 Task: Find connections with filter location Vénissieux with filter topic #Investingwith filter profile language French with filter current company CPP Investments | Investissements RPC with filter school Telangana Jobs with filter industry Glass Product Manufacturing with filter service category Consulting with filter keywords title Editor/Proofreader
Action: Mouse moved to (421, 275)
Screenshot: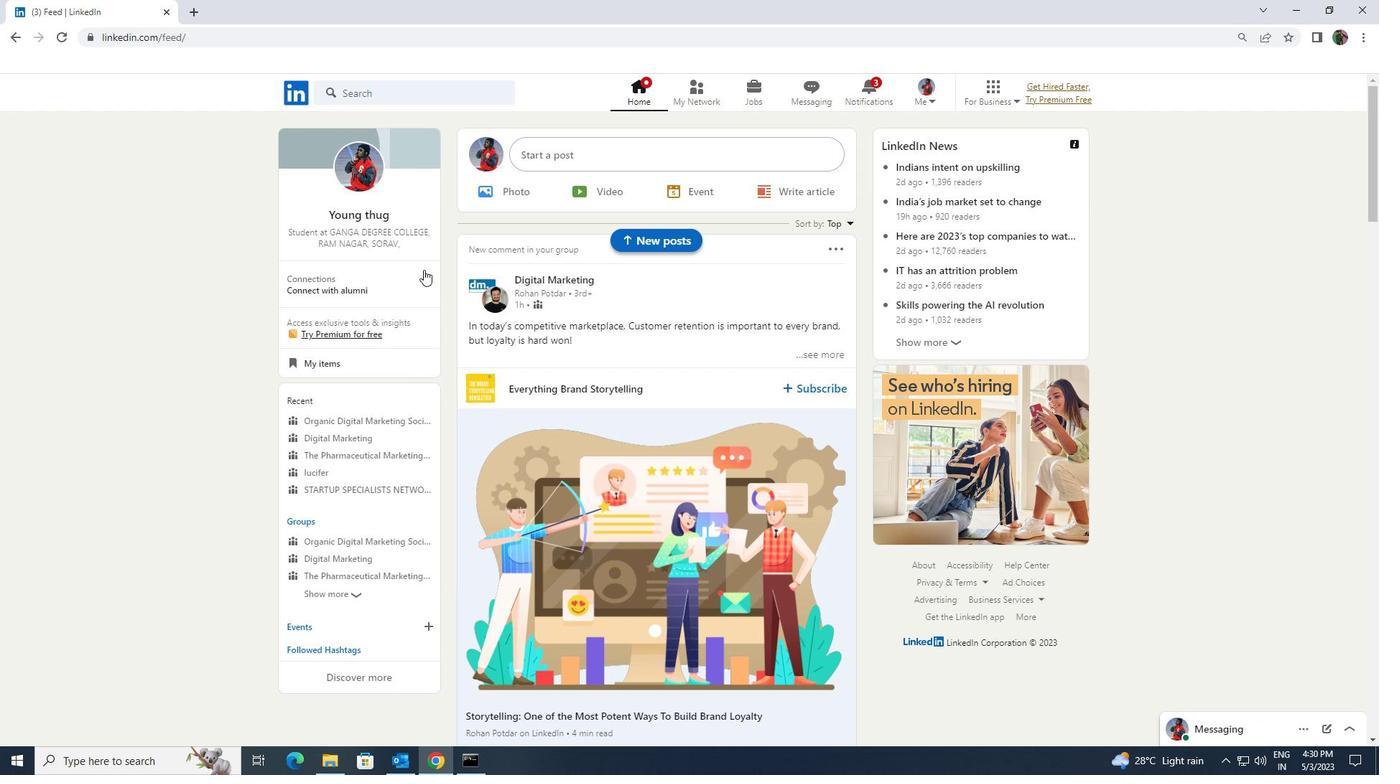 
Action: Mouse pressed left at (421, 275)
Screenshot: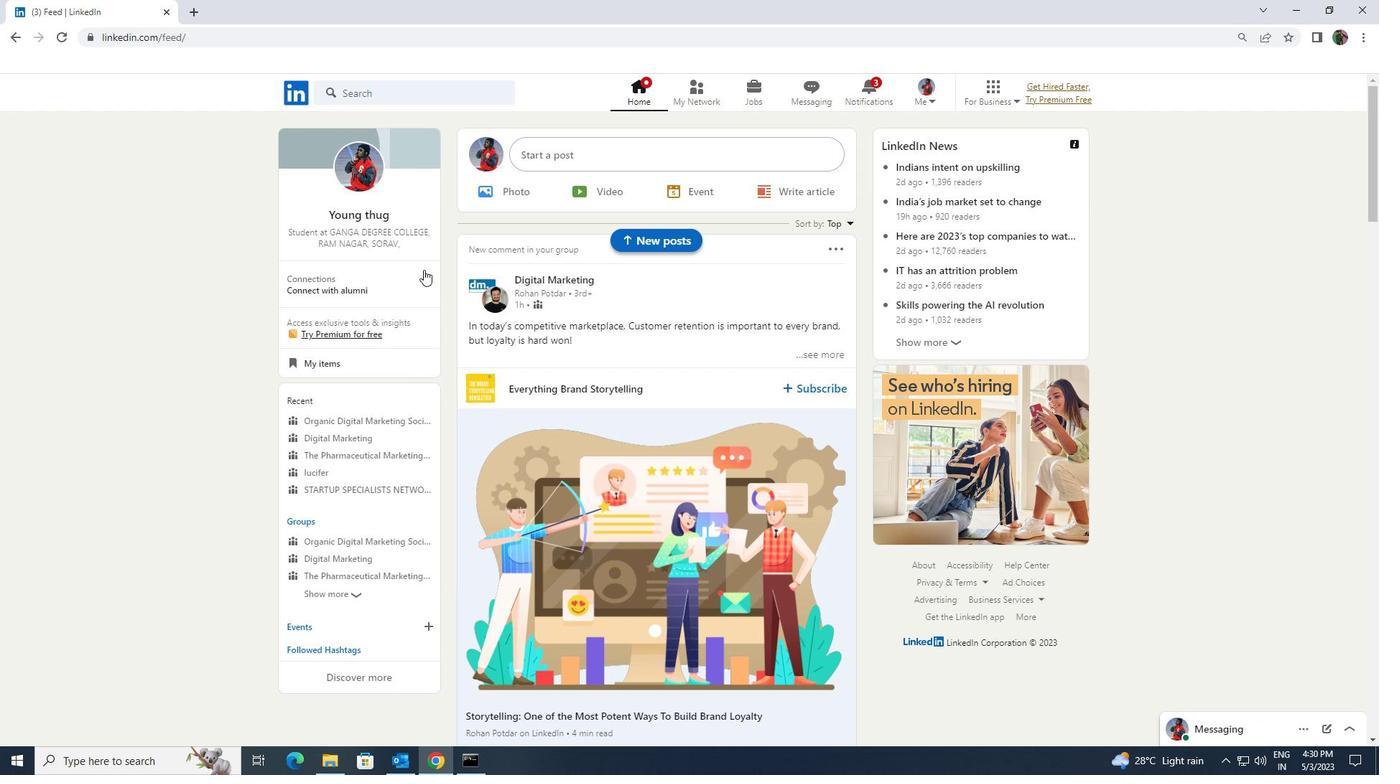 
Action: Mouse moved to (446, 168)
Screenshot: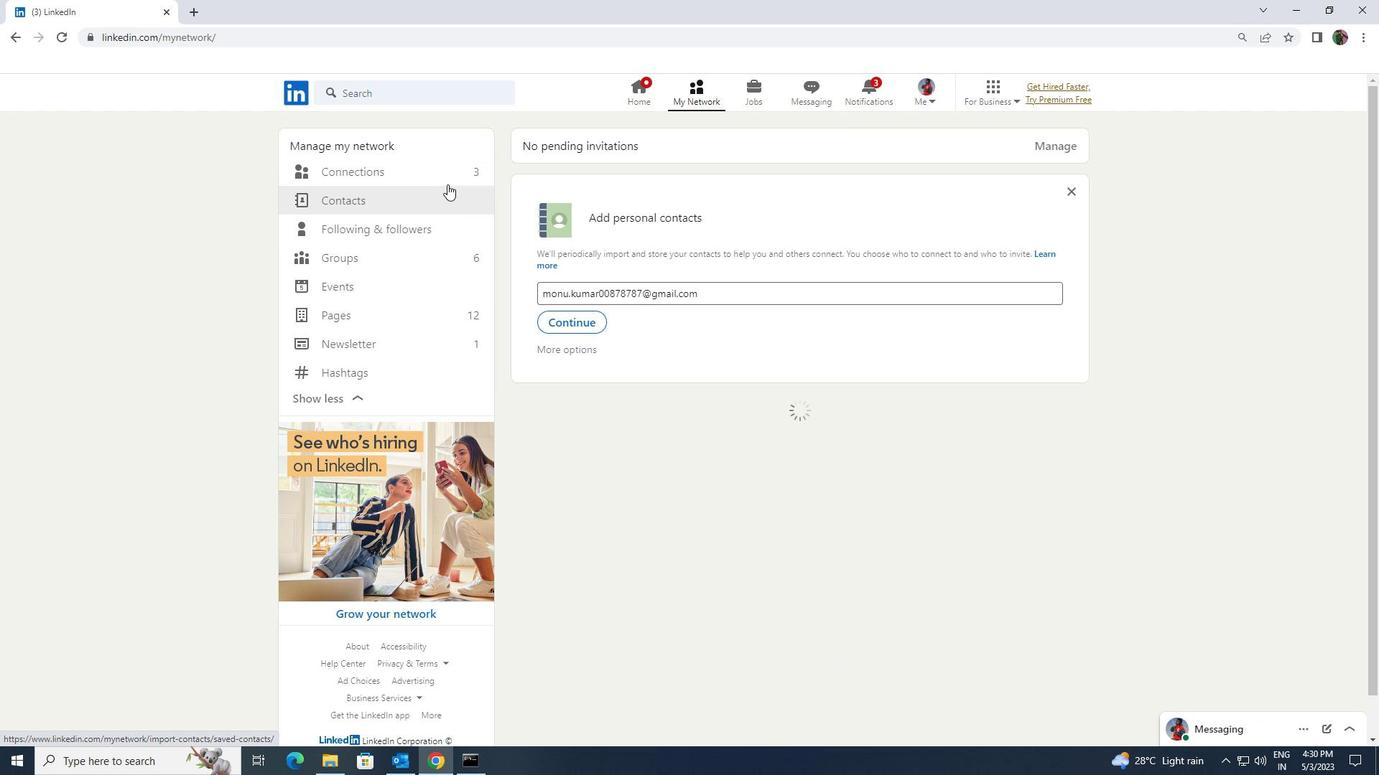 
Action: Mouse pressed left at (446, 168)
Screenshot: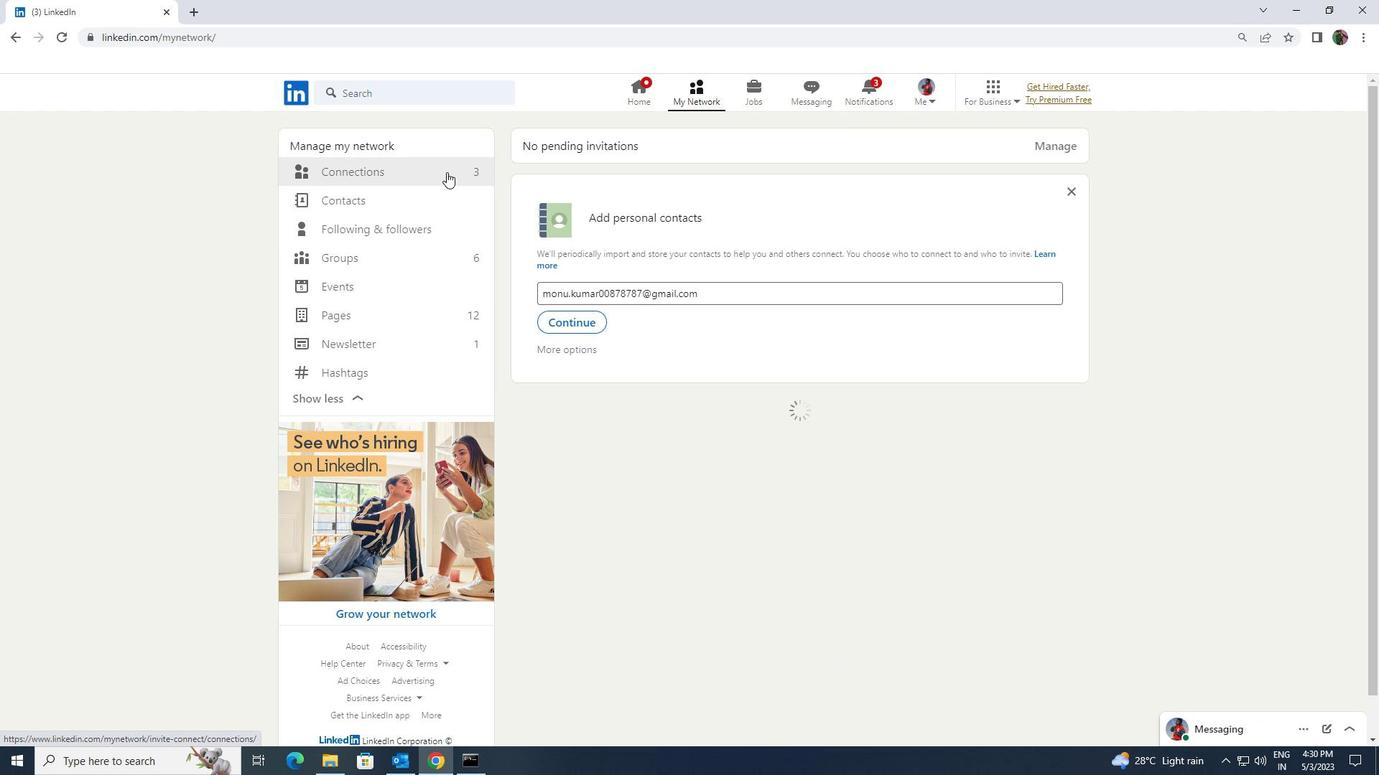 
Action: Mouse moved to (770, 177)
Screenshot: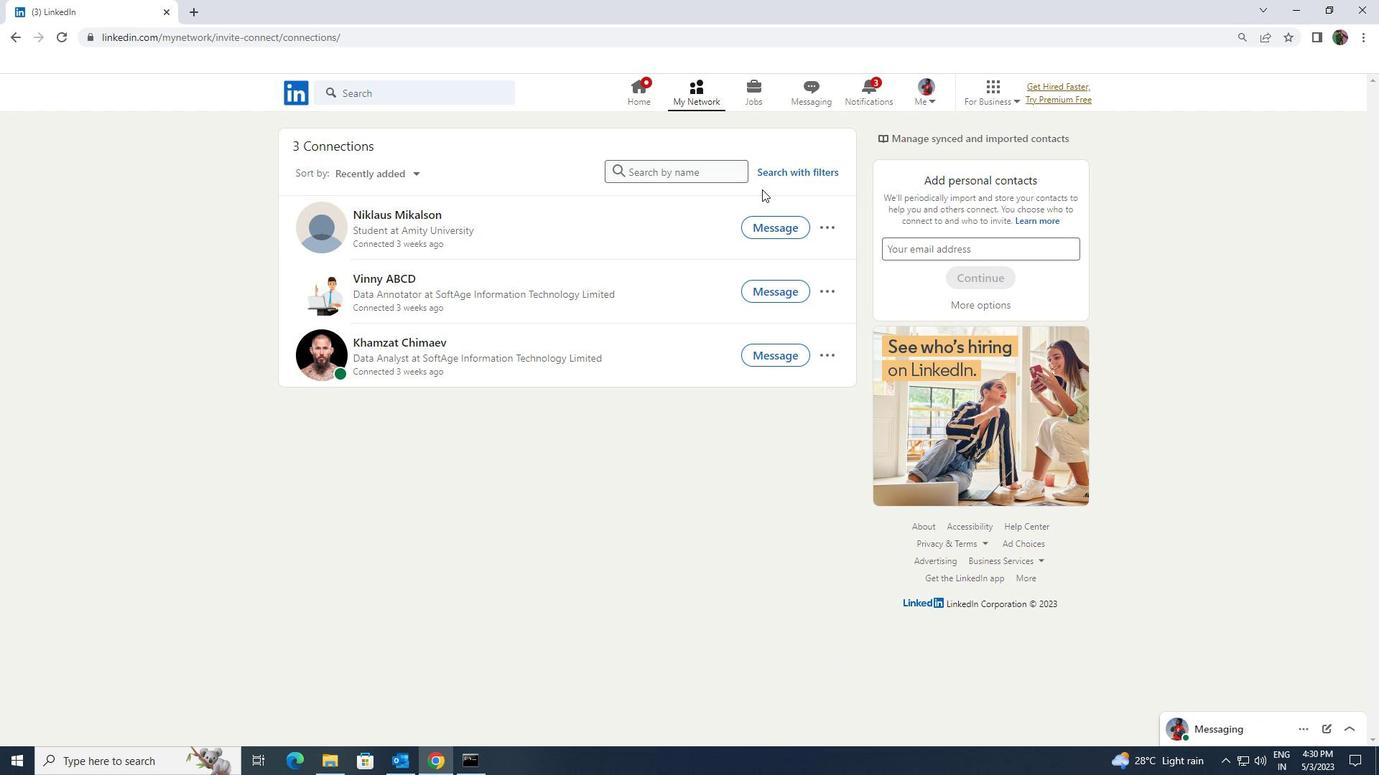 
Action: Mouse pressed left at (770, 177)
Screenshot: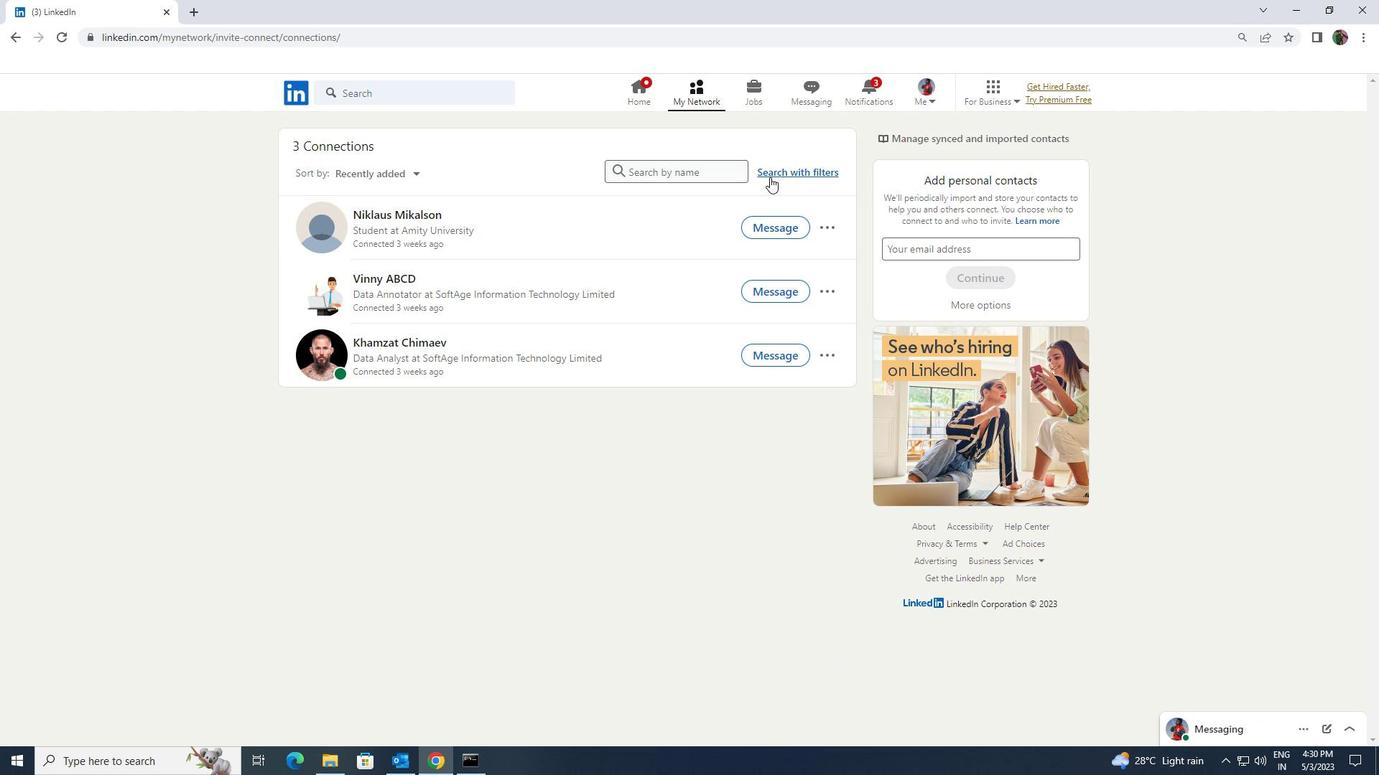 
Action: Mouse moved to (731, 134)
Screenshot: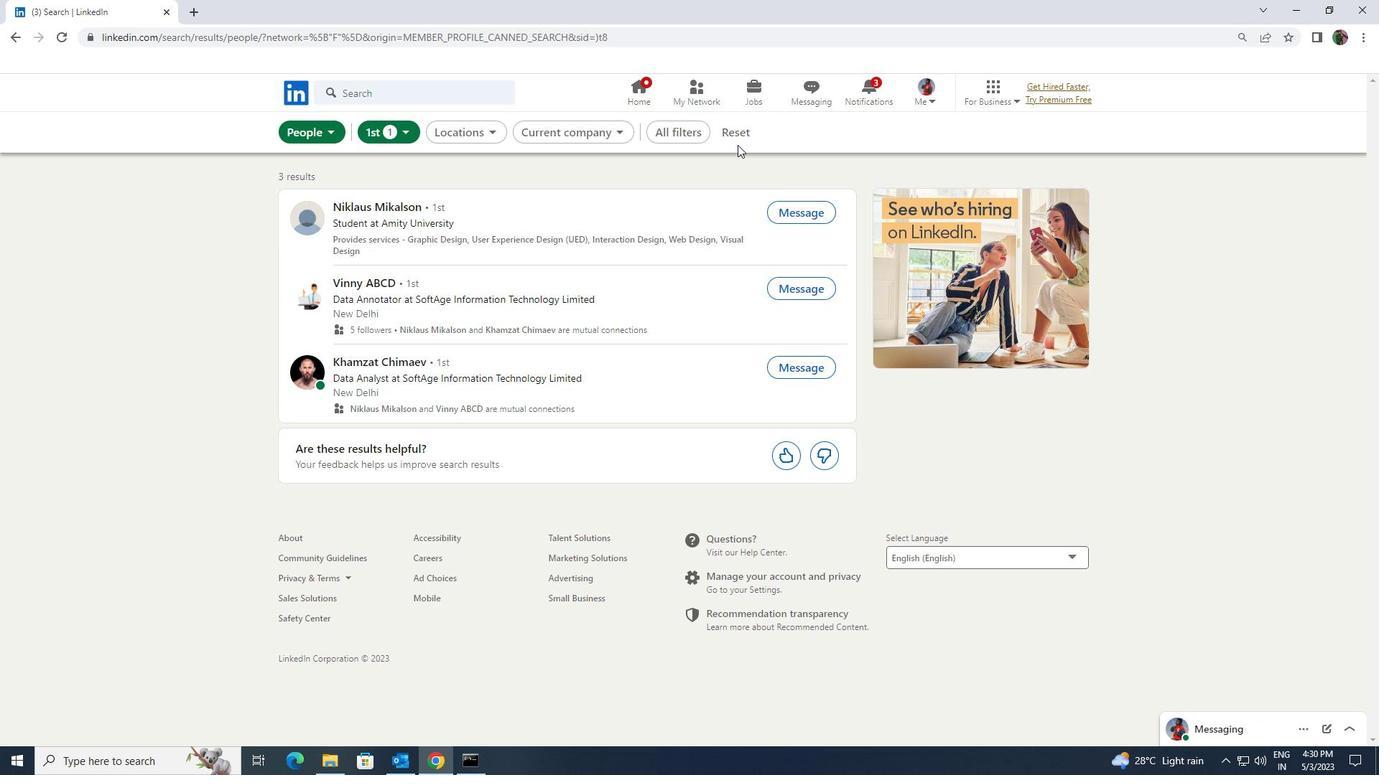 
Action: Mouse pressed left at (731, 134)
Screenshot: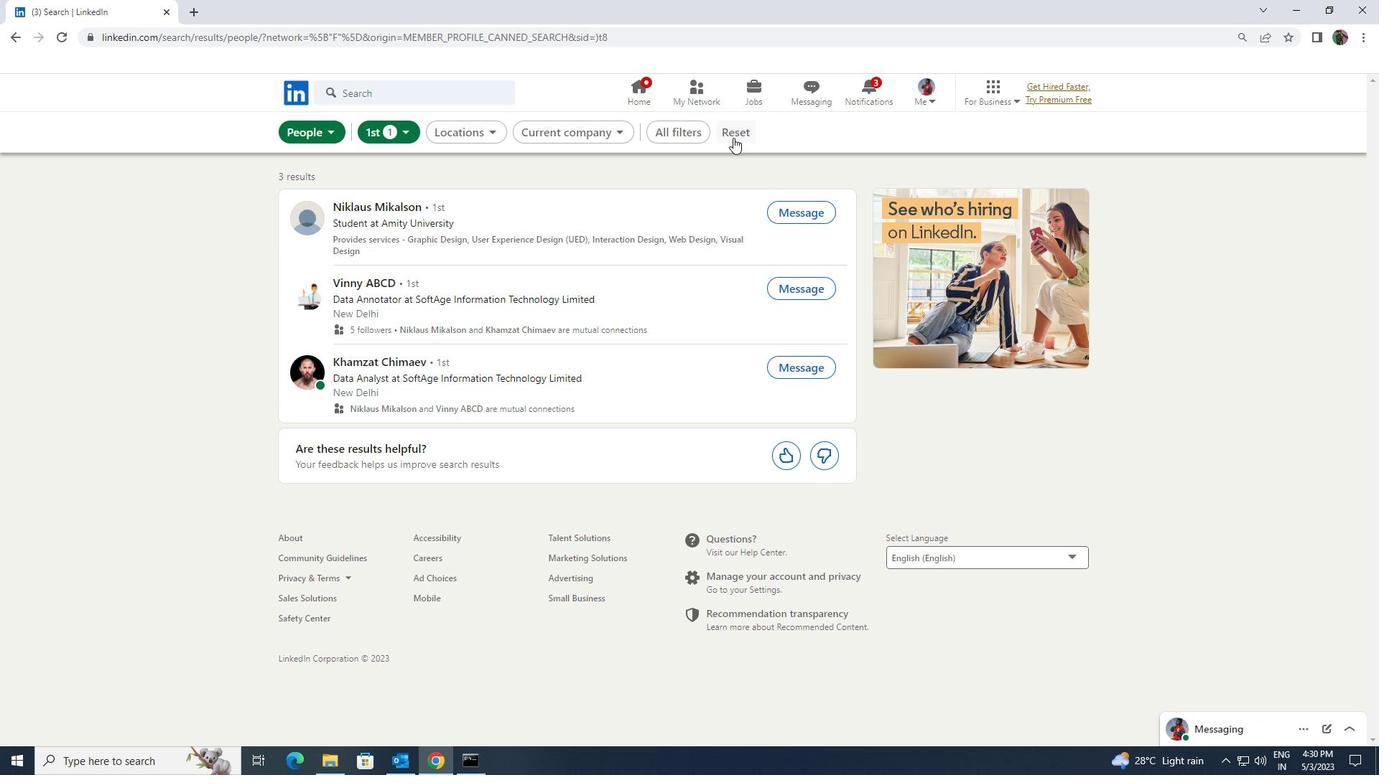 
Action: Mouse moved to (729, 134)
Screenshot: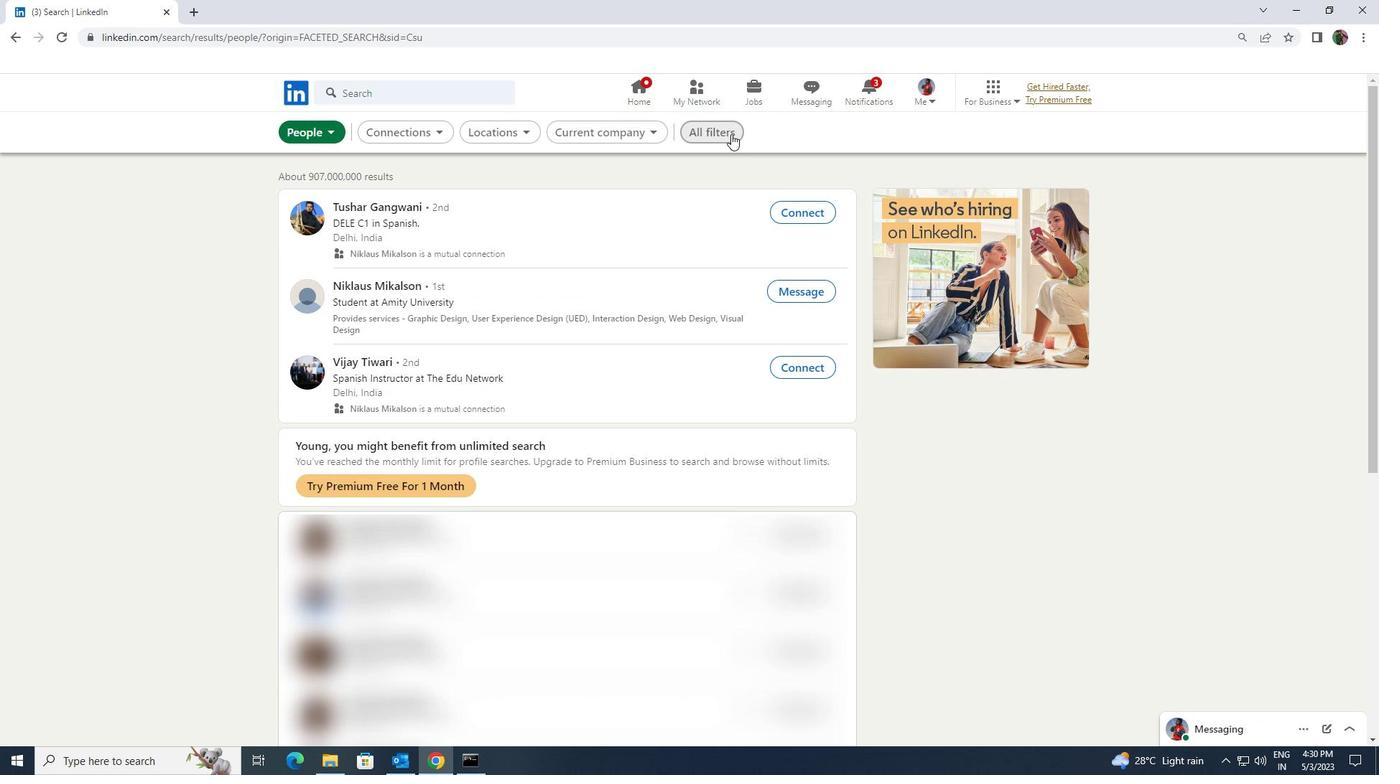 
Action: Mouse pressed left at (729, 134)
Screenshot: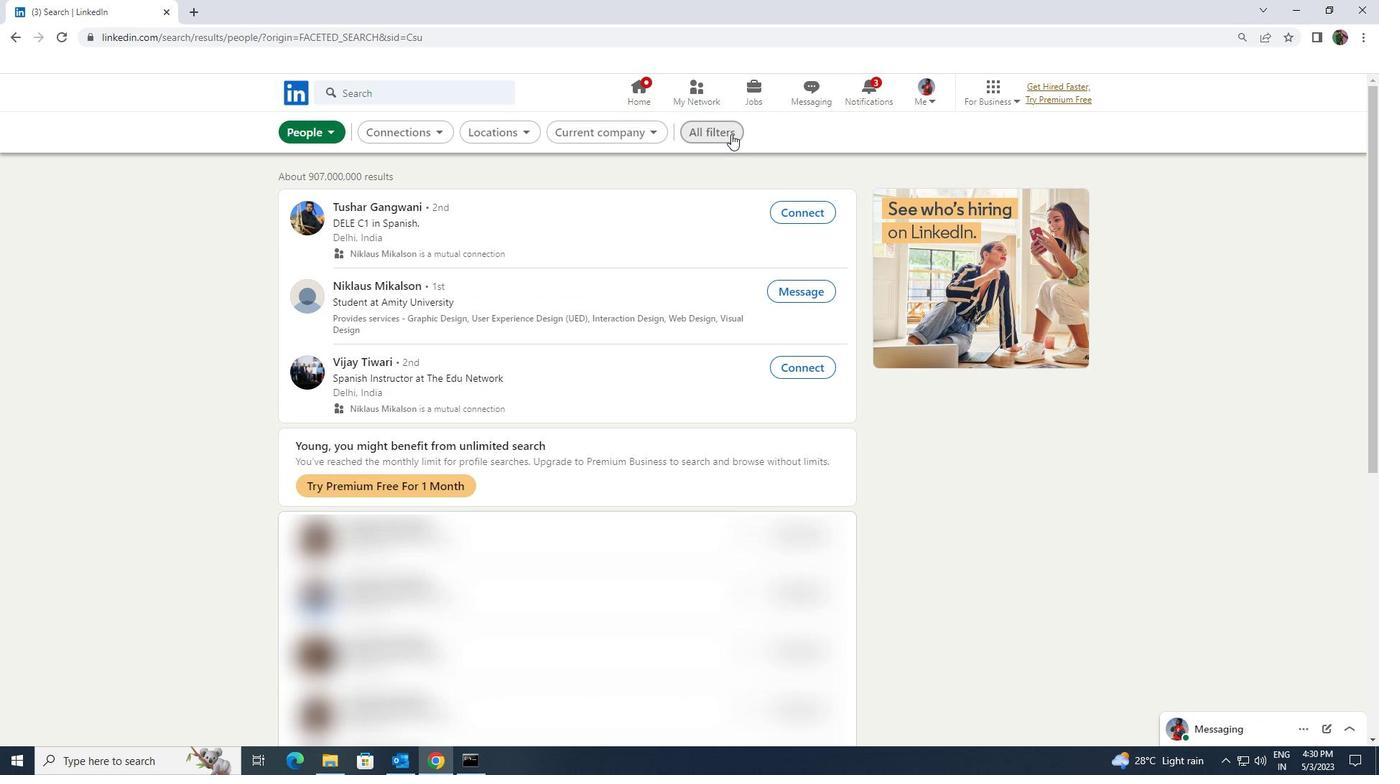 
Action: Mouse moved to (1183, 563)
Screenshot: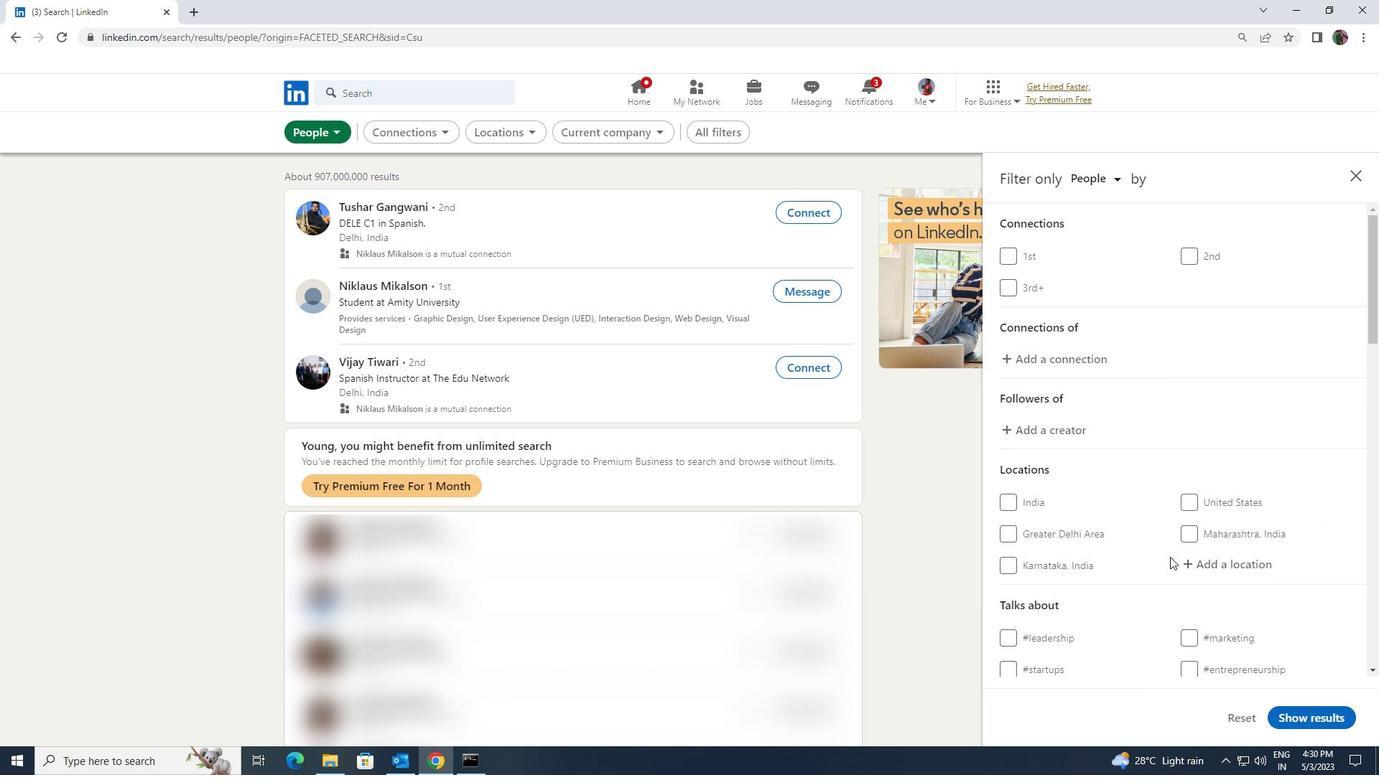 
Action: Mouse pressed left at (1183, 563)
Screenshot: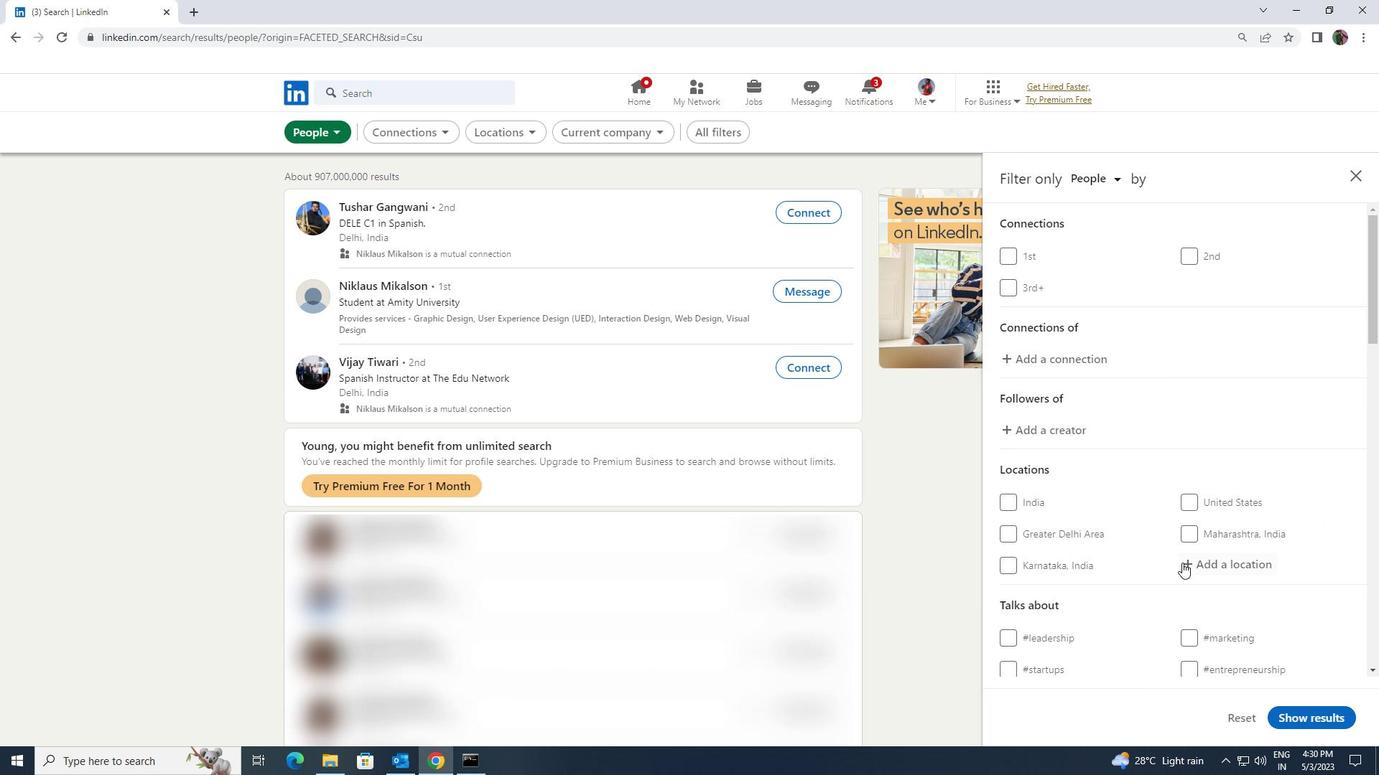 
Action: Mouse moved to (1176, 558)
Screenshot: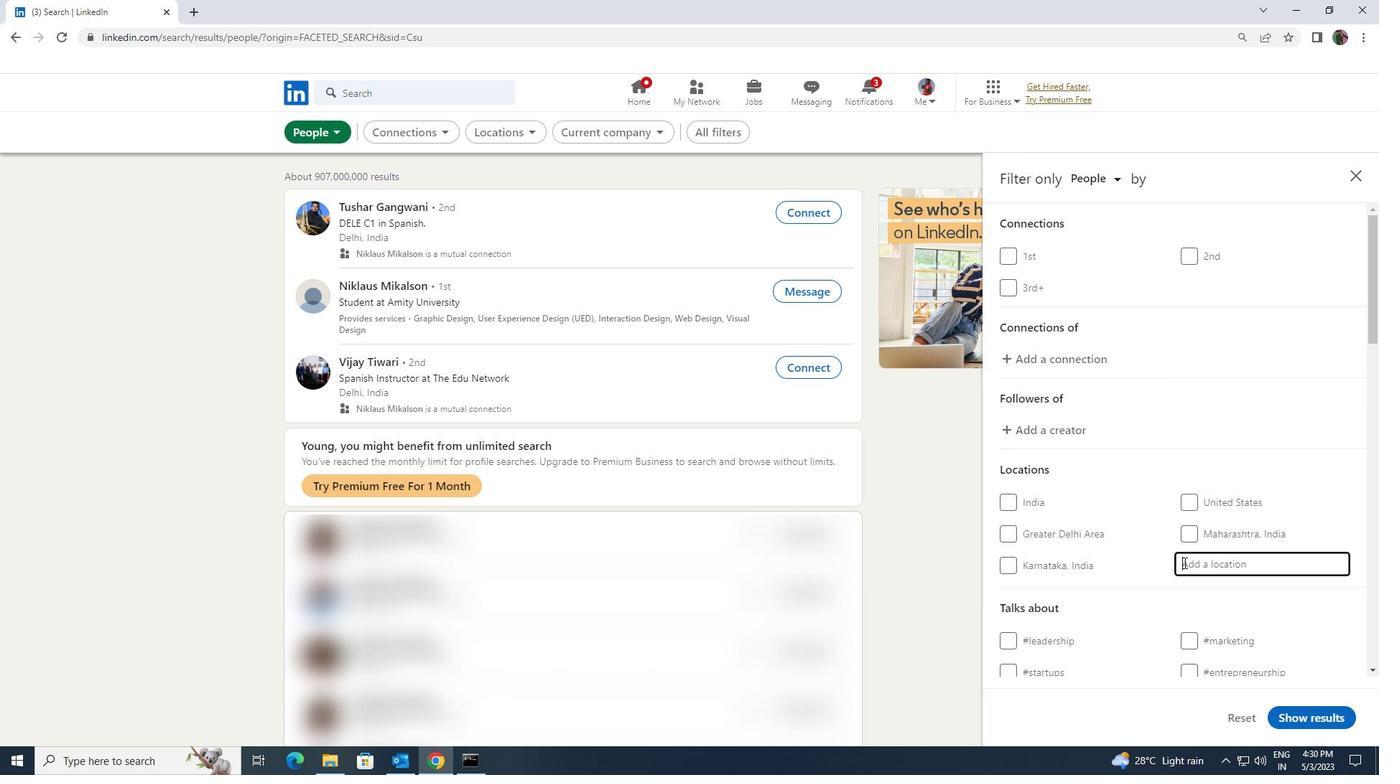 
Action: Key pressed <Key.shift><Key.shift><Key.shift><Key.shift><Key.shift><Key.shift><Key.shift><Key.shift><Key.shift><Key.shift><Key.shift><Key.shift><Key.shift><Key.shift><Key.shift><Key.shift>VENISSI
Screenshot: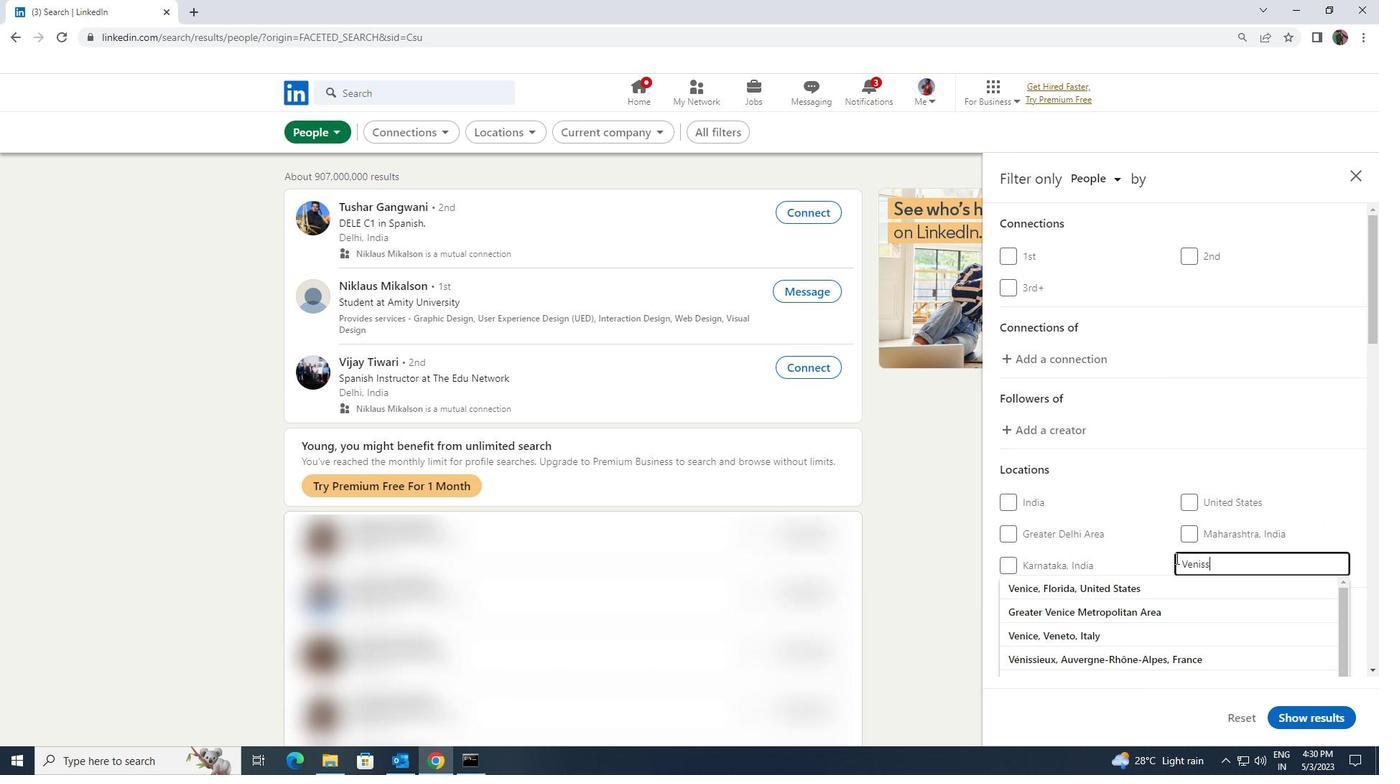 
Action: Mouse moved to (1178, 587)
Screenshot: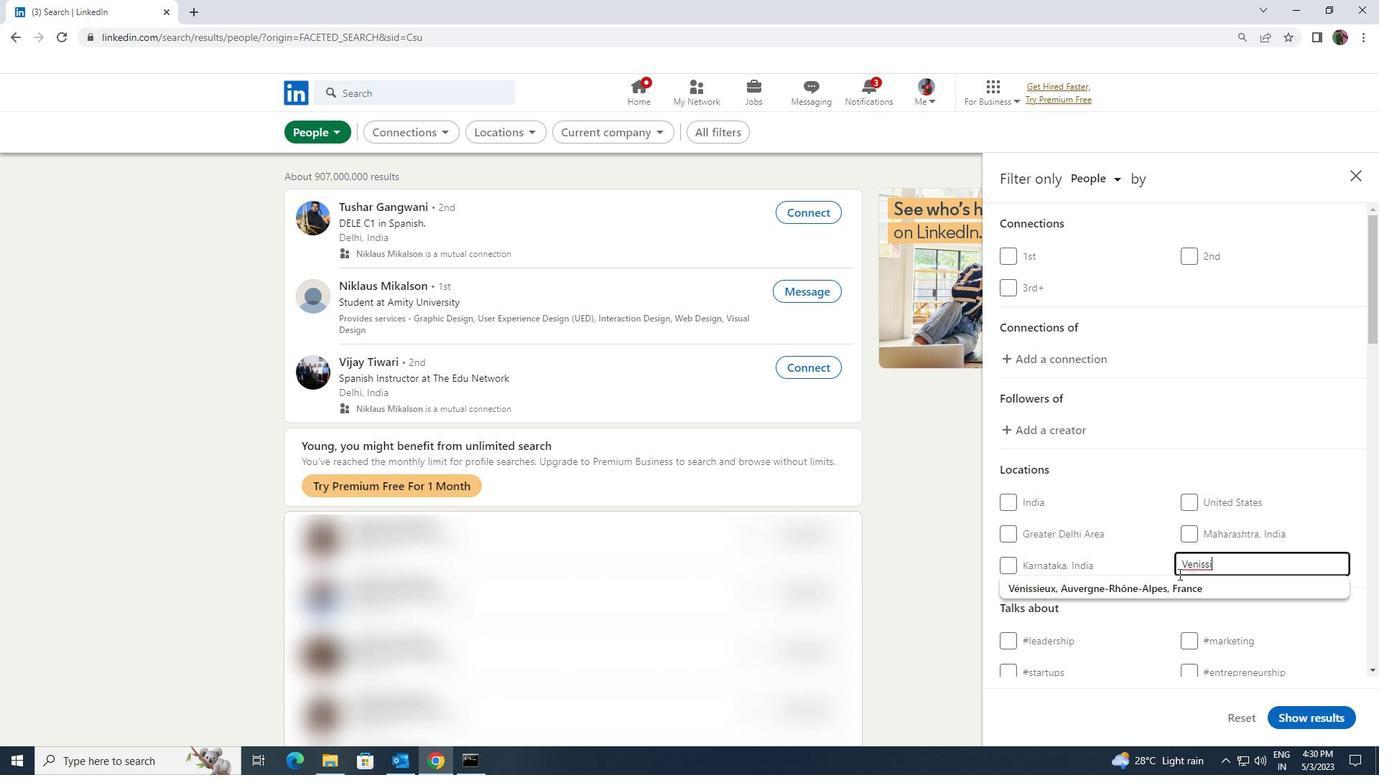 
Action: Mouse pressed left at (1178, 587)
Screenshot: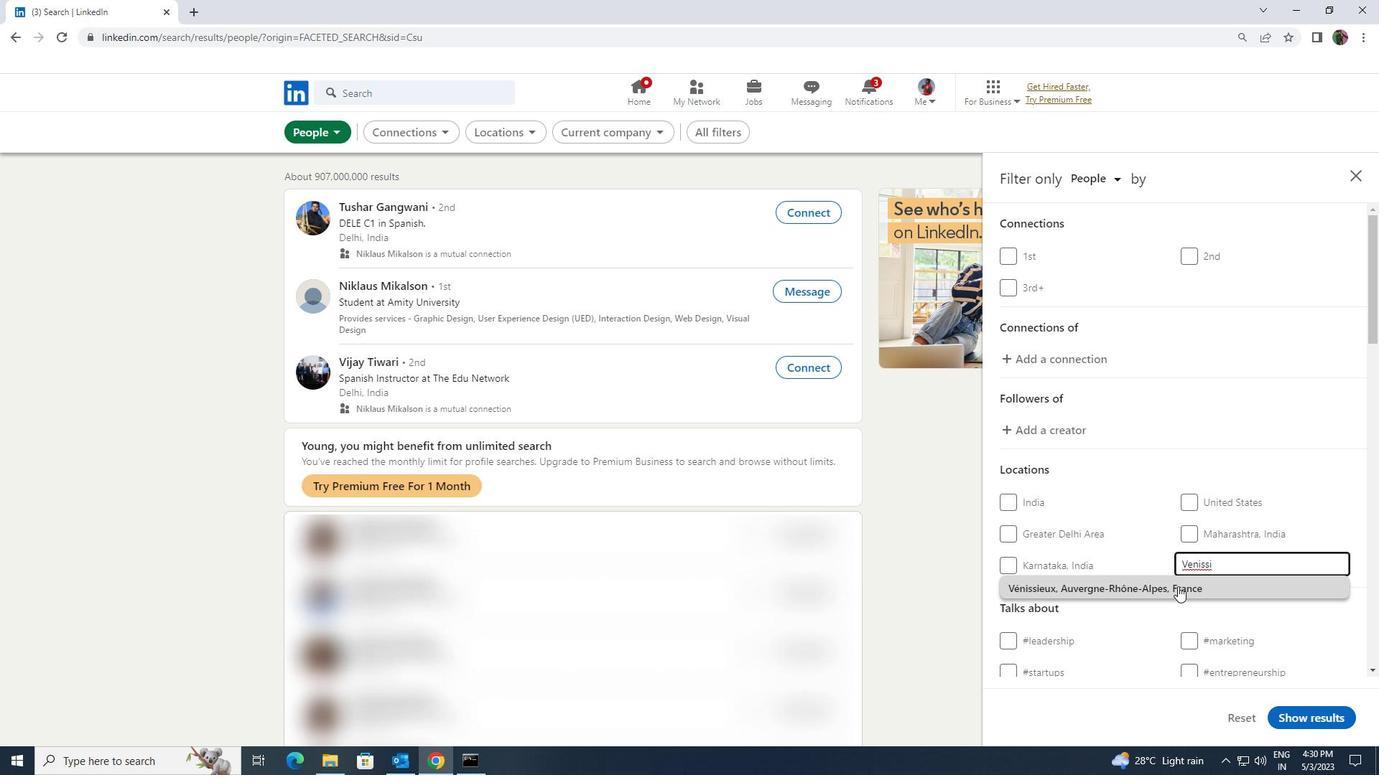 
Action: Mouse moved to (1176, 587)
Screenshot: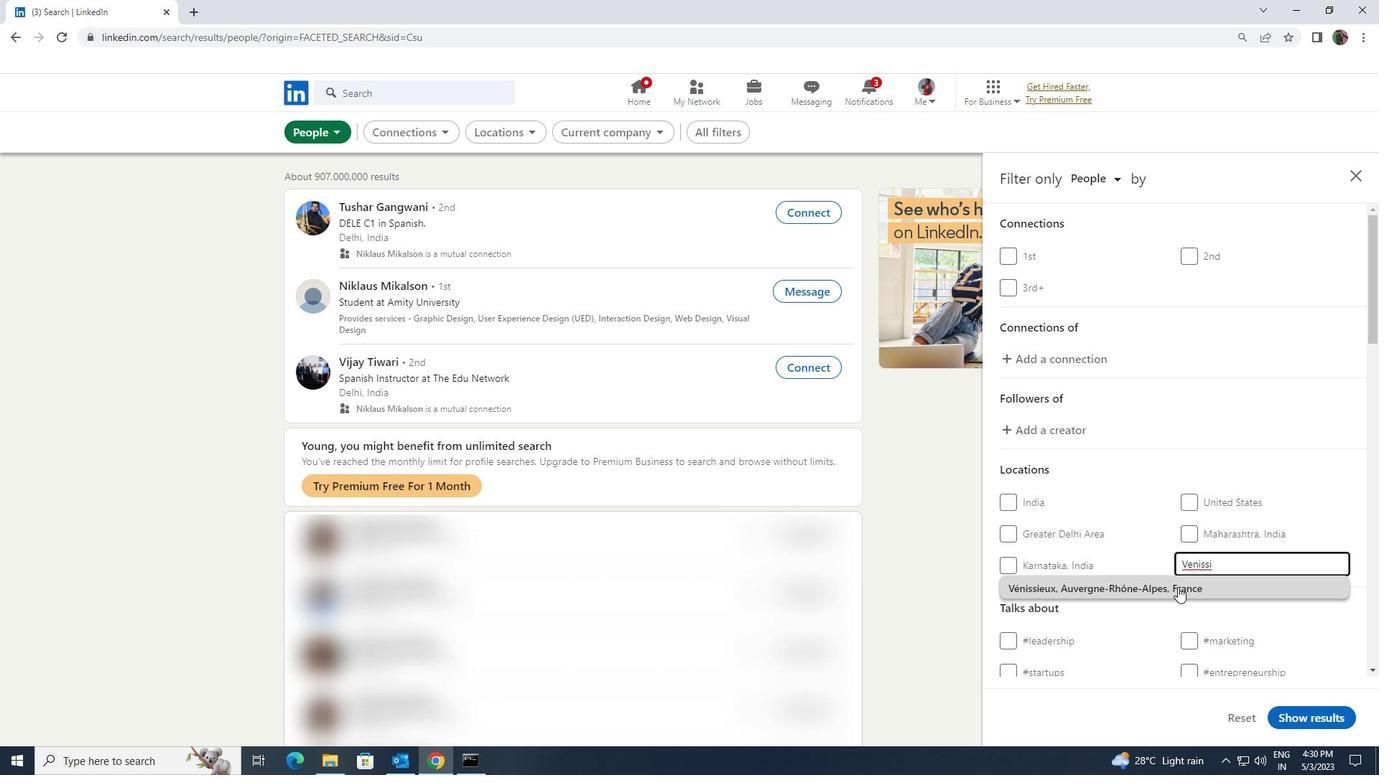 
Action: Mouse scrolled (1176, 586) with delta (0, 0)
Screenshot: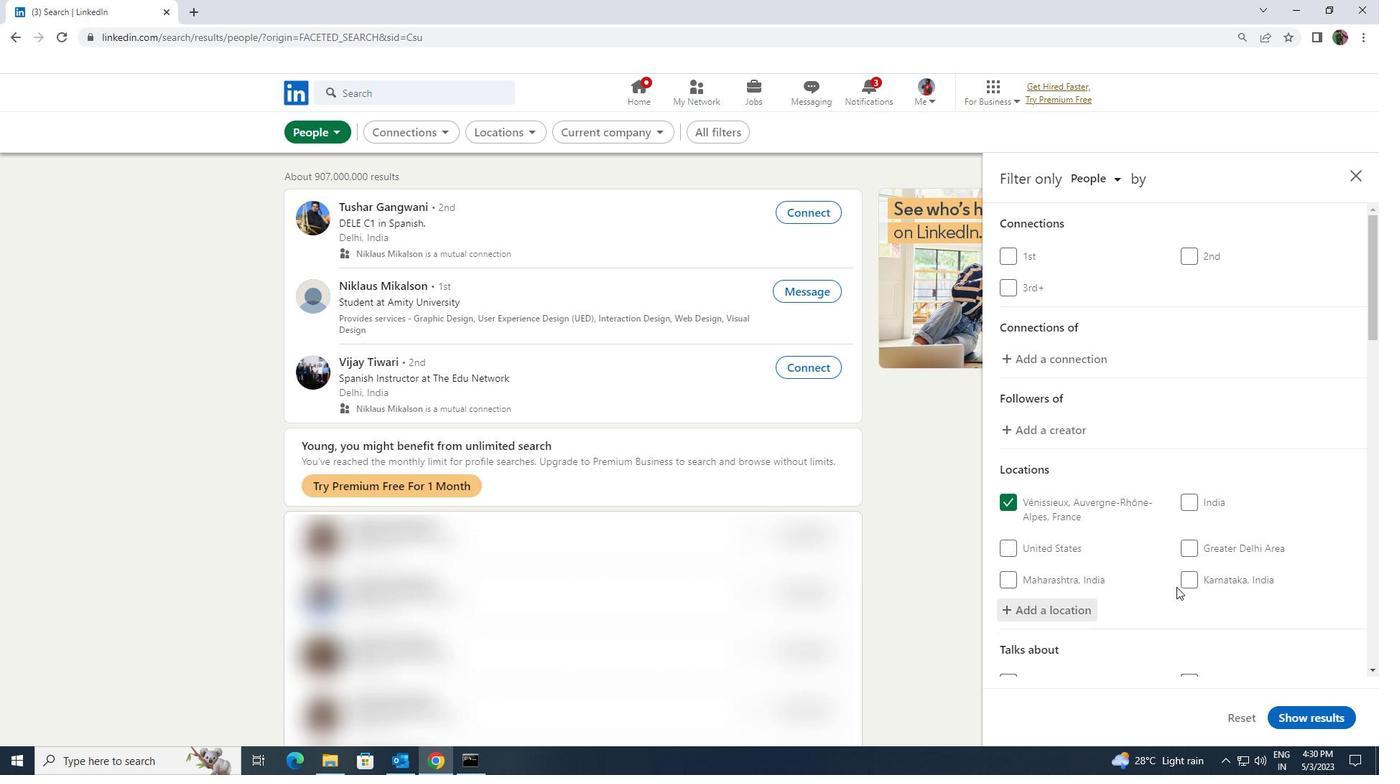 
Action: Mouse scrolled (1176, 586) with delta (0, 0)
Screenshot: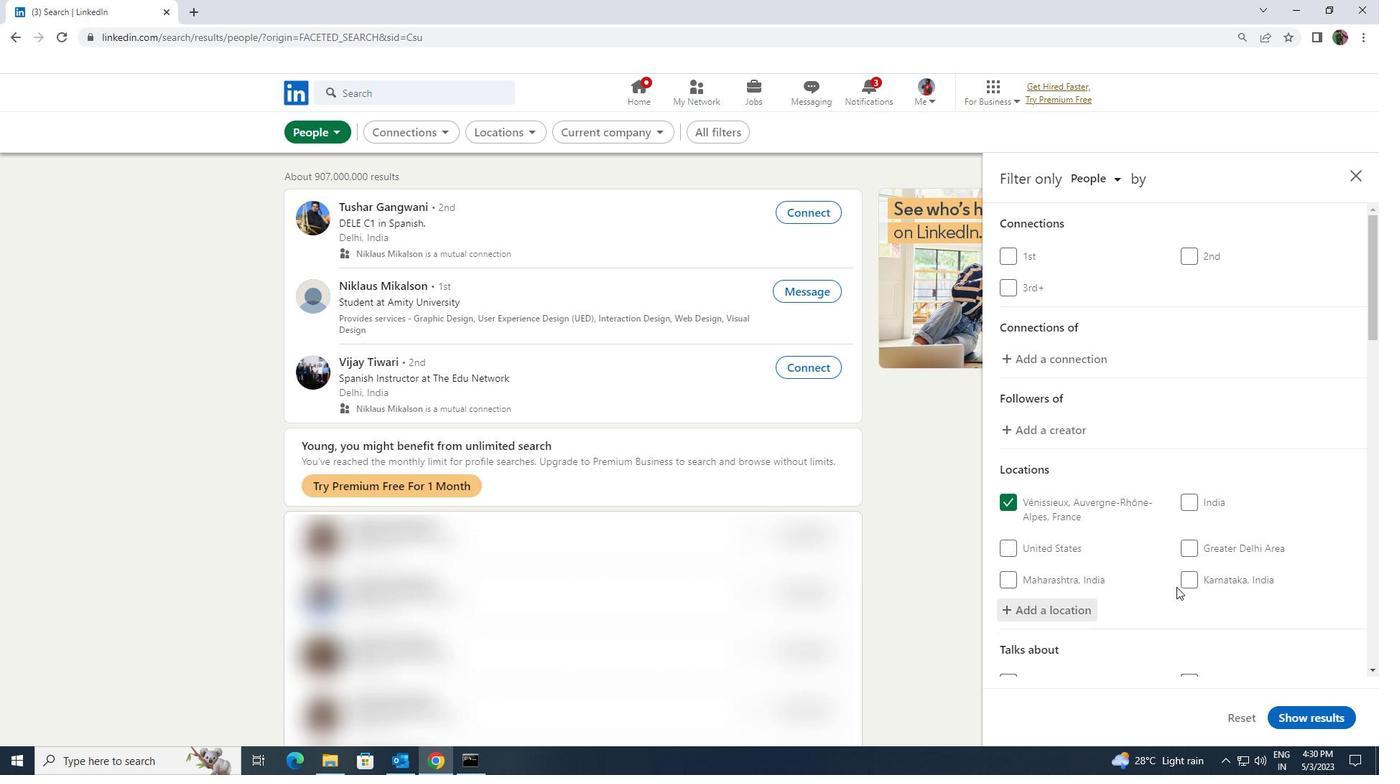 
Action: Mouse moved to (1188, 594)
Screenshot: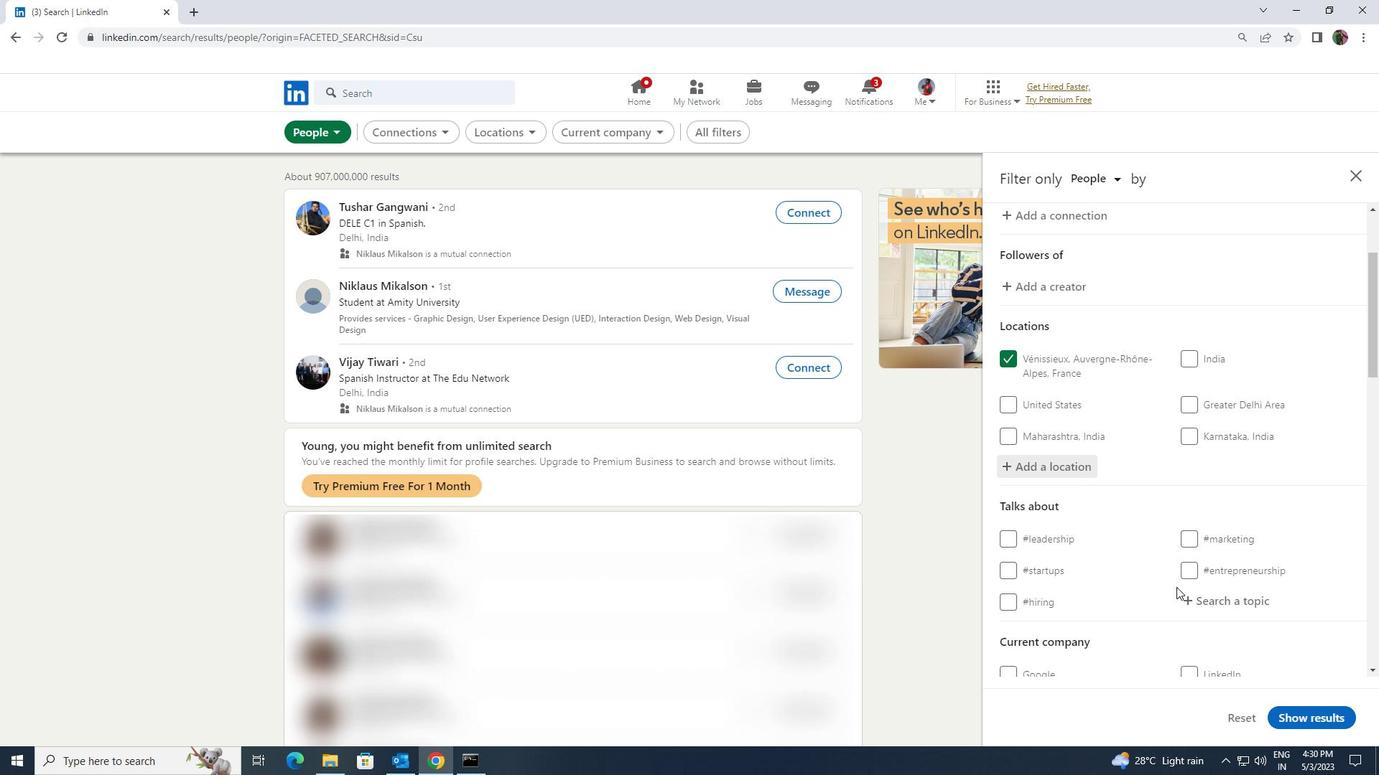 
Action: Mouse pressed left at (1188, 594)
Screenshot: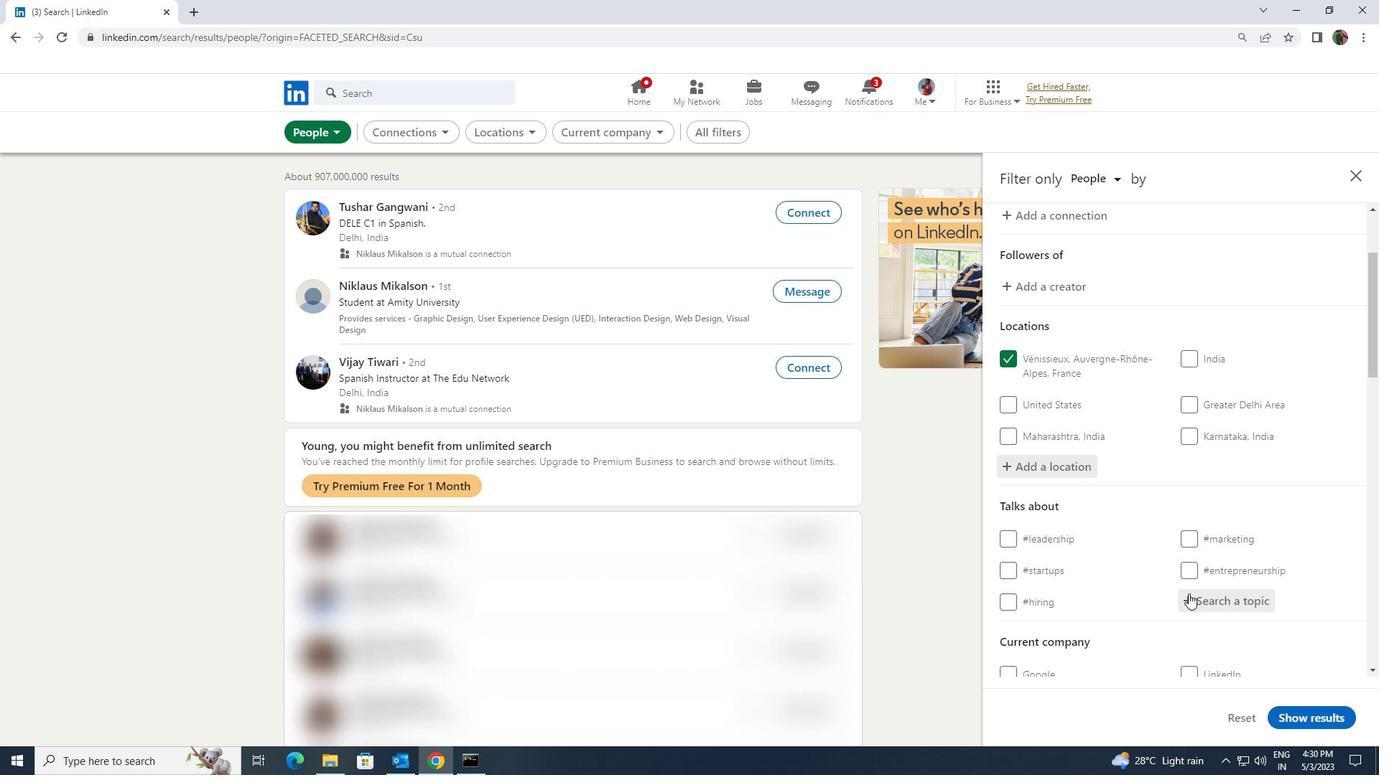 
Action: Key pressed <Key.shift>INVESTING
Screenshot: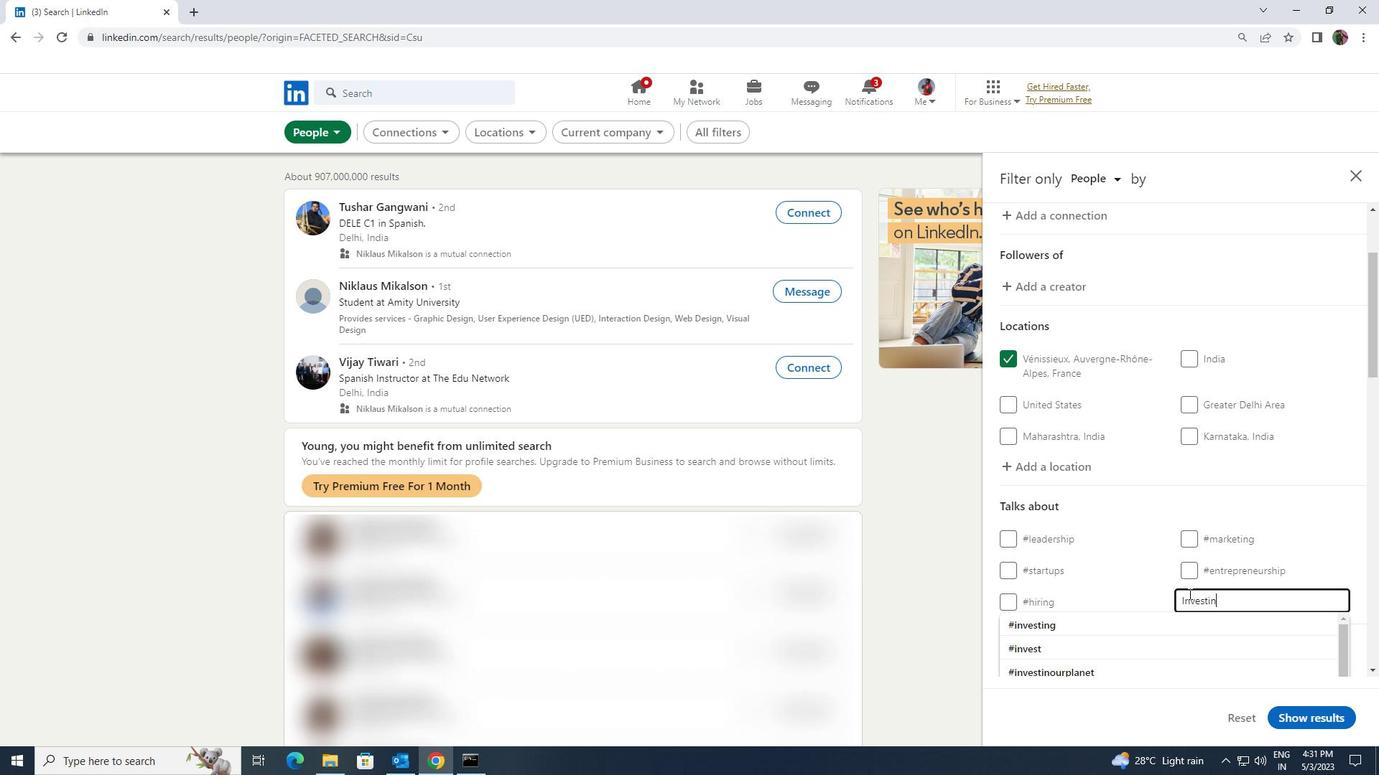 
Action: Mouse moved to (1178, 613)
Screenshot: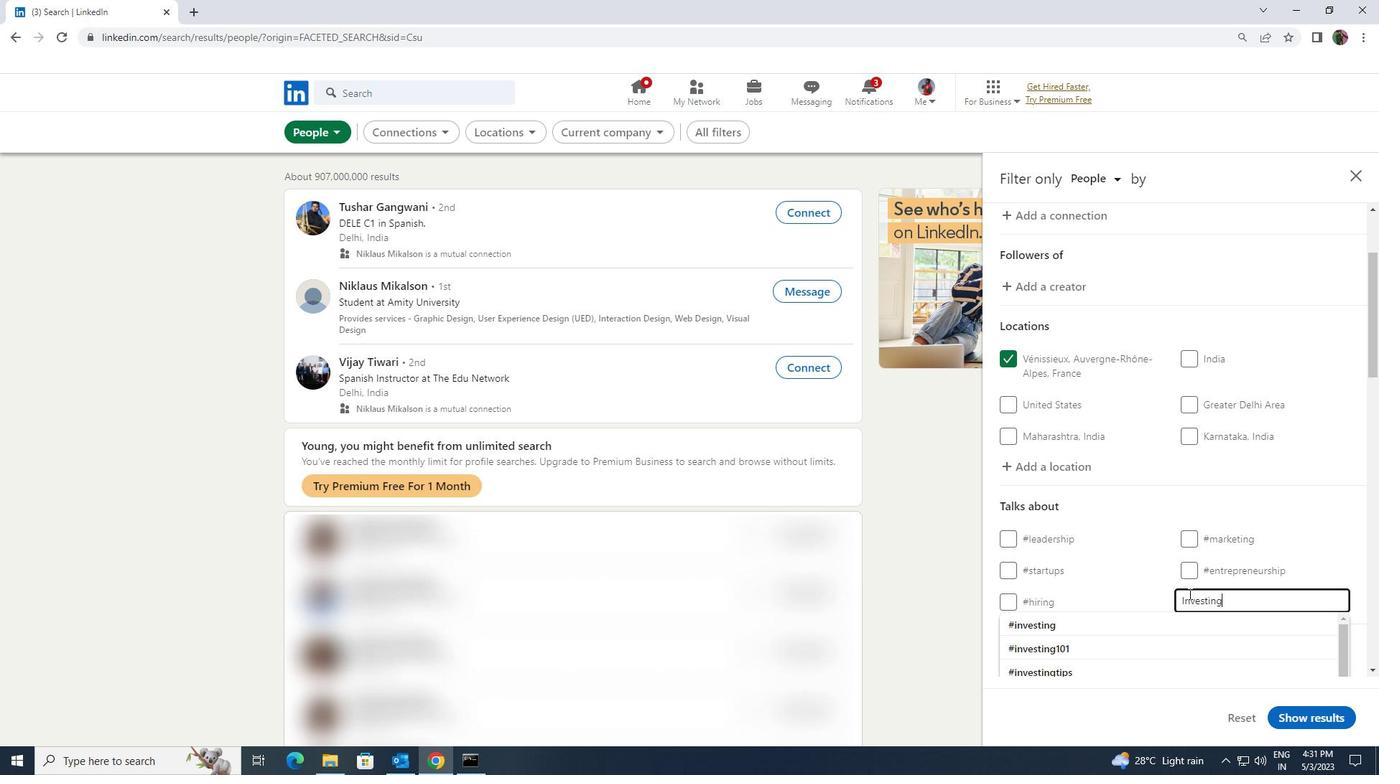 
Action: Mouse pressed left at (1178, 613)
Screenshot: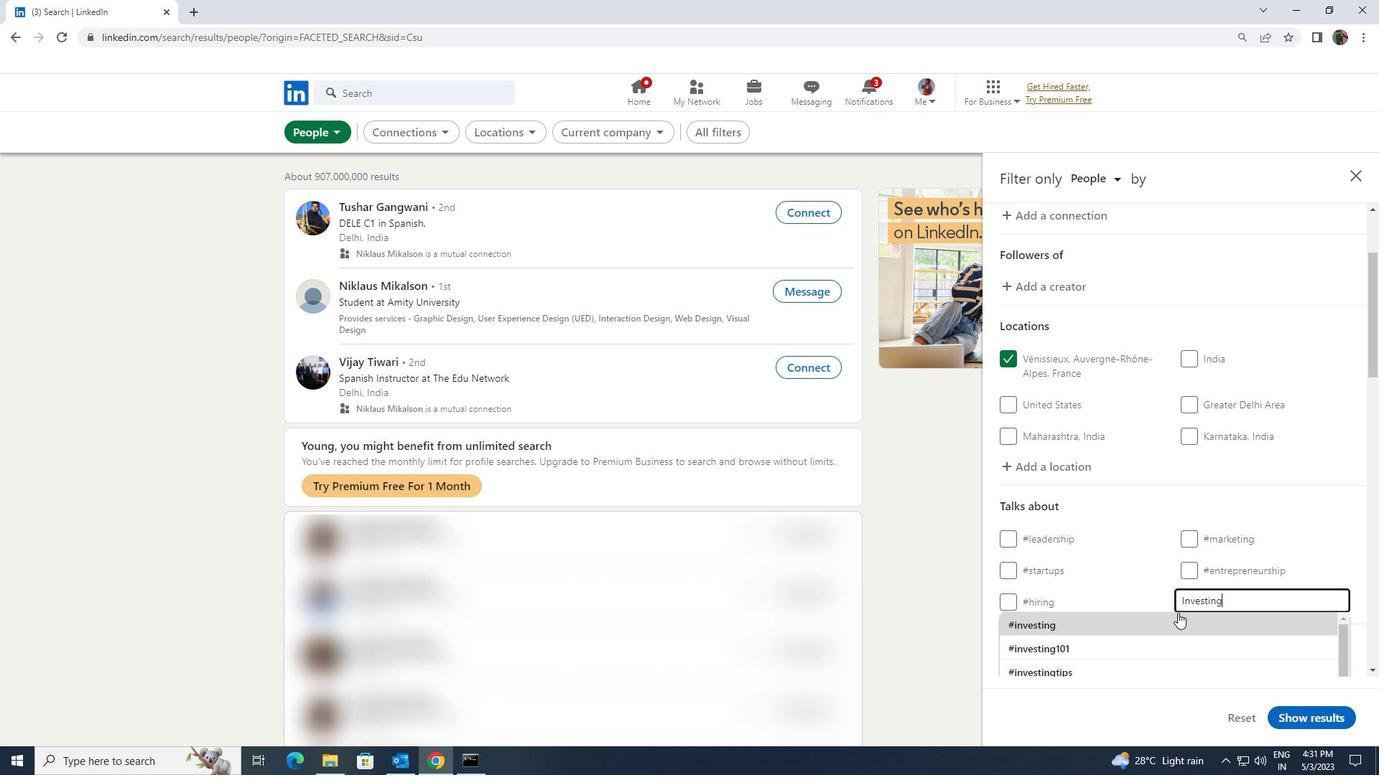 
Action: Mouse moved to (1176, 613)
Screenshot: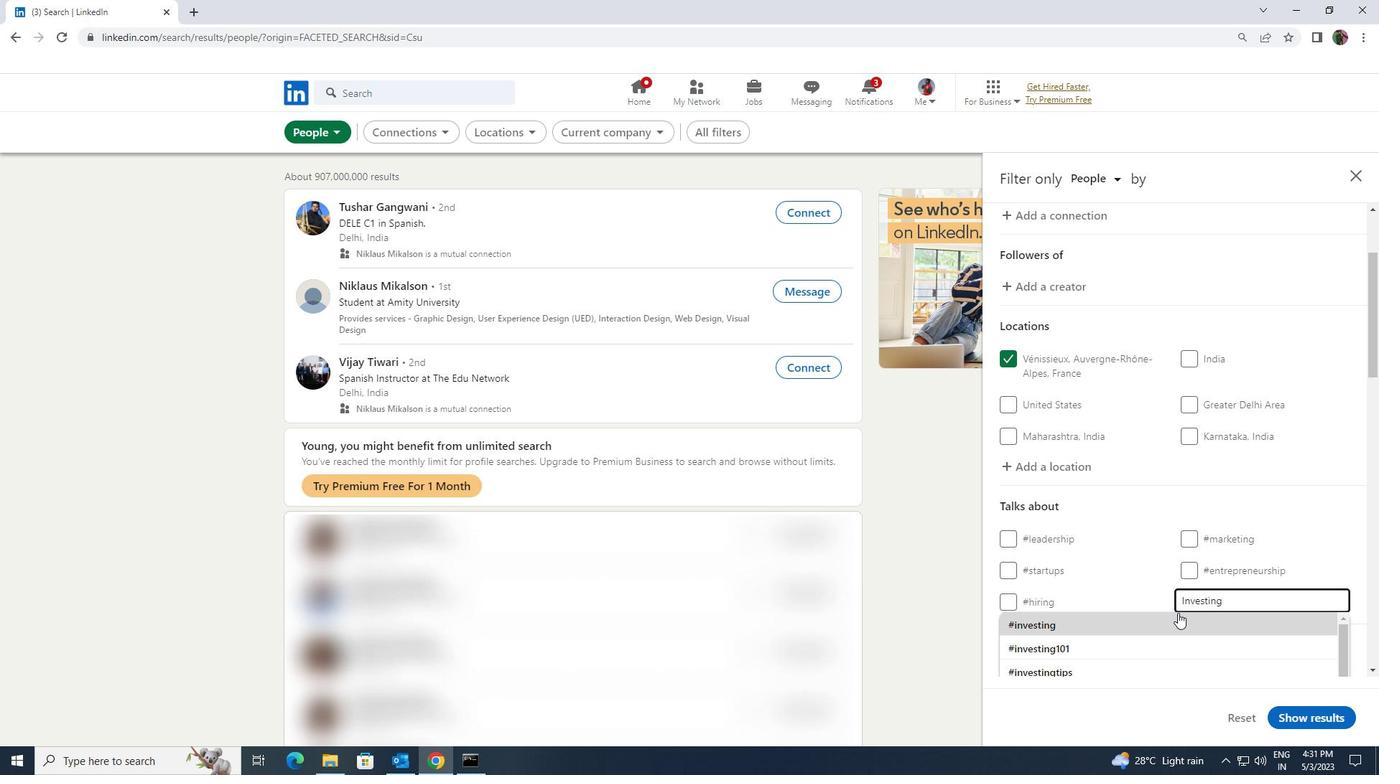 
Action: Mouse scrolled (1176, 612) with delta (0, 0)
Screenshot: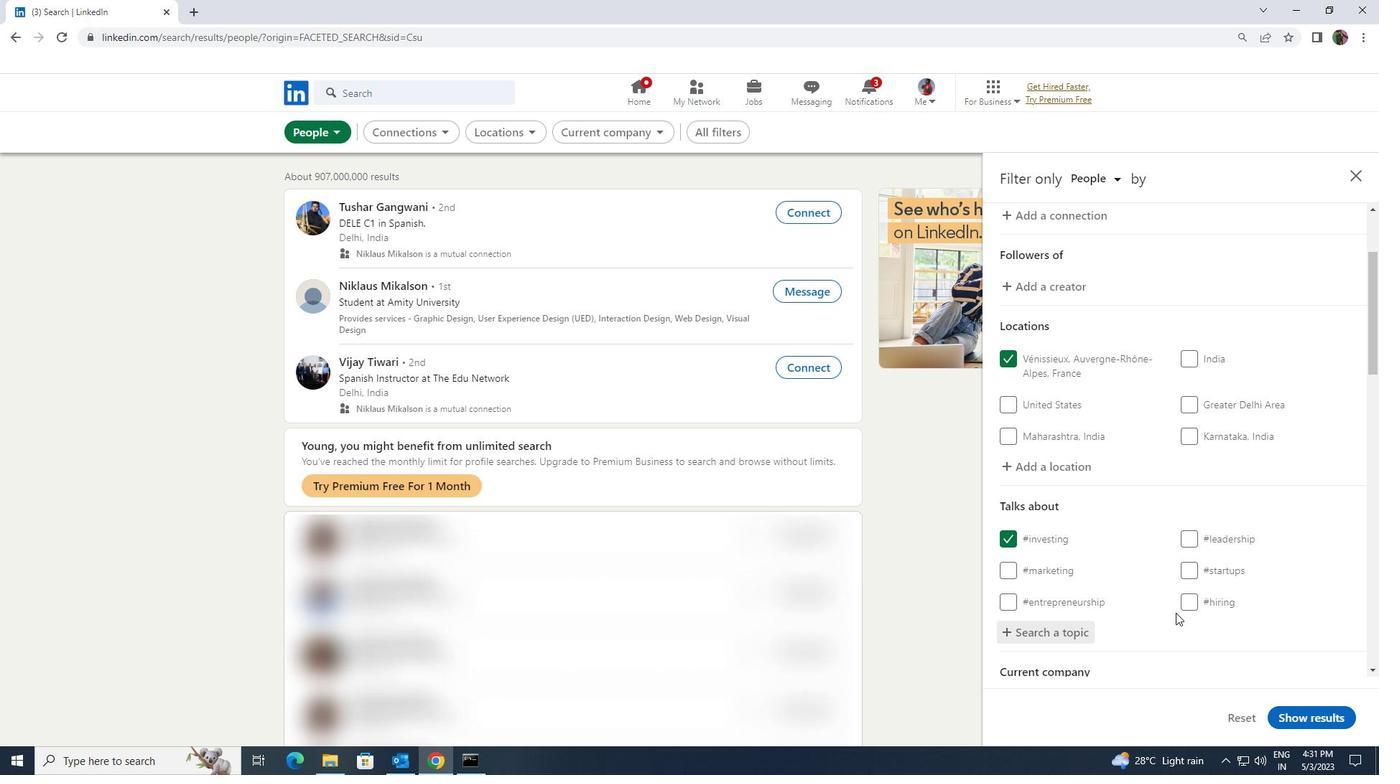 
Action: Mouse scrolled (1176, 612) with delta (0, 0)
Screenshot: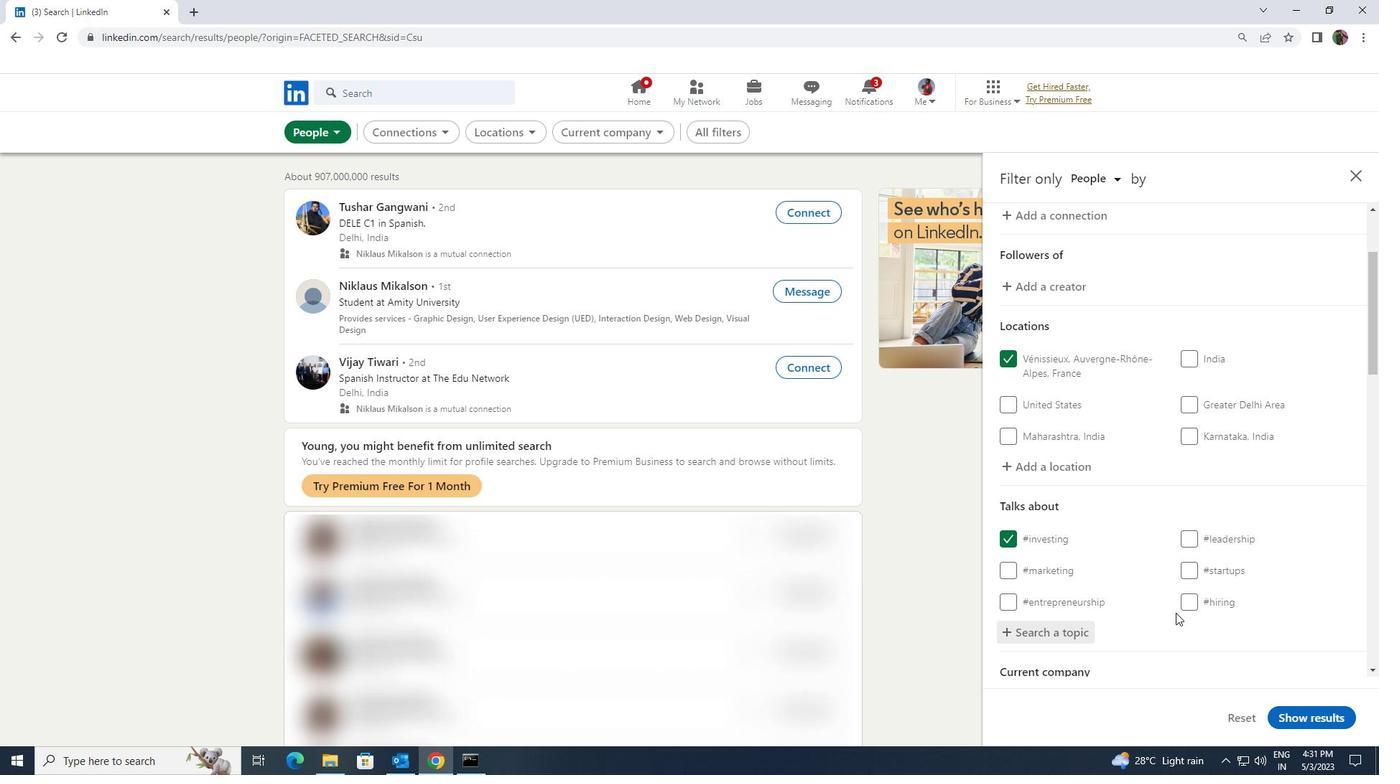 
Action: Mouse scrolled (1176, 612) with delta (0, 0)
Screenshot: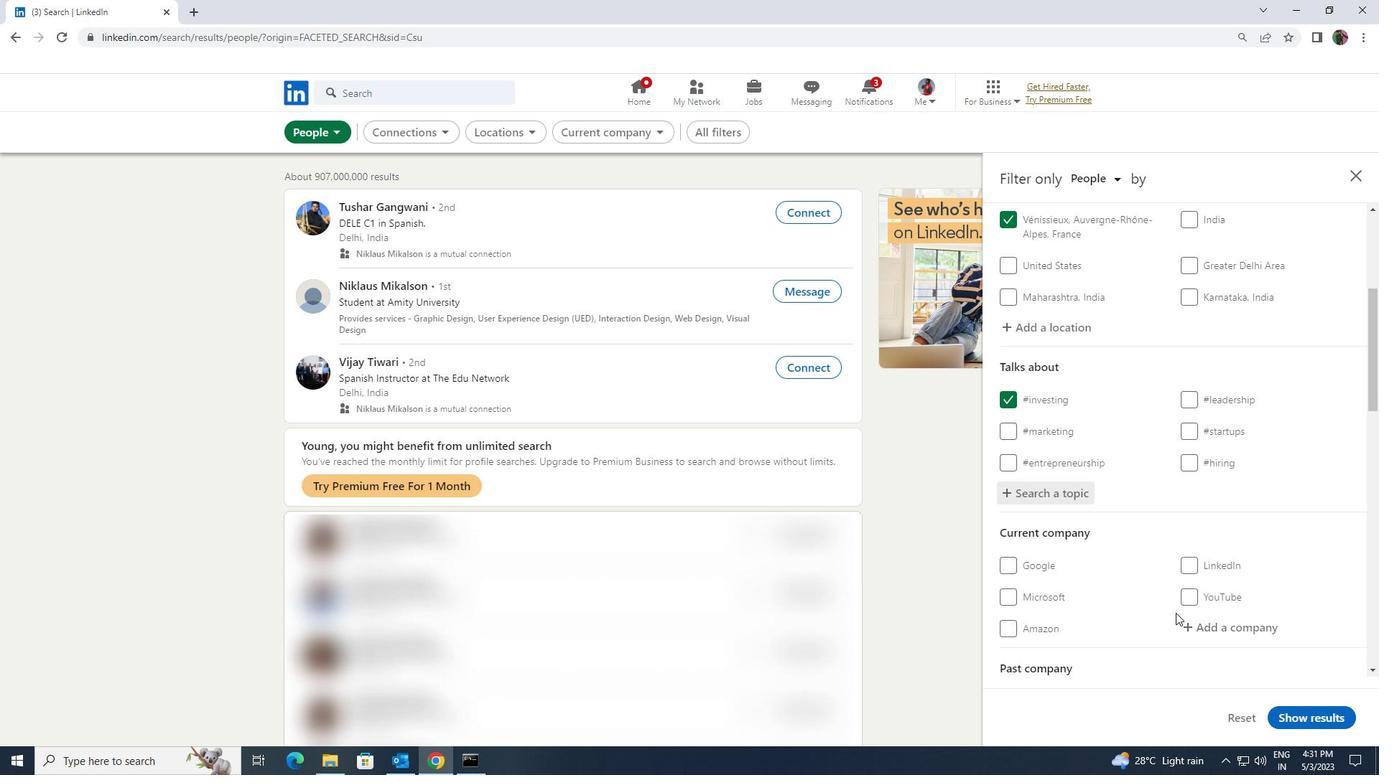 
Action: Mouse scrolled (1176, 612) with delta (0, 0)
Screenshot: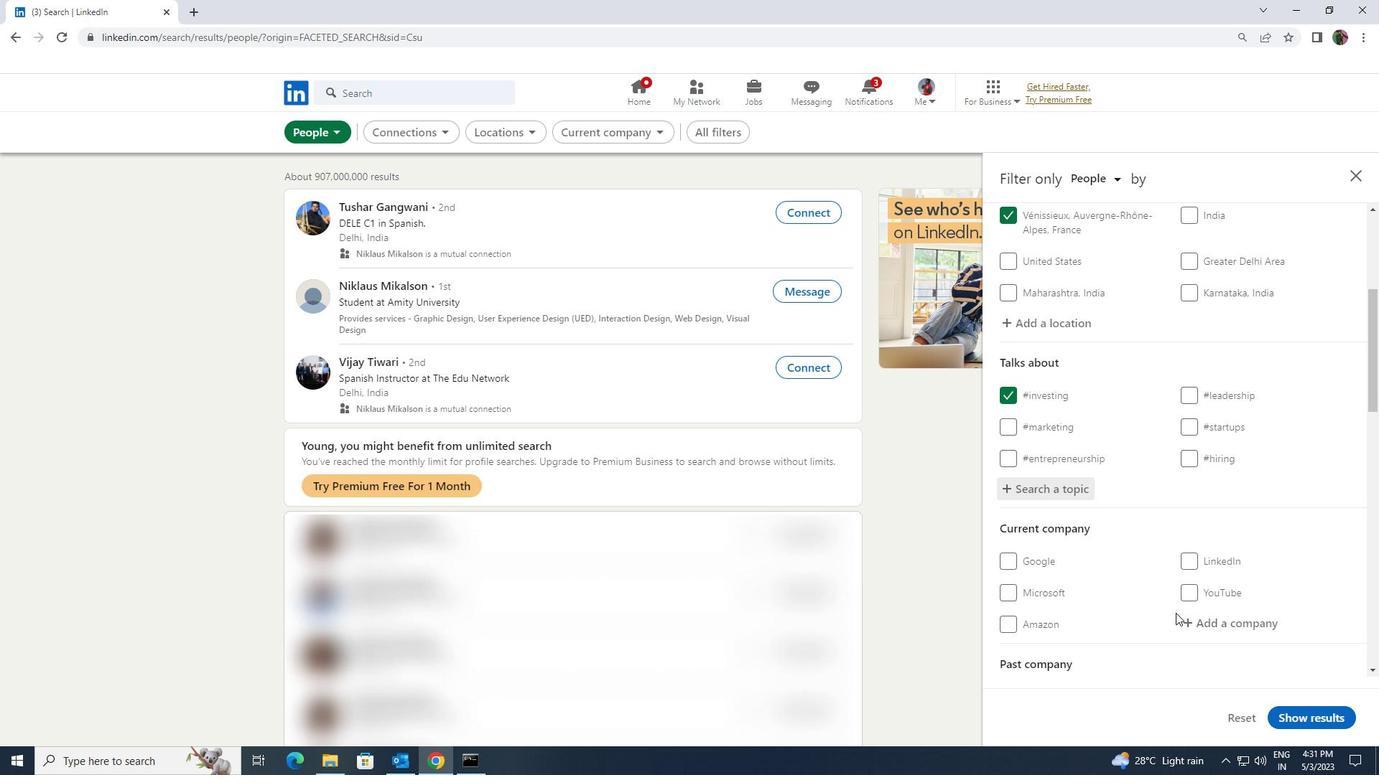 
Action: Mouse scrolled (1176, 612) with delta (0, 0)
Screenshot: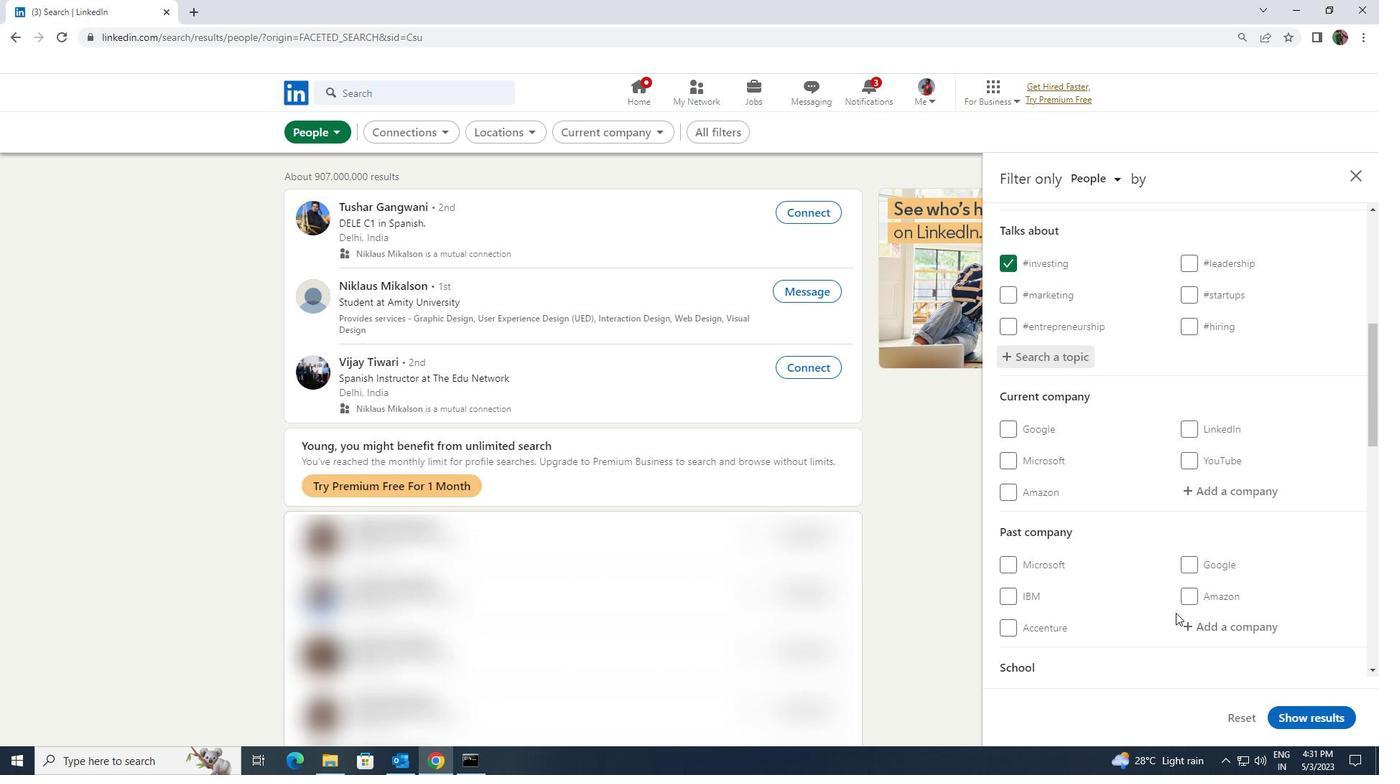 
Action: Mouse scrolled (1176, 612) with delta (0, 0)
Screenshot: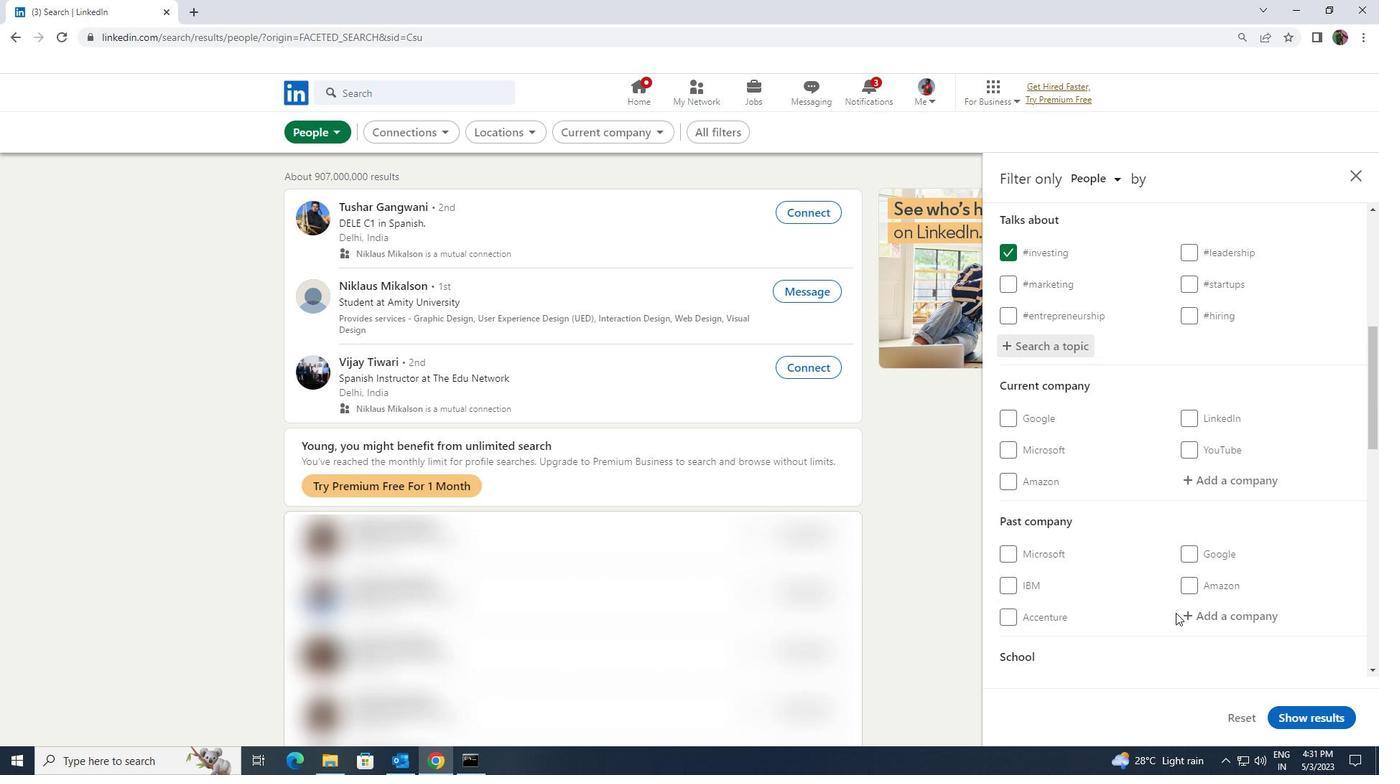 
Action: Mouse scrolled (1176, 612) with delta (0, 0)
Screenshot: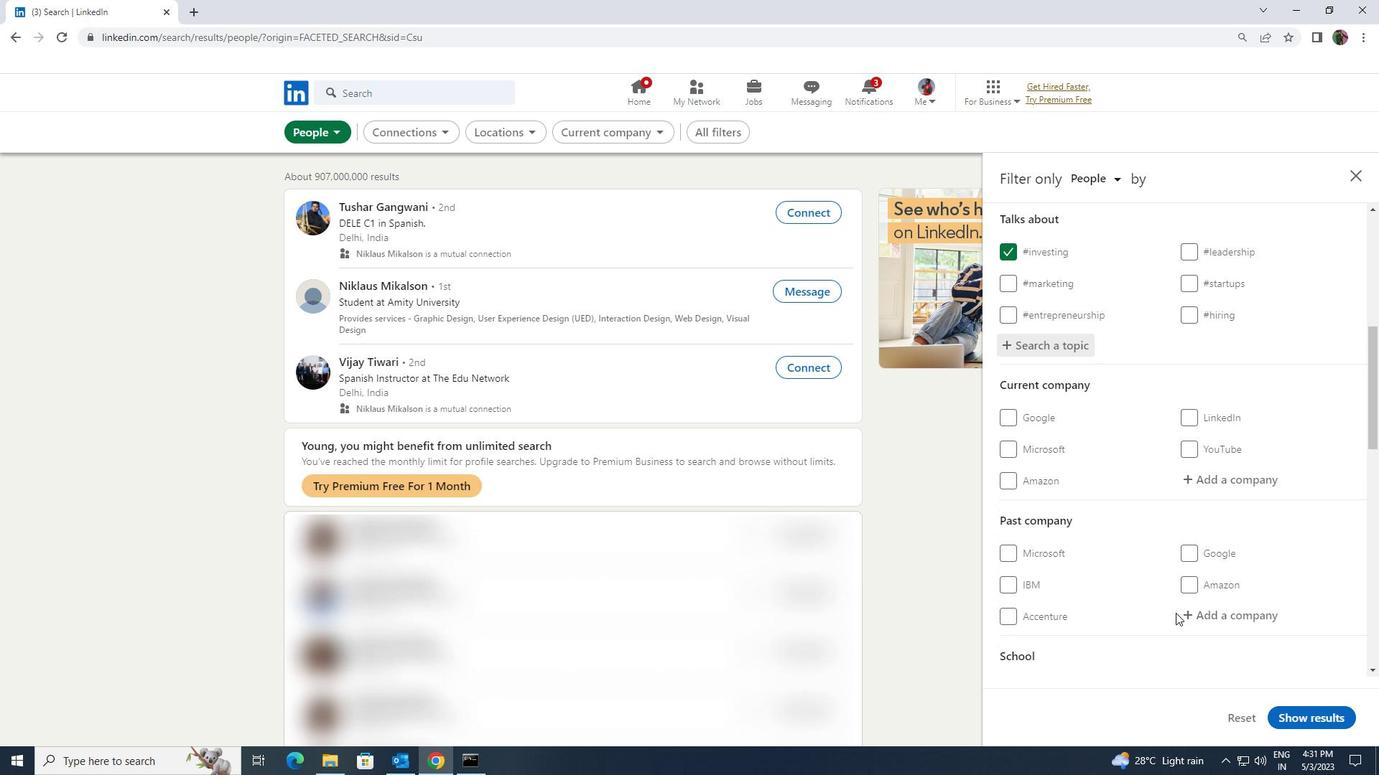 
Action: Mouse moved to (1172, 609)
Screenshot: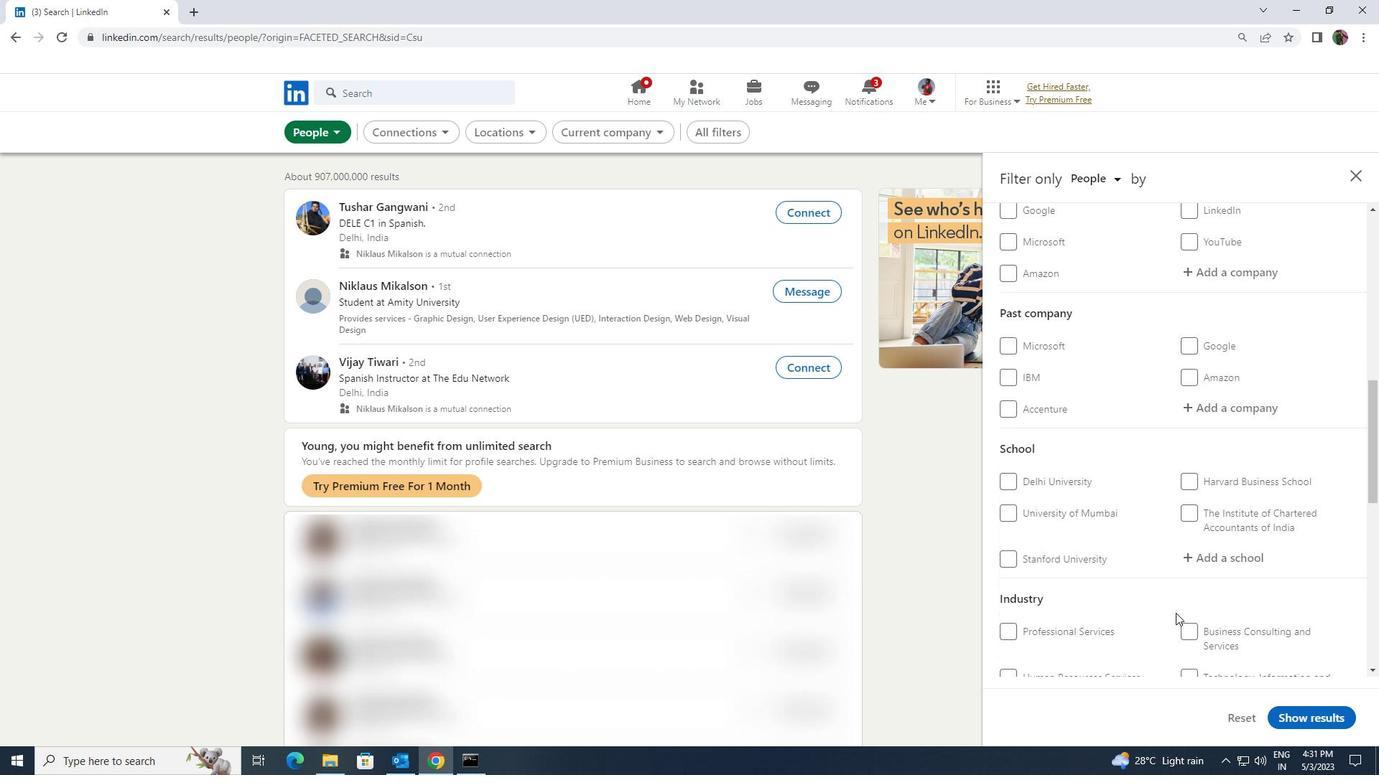 
Action: Mouse scrolled (1172, 609) with delta (0, 0)
Screenshot: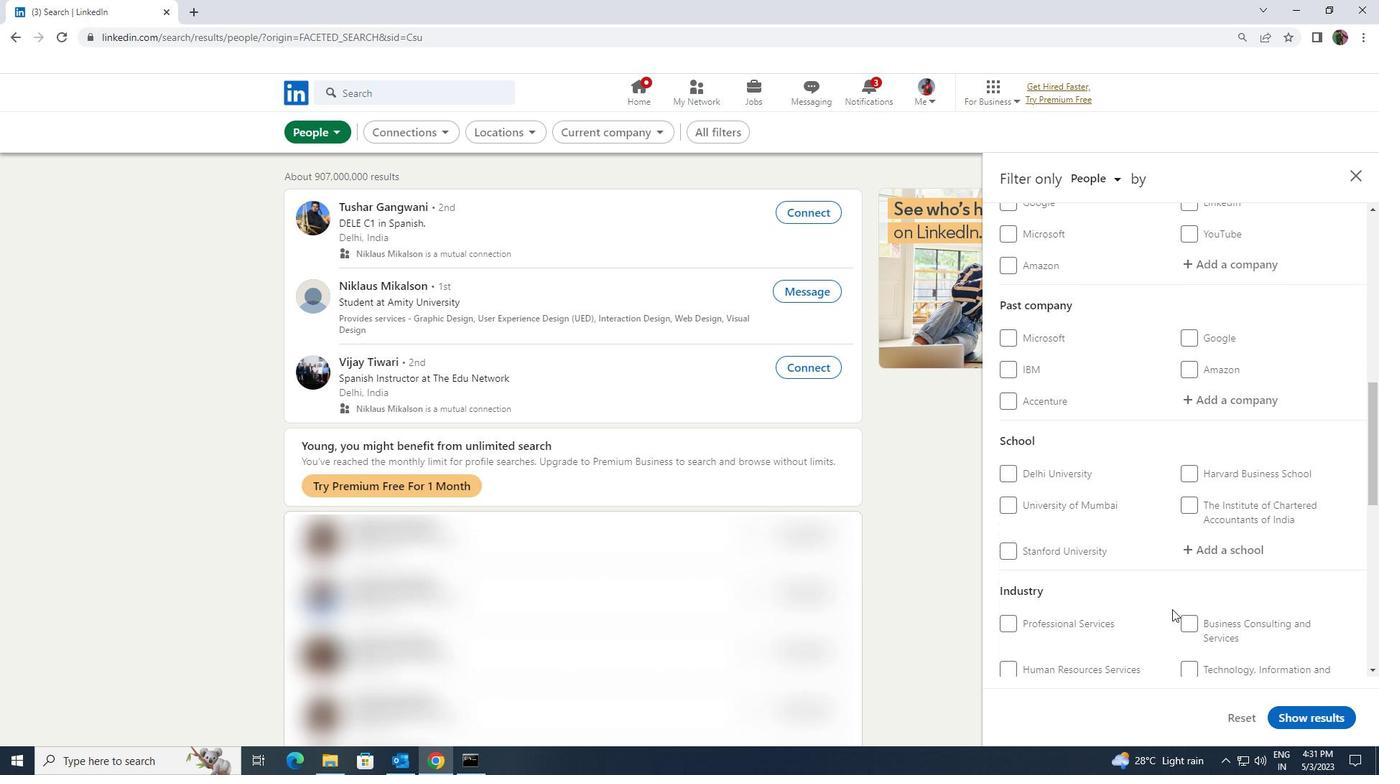 
Action: Mouse scrolled (1172, 609) with delta (0, 0)
Screenshot: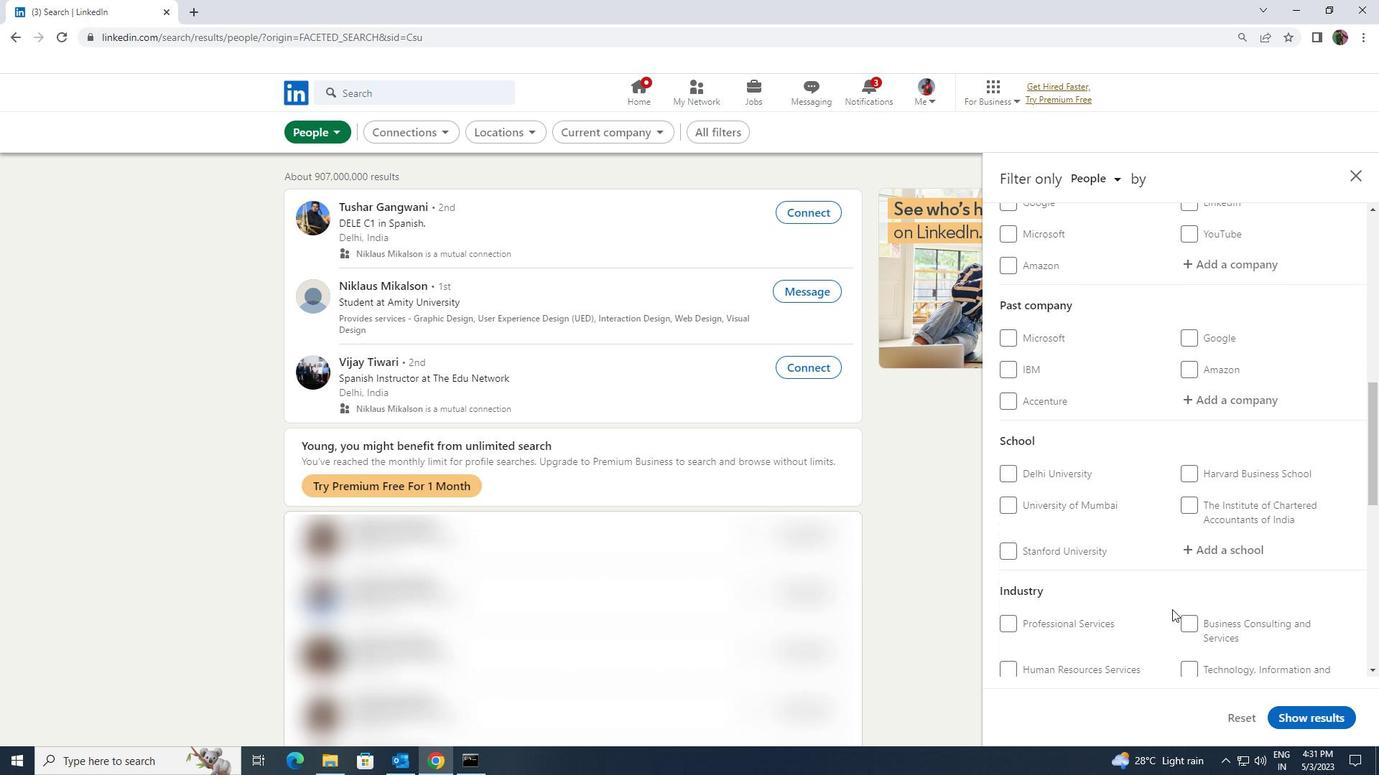 
Action: Mouse scrolled (1172, 609) with delta (0, 0)
Screenshot: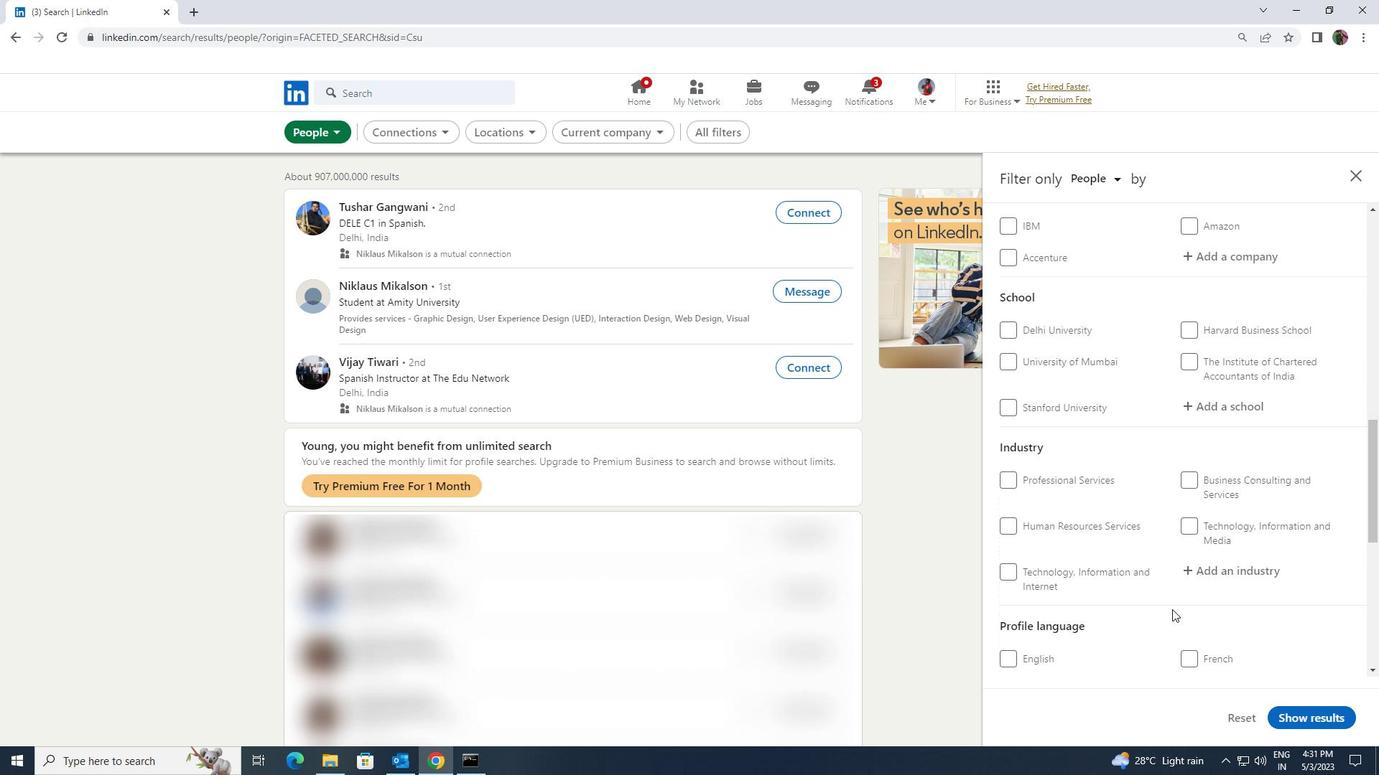 
Action: Mouse moved to (1184, 585)
Screenshot: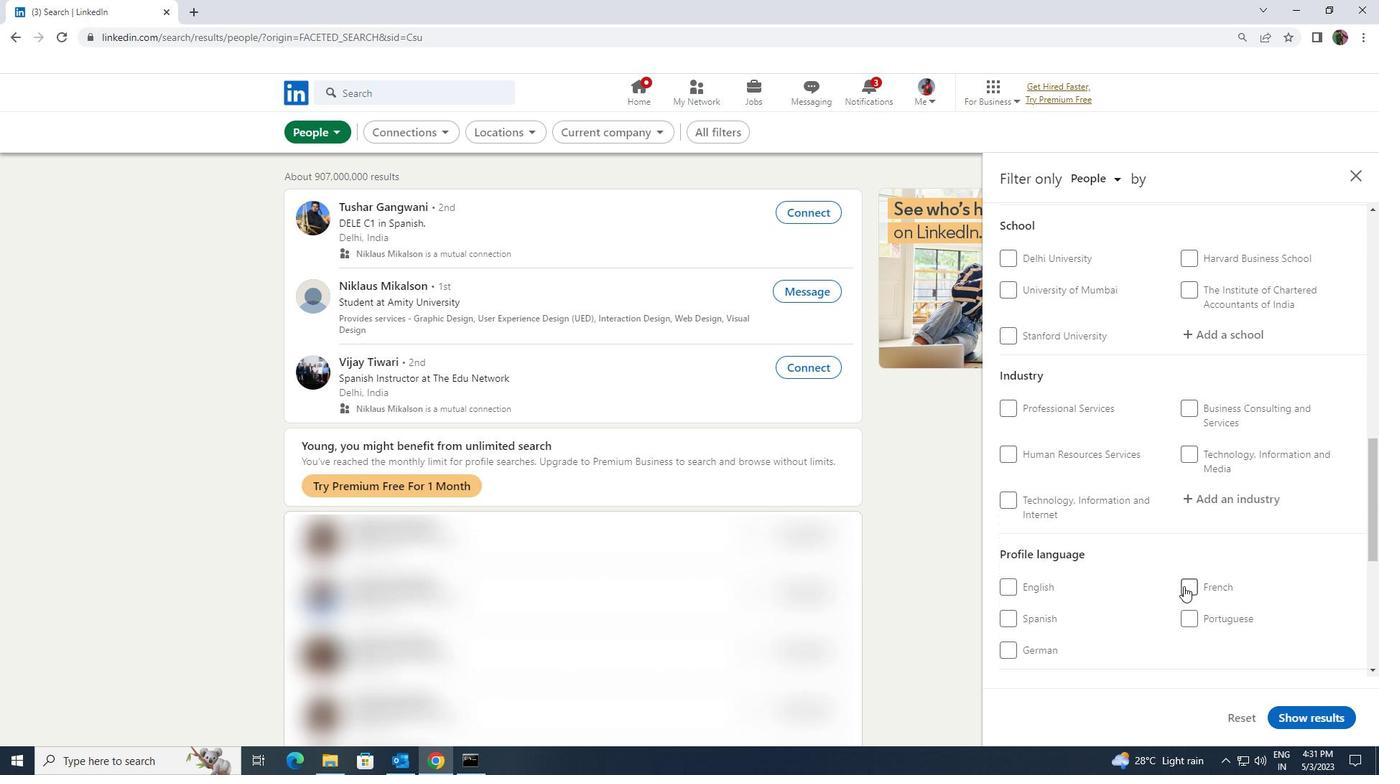 
Action: Mouse pressed left at (1184, 585)
Screenshot: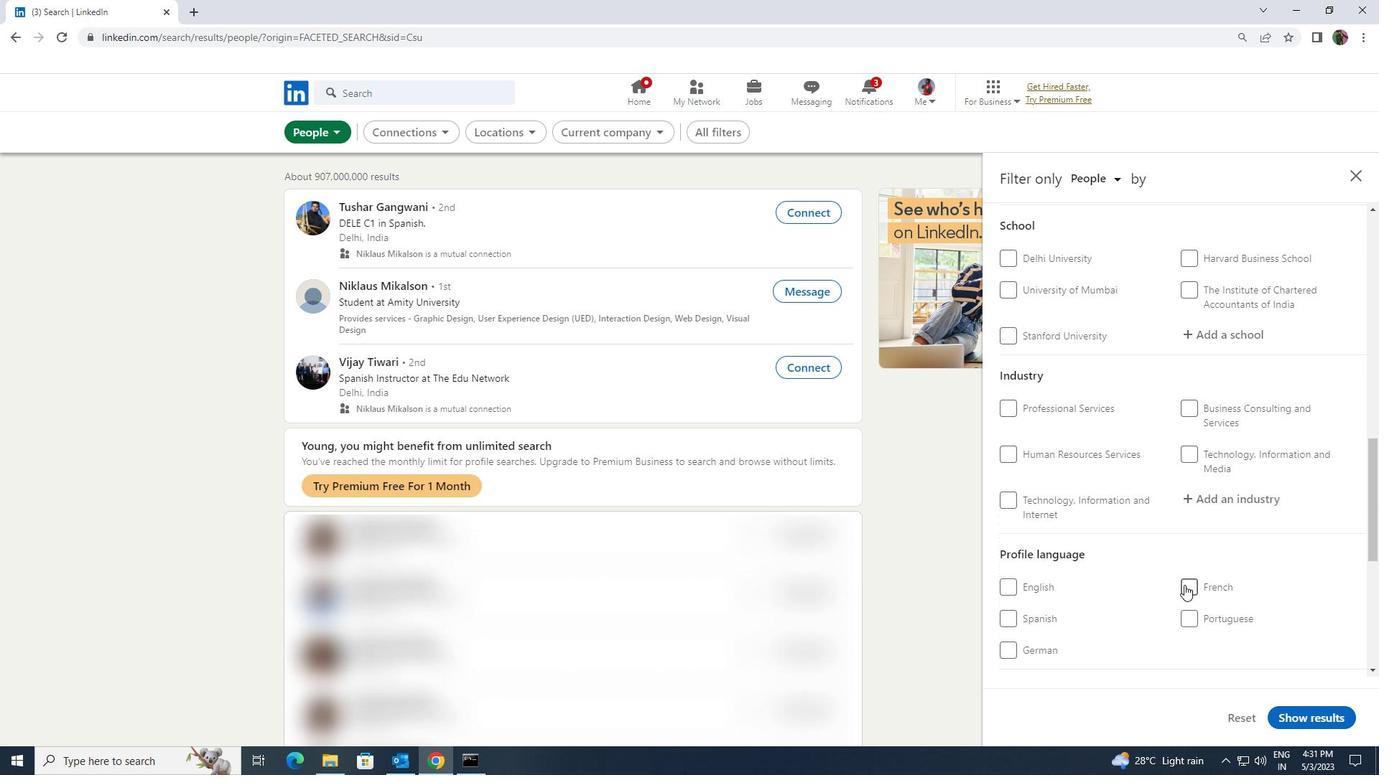 
Action: Mouse scrolled (1184, 586) with delta (0, 0)
Screenshot: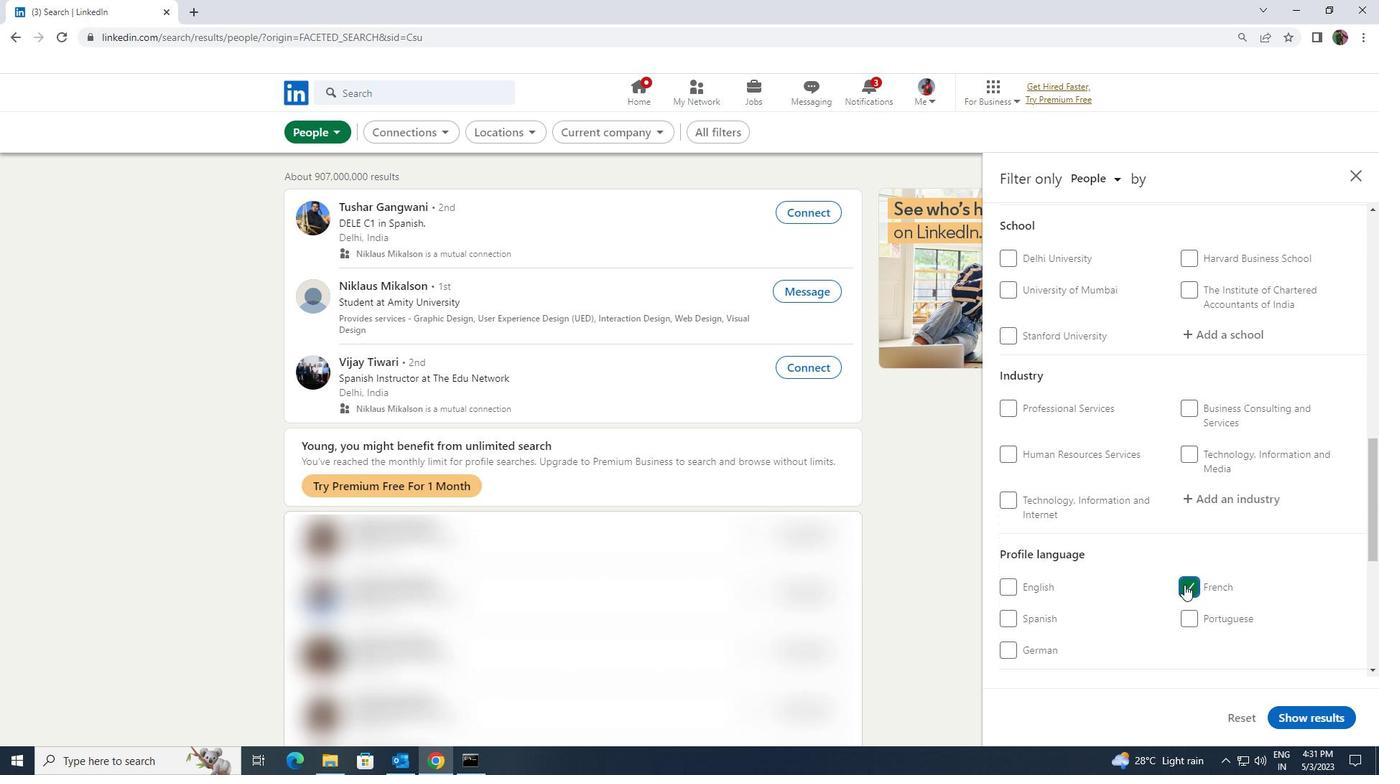 
Action: Mouse scrolled (1184, 586) with delta (0, 0)
Screenshot: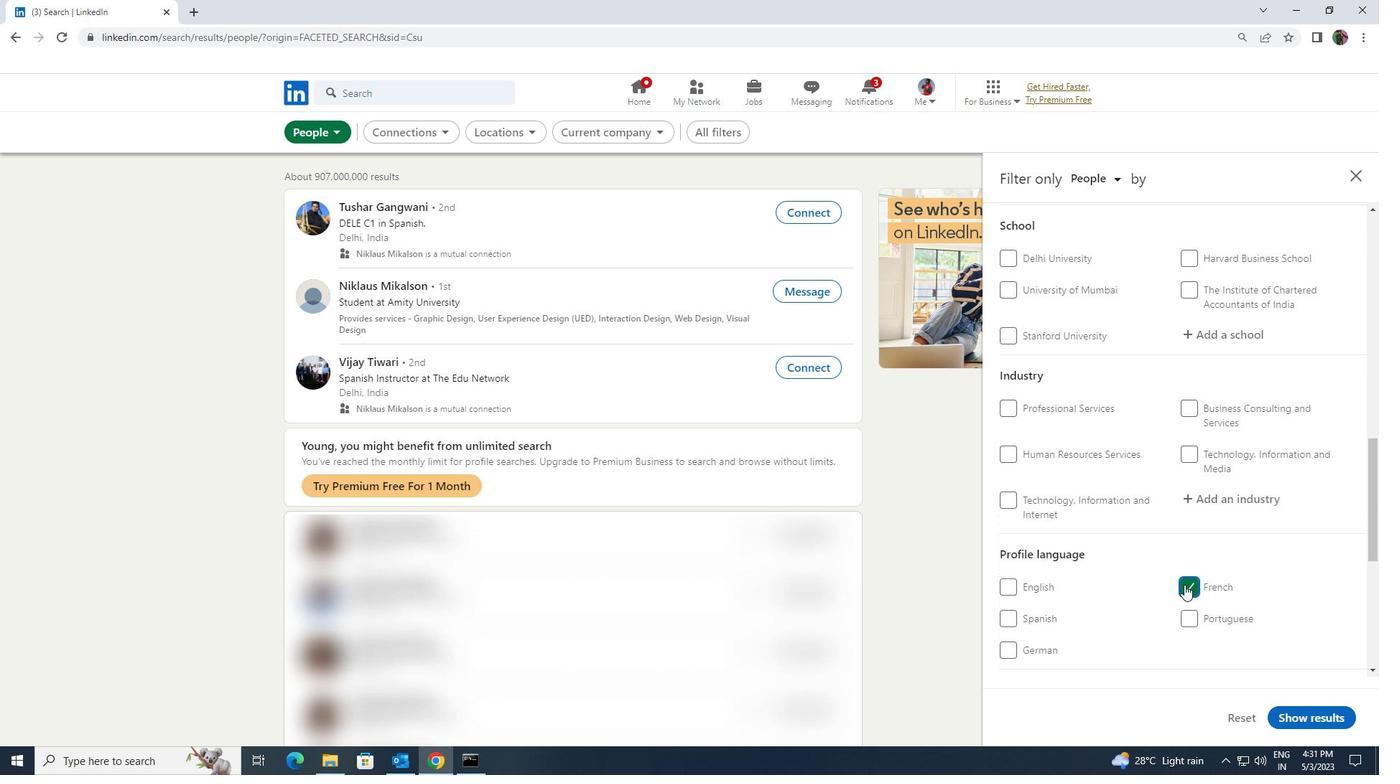 
Action: Mouse scrolled (1184, 586) with delta (0, 0)
Screenshot: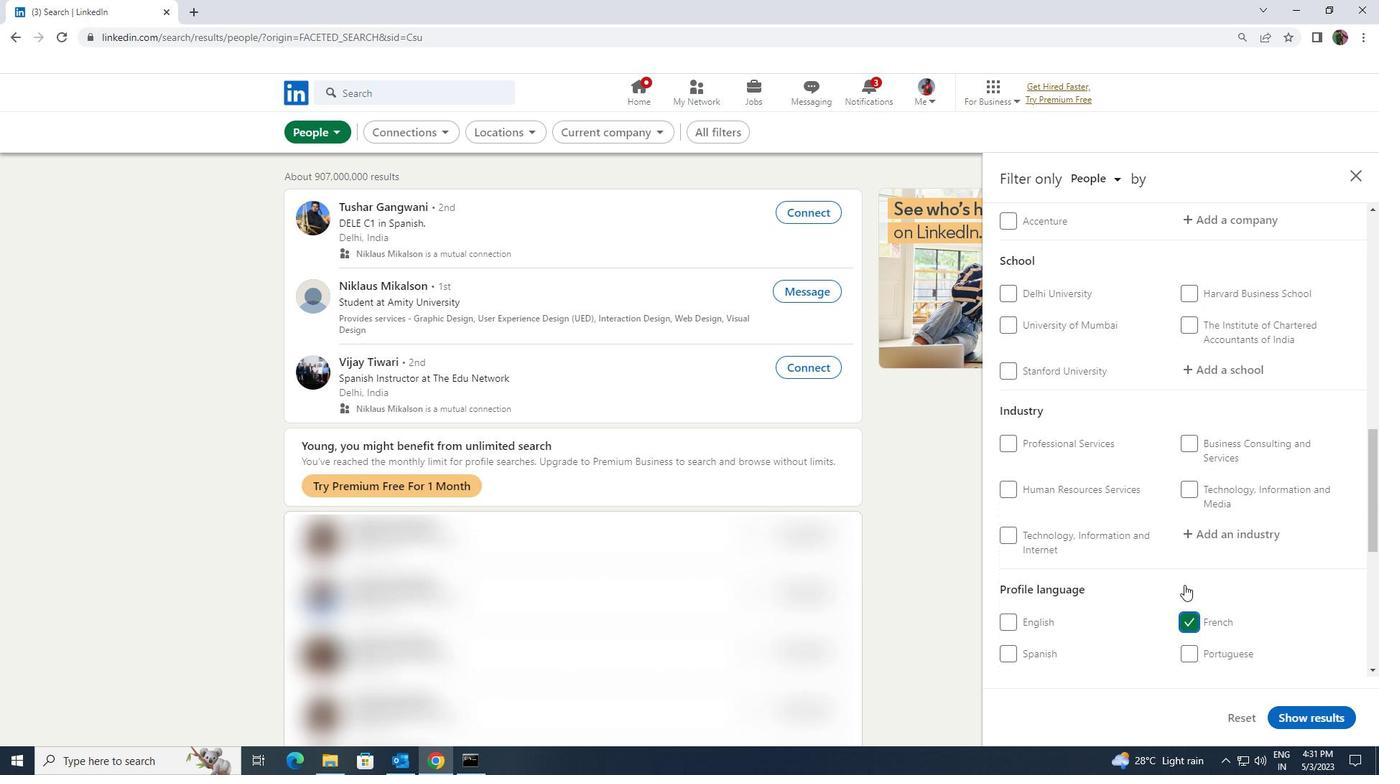 
Action: Mouse scrolled (1184, 586) with delta (0, 0)
Screenshot: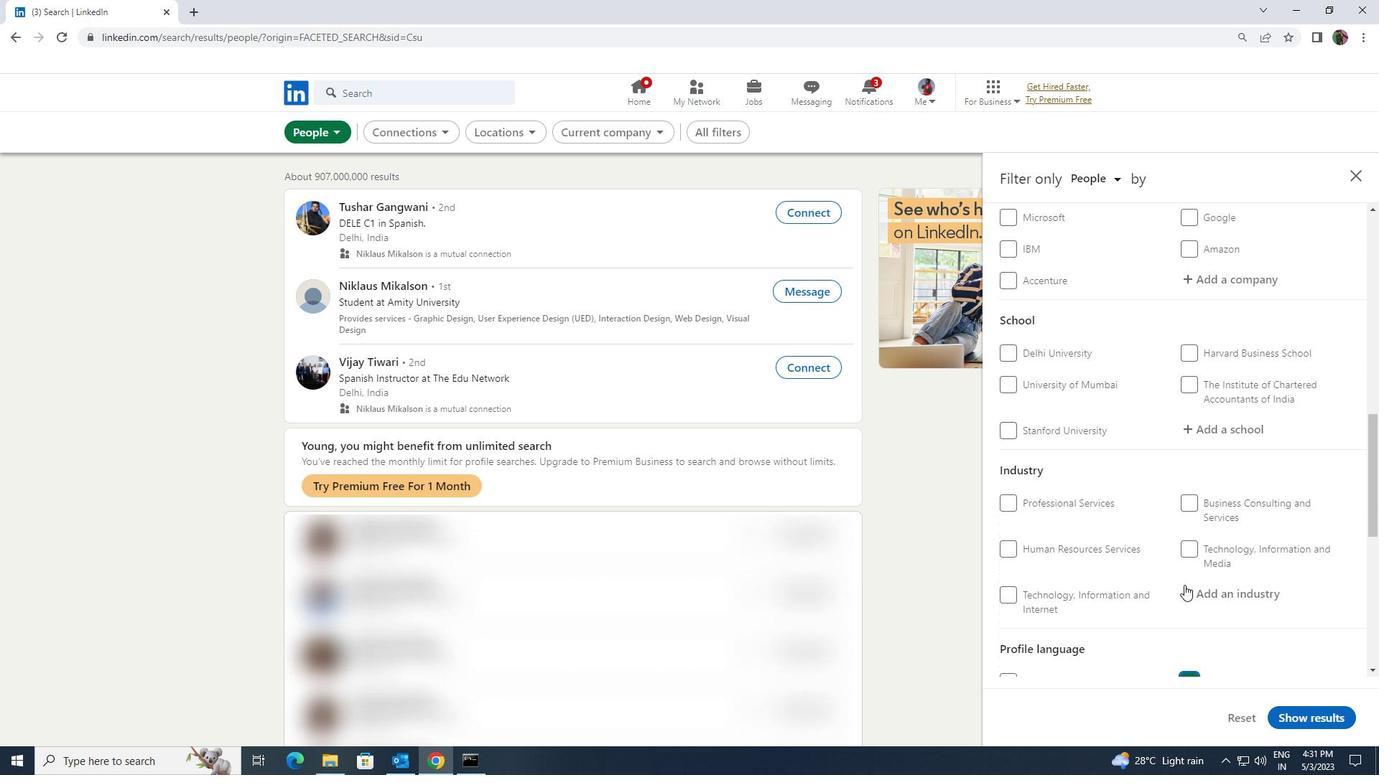 
Action: Mouse scrolled (1184, 586) with delta (0, 0)
Screenshot: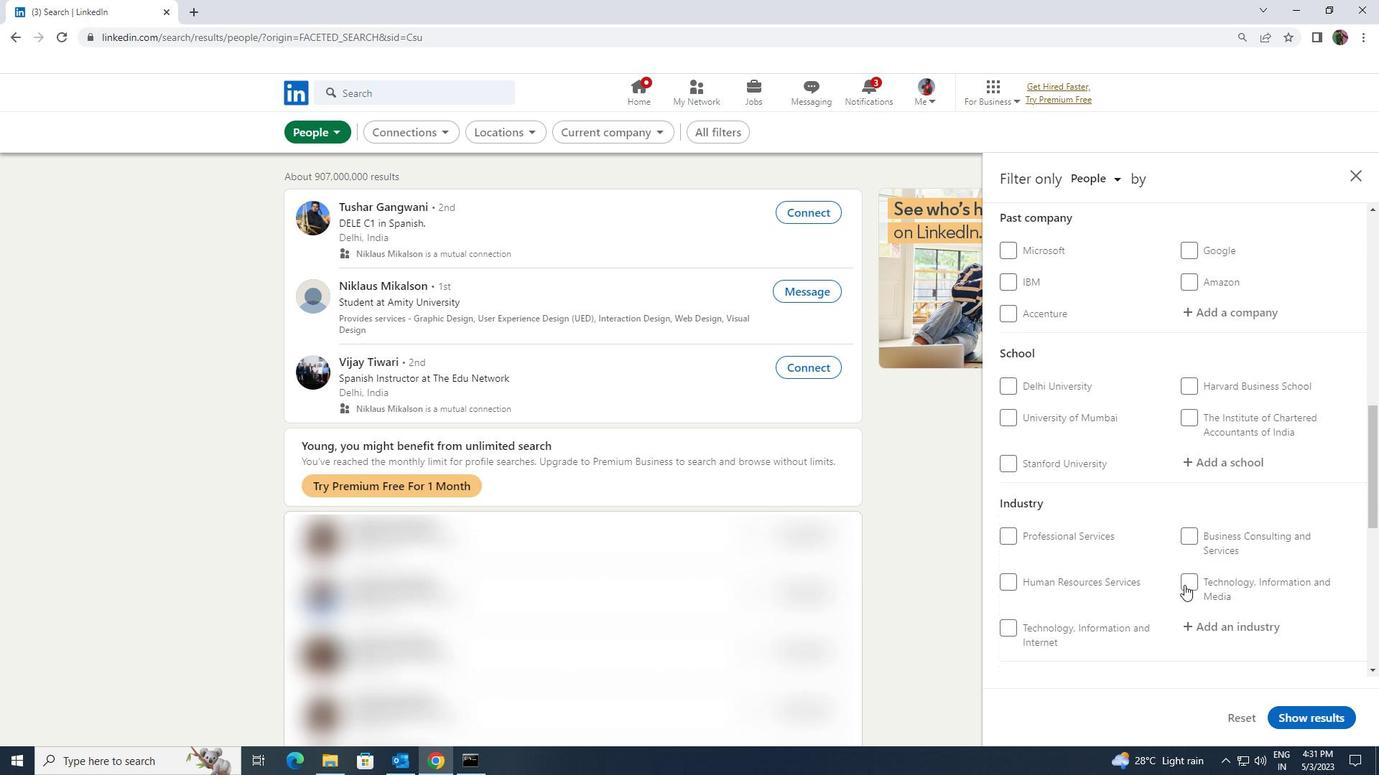 
Action: Mouse scrolled (1184, 586) with delta (0, 0)
Screenshot: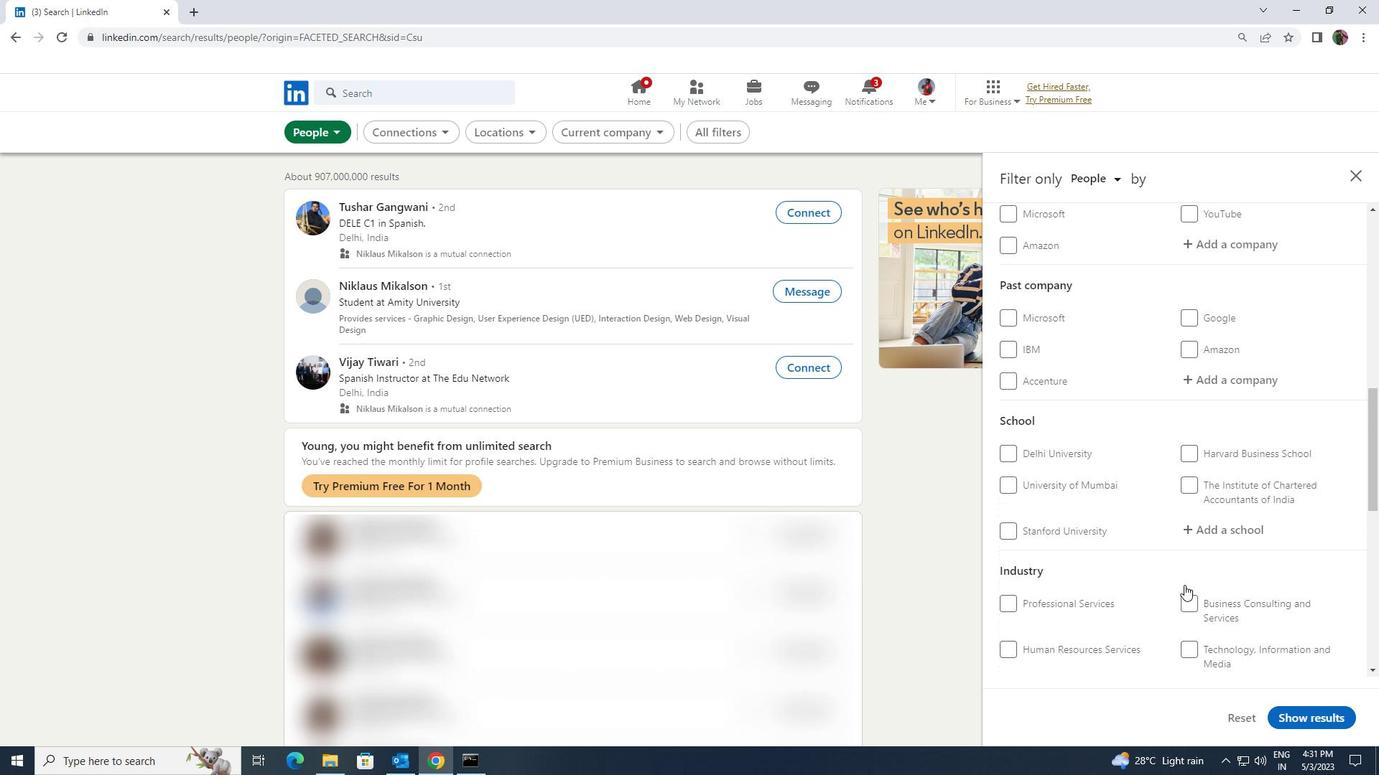 
Action: Mouse scrolled (1184, 586) with delta (0, 0)
Screenshot: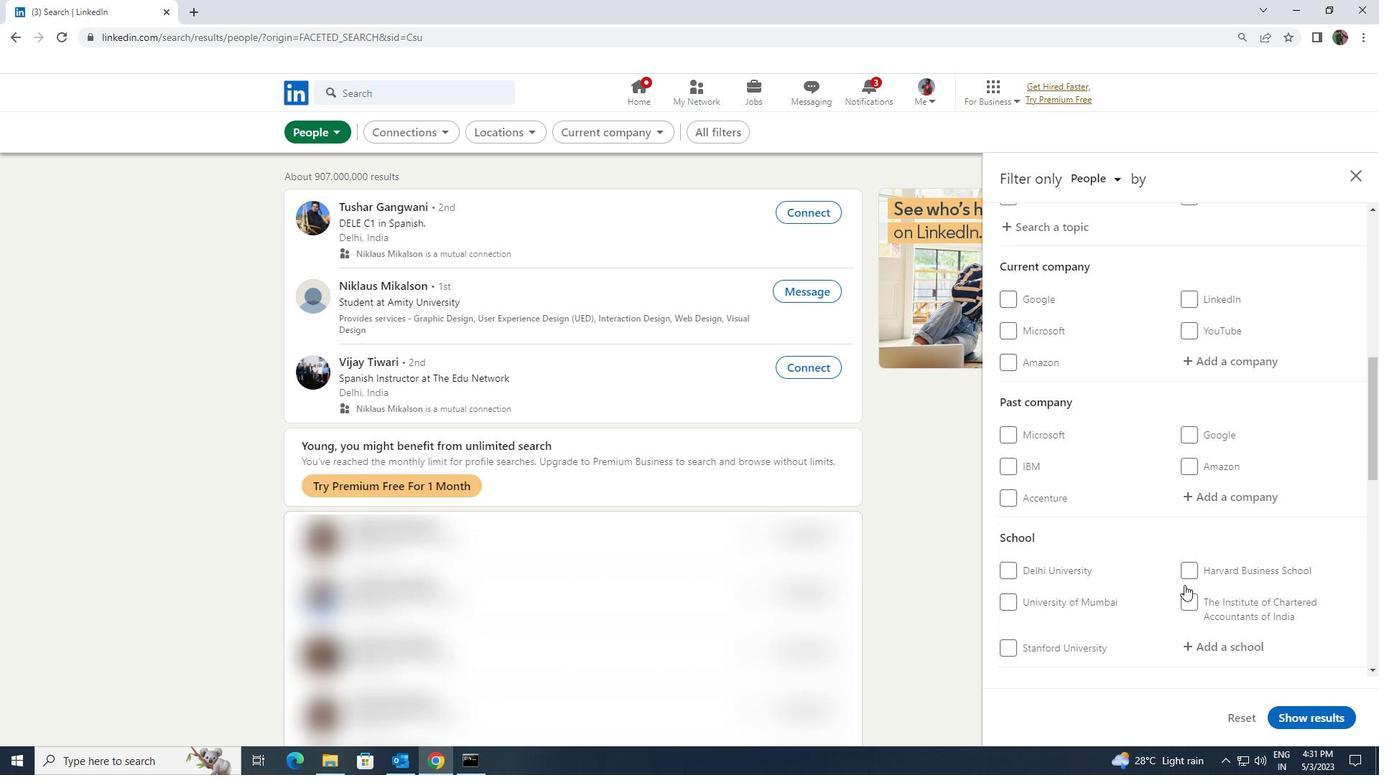 
Action: Mouse scrolled (1184, 586) with delta (0, 0)
Screenshot: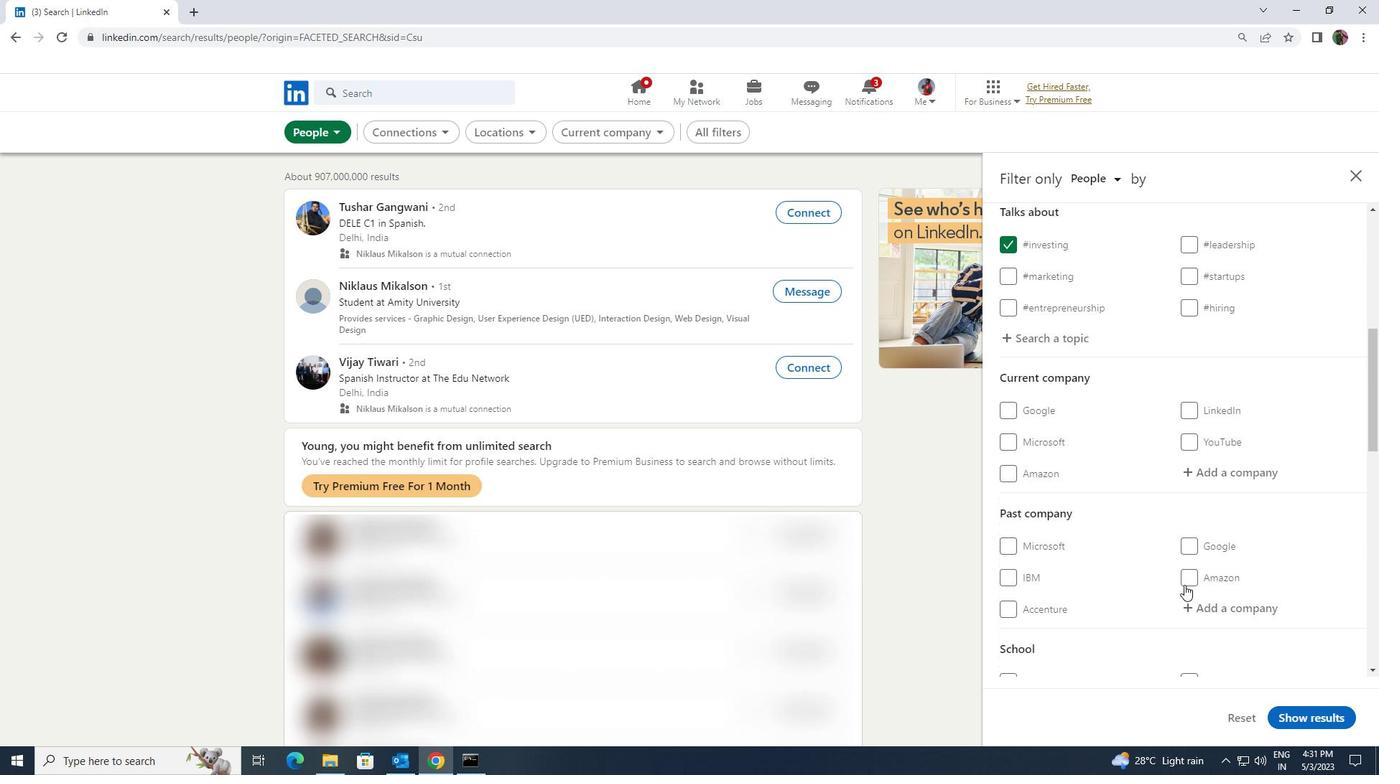 
Action: Mouse scrolled (1184, 586) with delta (0, 0)
Screenshot: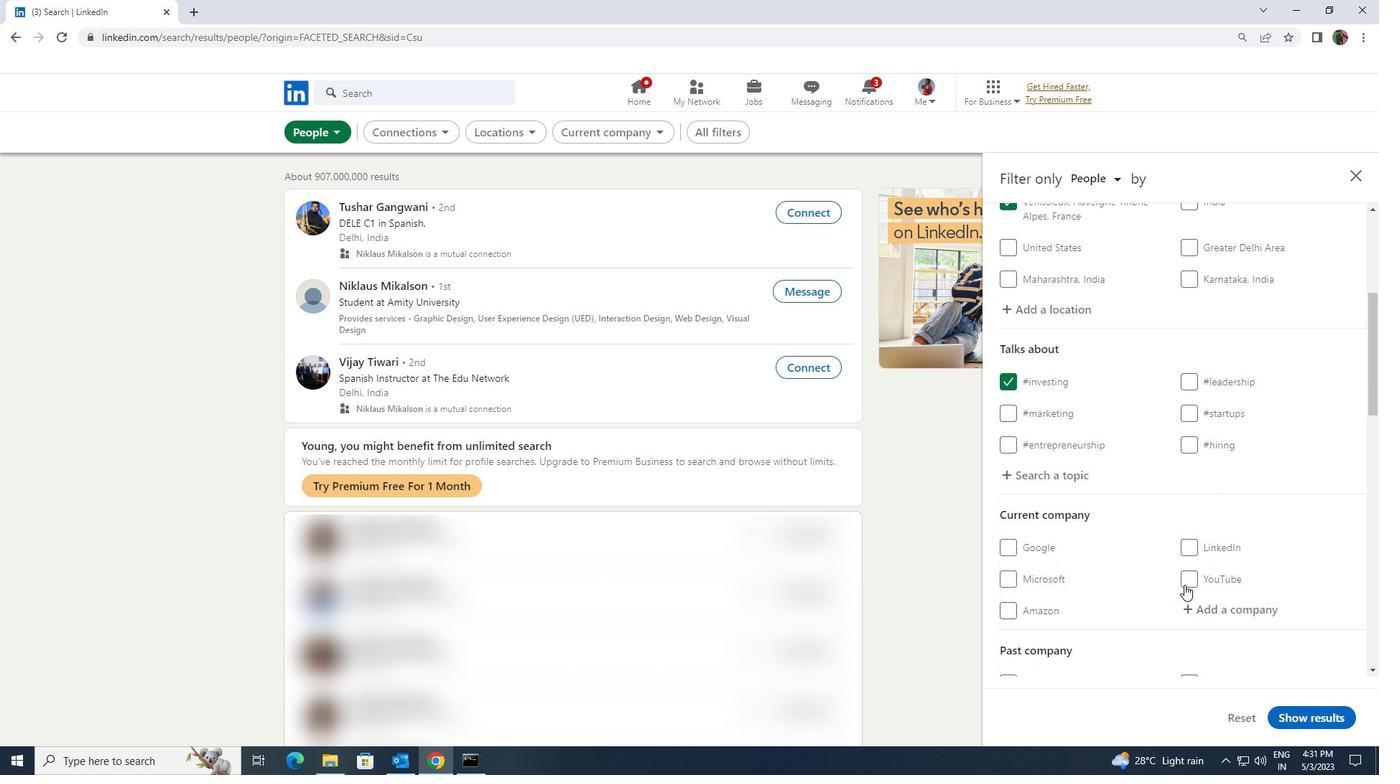 
Action: Mouse scrolled (1184, 584) with delta (0, 0)
Screenshot: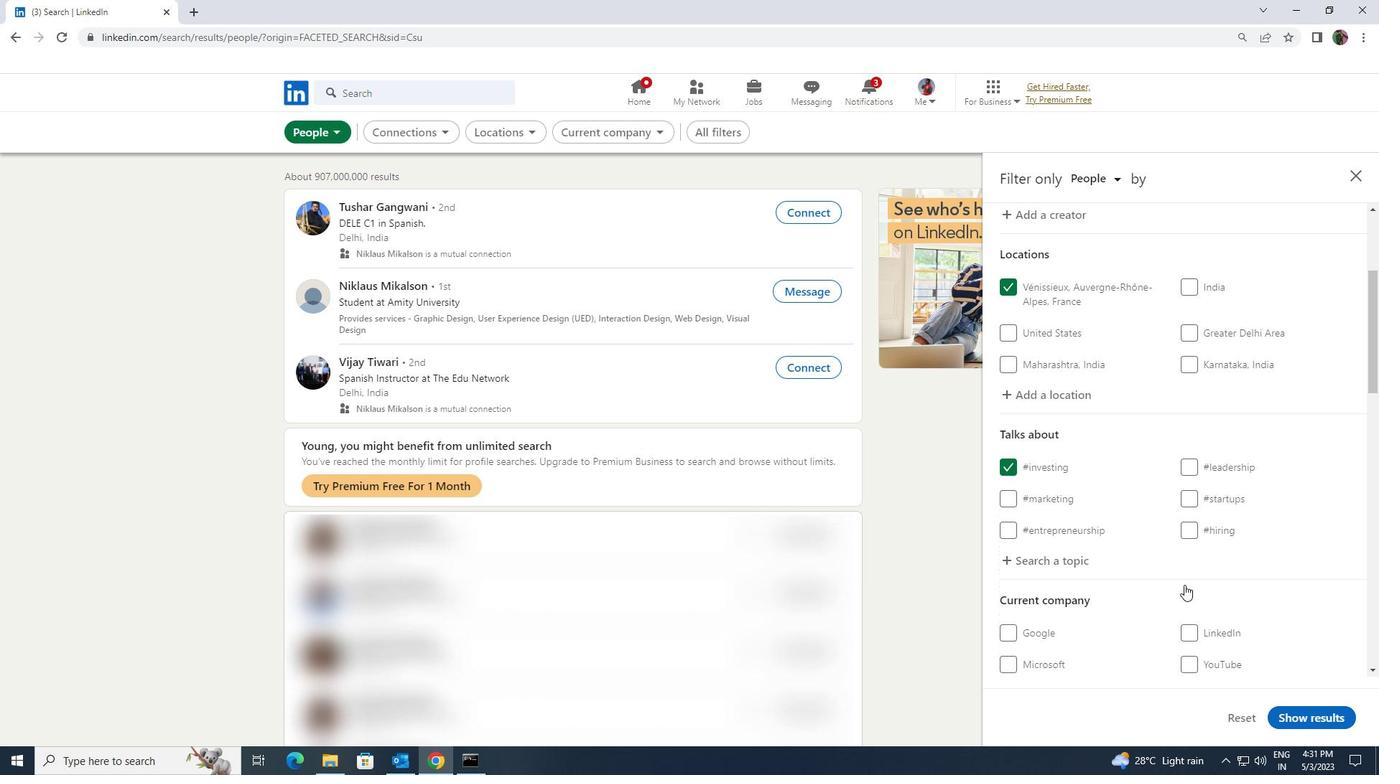 
Action: Mouse scrolled (1184, 584) with delta (0, 0)
Screenshot: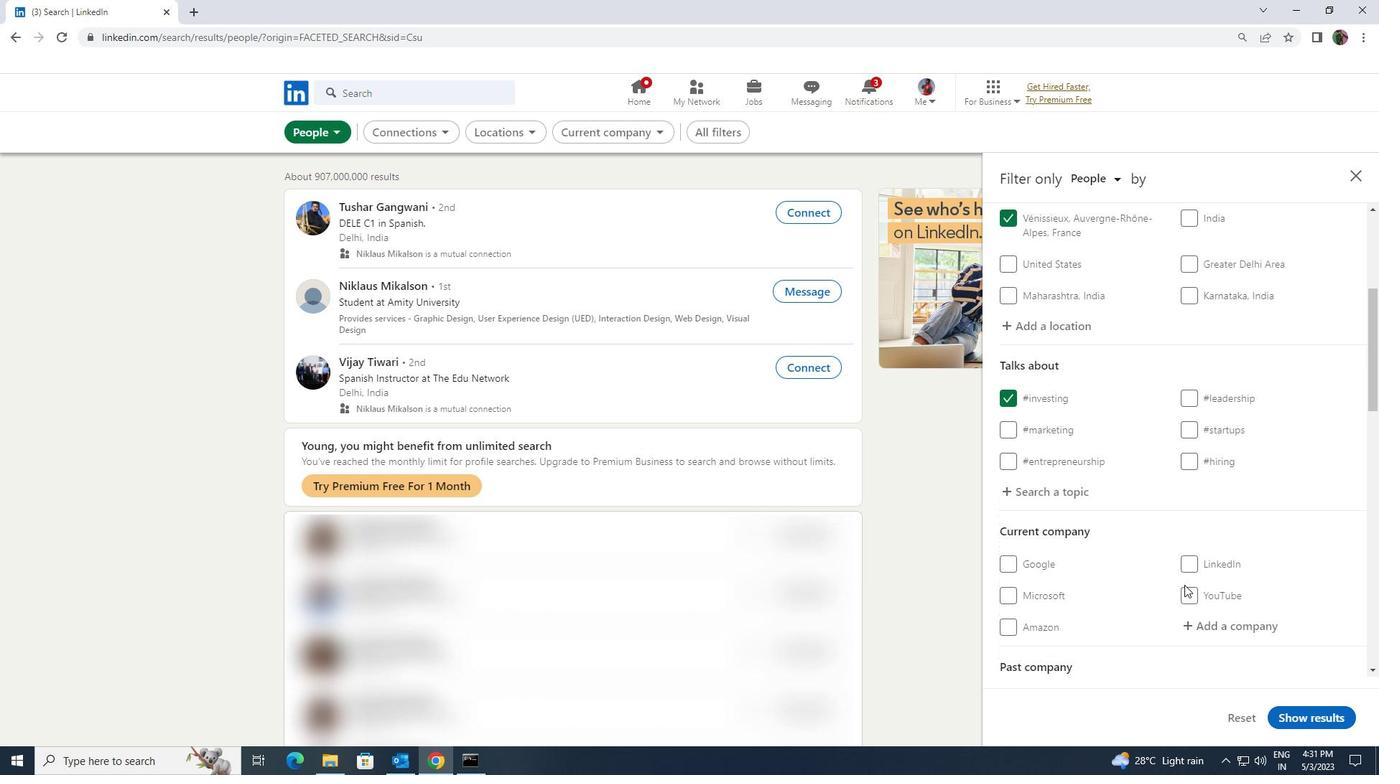 
Action: Mouse moved to (1196, 559)
Screenshot: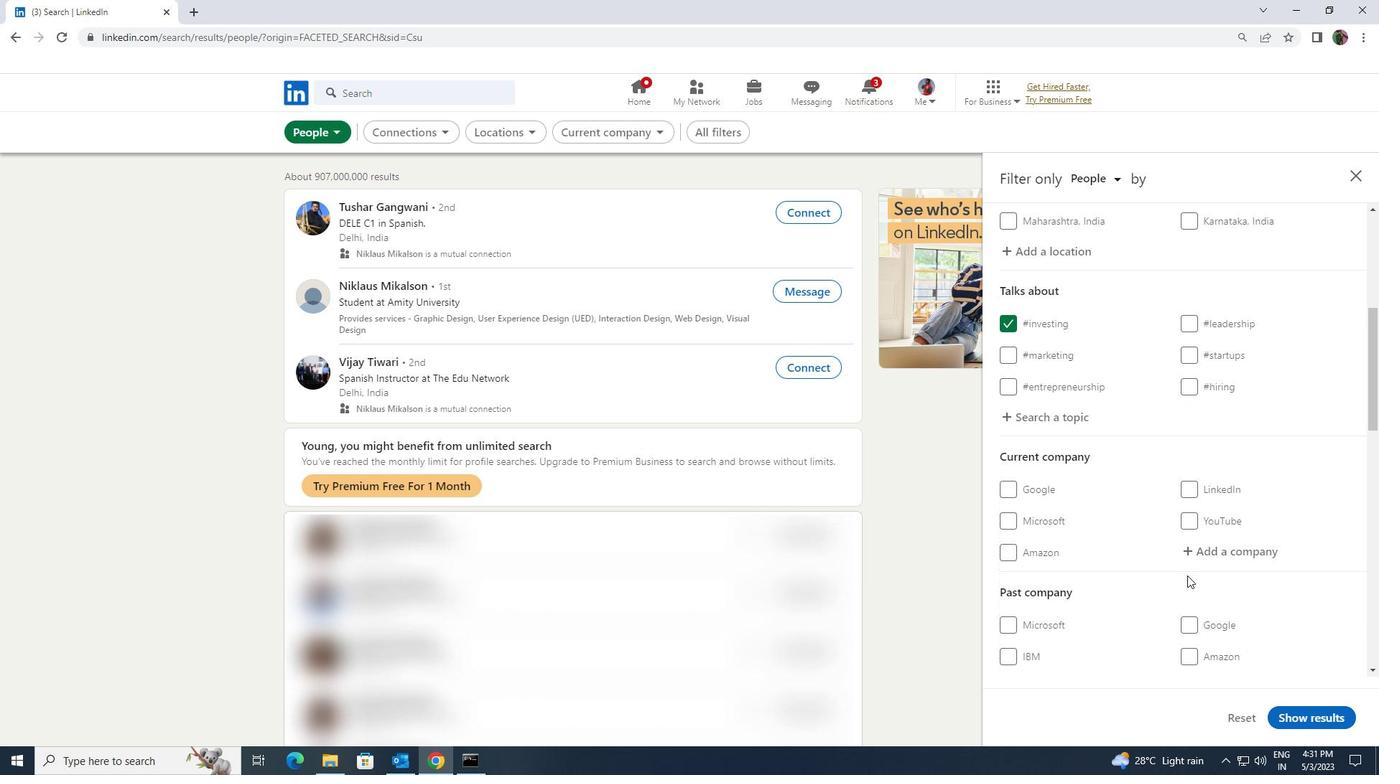 
Action: Mouse pressed left at (1196, 559)
Screenshot: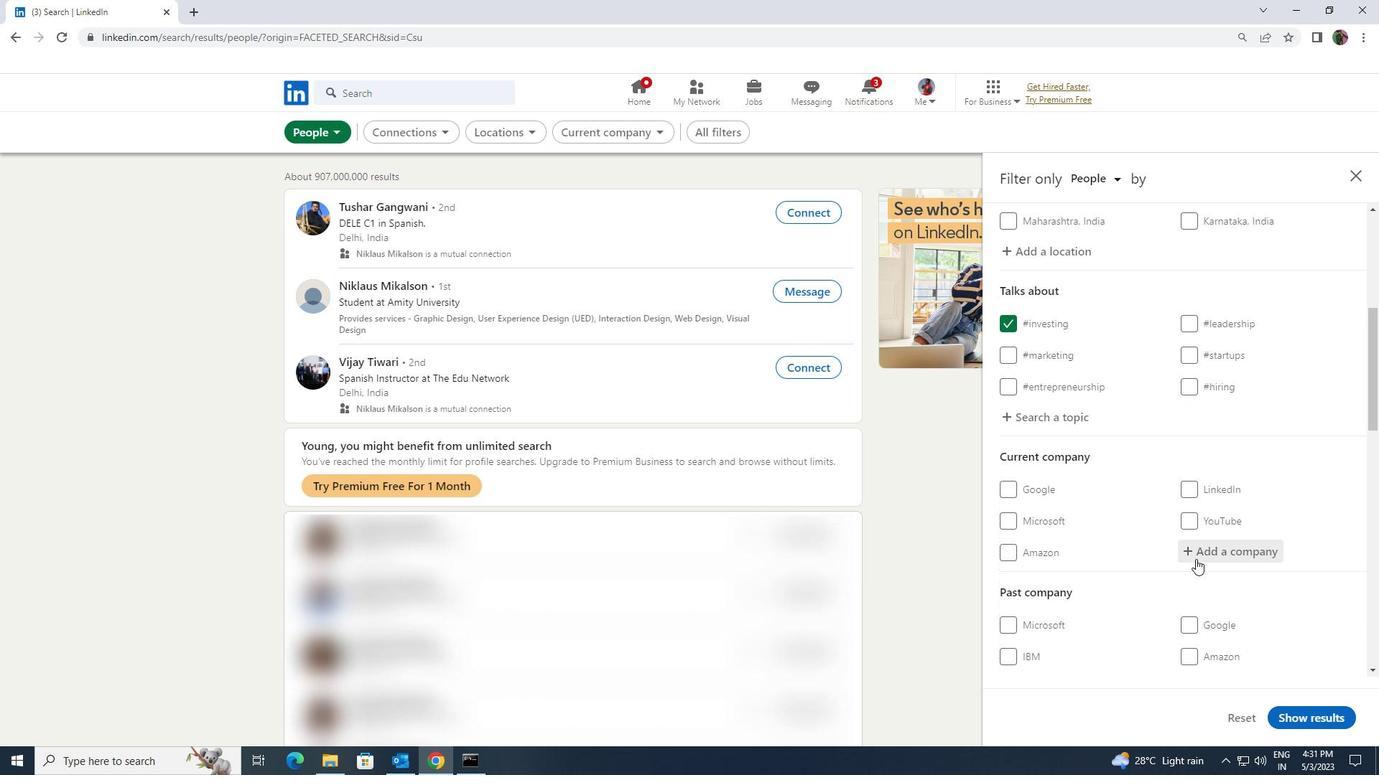 
Action: Key pressed <Key.shift><Key.shift><Key.shift><Key.shift><Key.shift><Key.shift><Key.shift><Key.shift><Key.shift><Key.shift><Key.shift><Key.shift><Key.shift><Key.shift><Key.shift><Key.shift><Key.shift><Key.shift><Key.shift><Key.shift><Key.shift>CPP
Screenshot: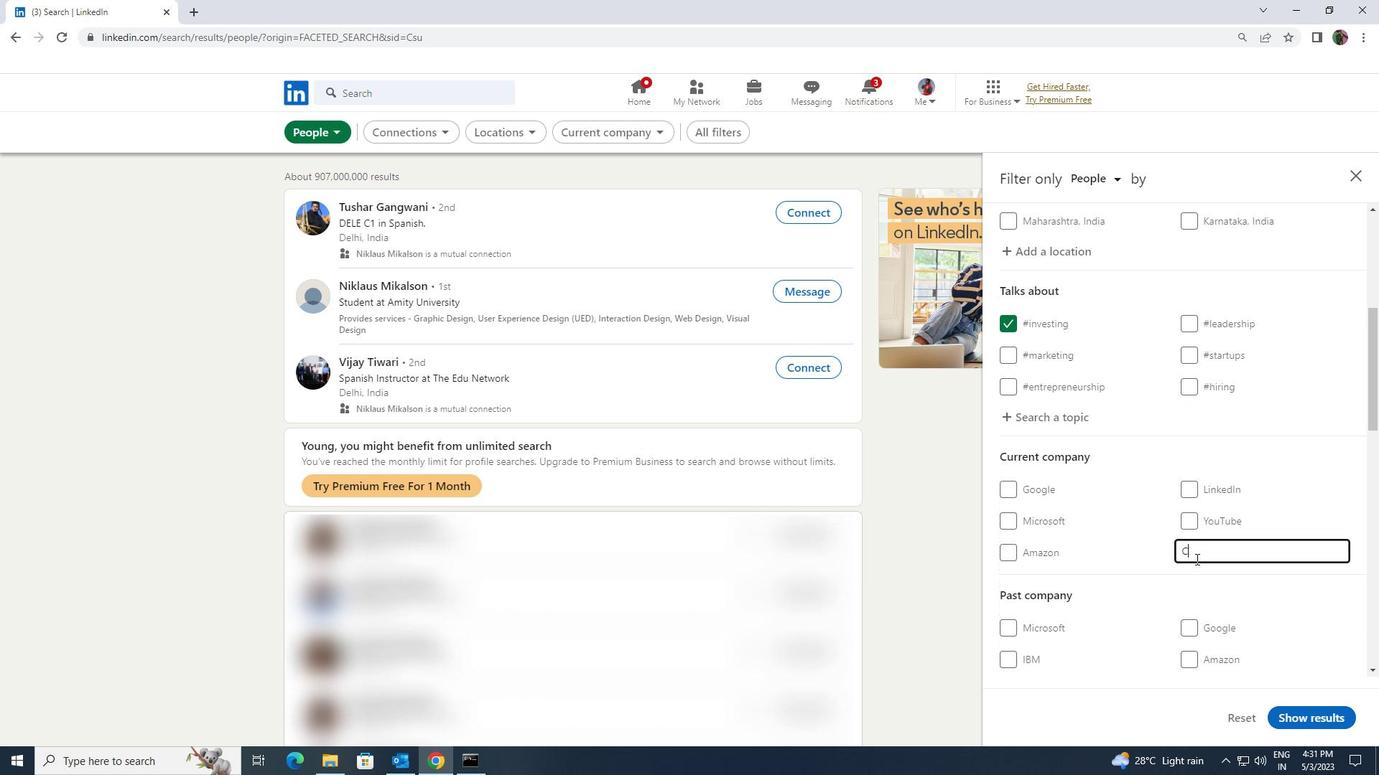 
Action: Mouse moved to (1196, 564)
Screenshot: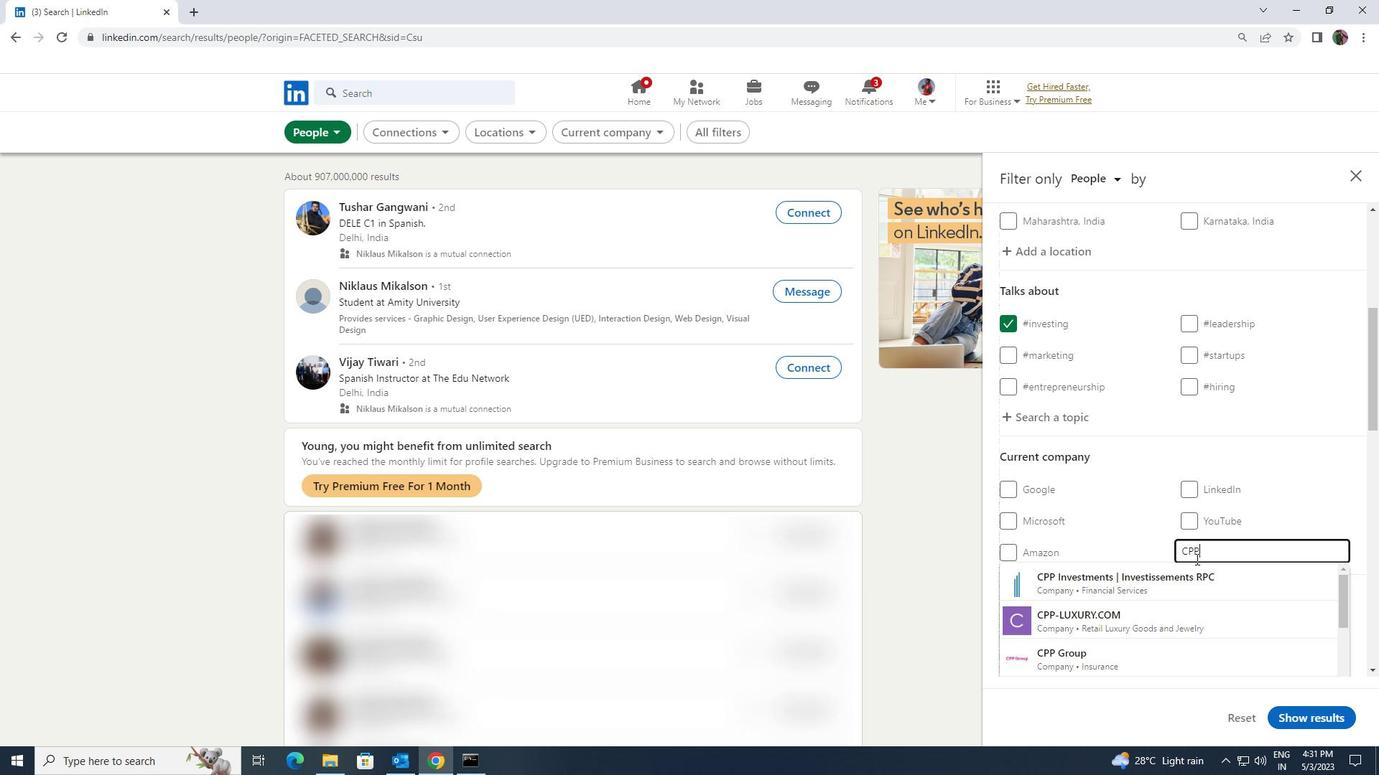 
Action: Mouse pressed left at (1196, 564)
Screenshot: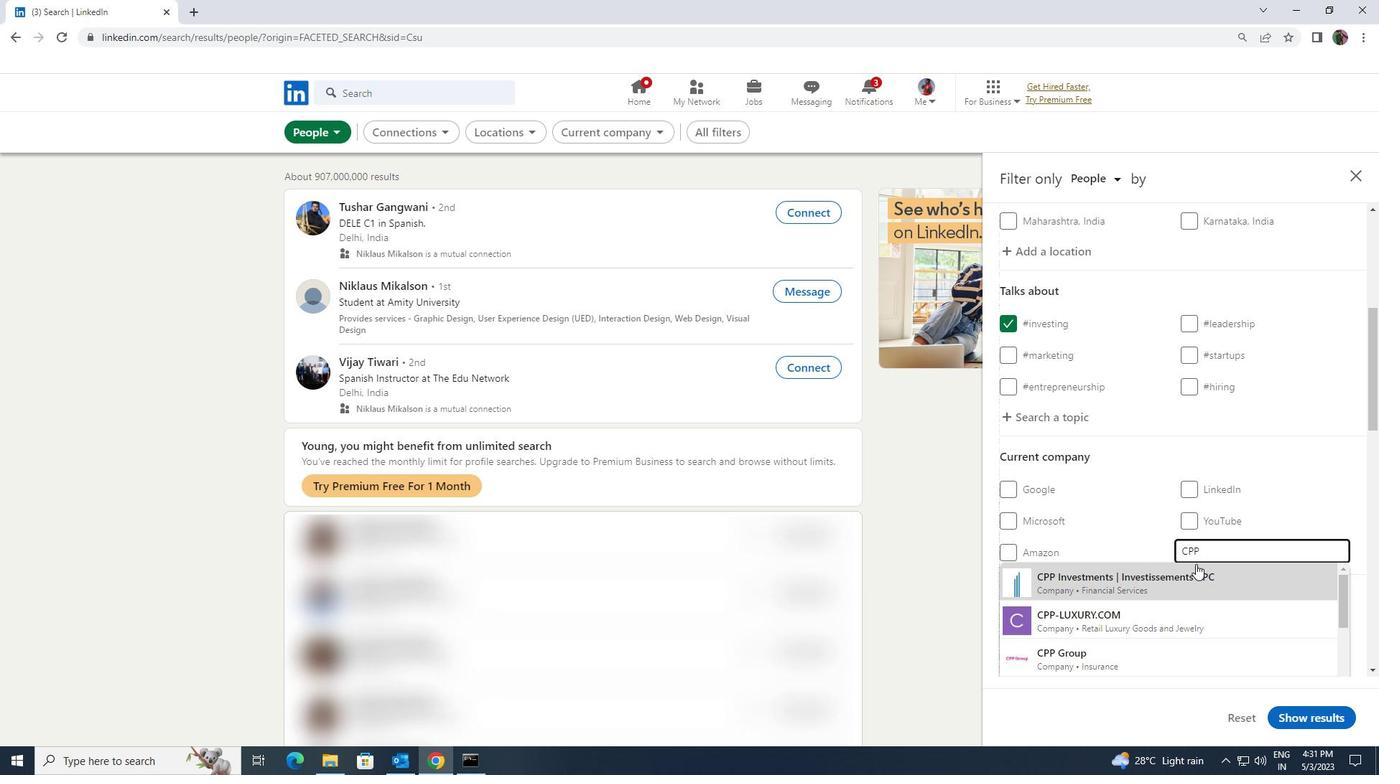 
Action: Mouse scrolled (1196, 563) with delta (0, 0)
Screenshot: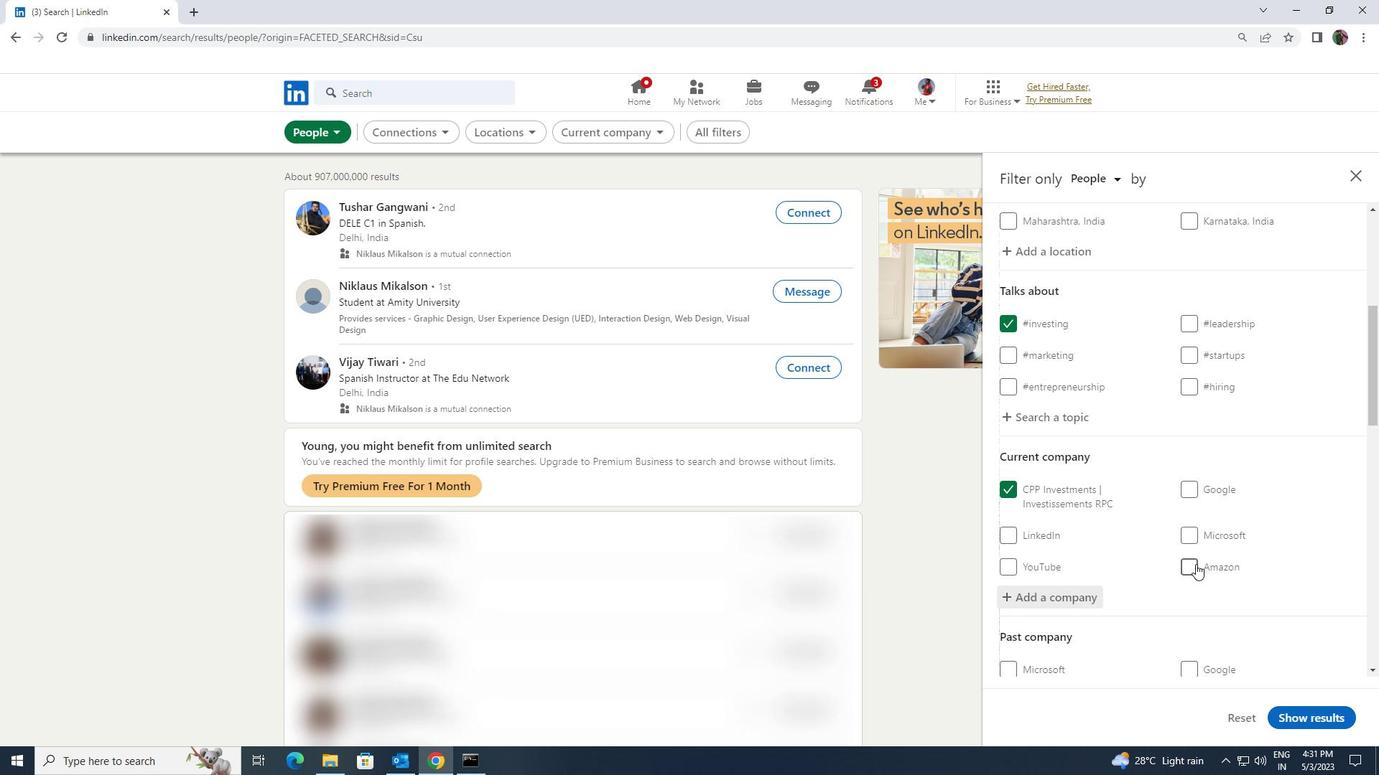 
Action: Mouse scrolled (1196, 563) with delta (0, 0)
Screenshot: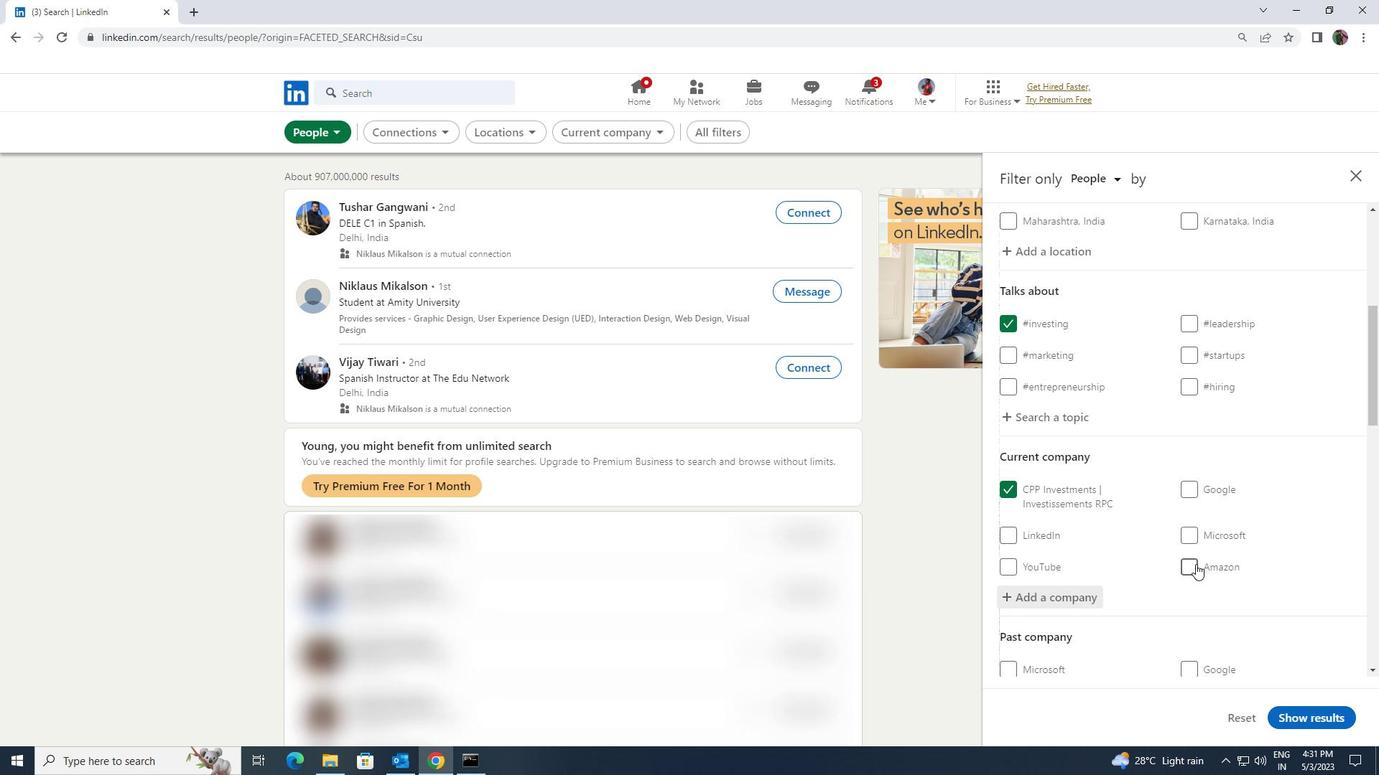 
Action: Mouse scrolled (1196, 563) with delta (0, 0)
Screenshot: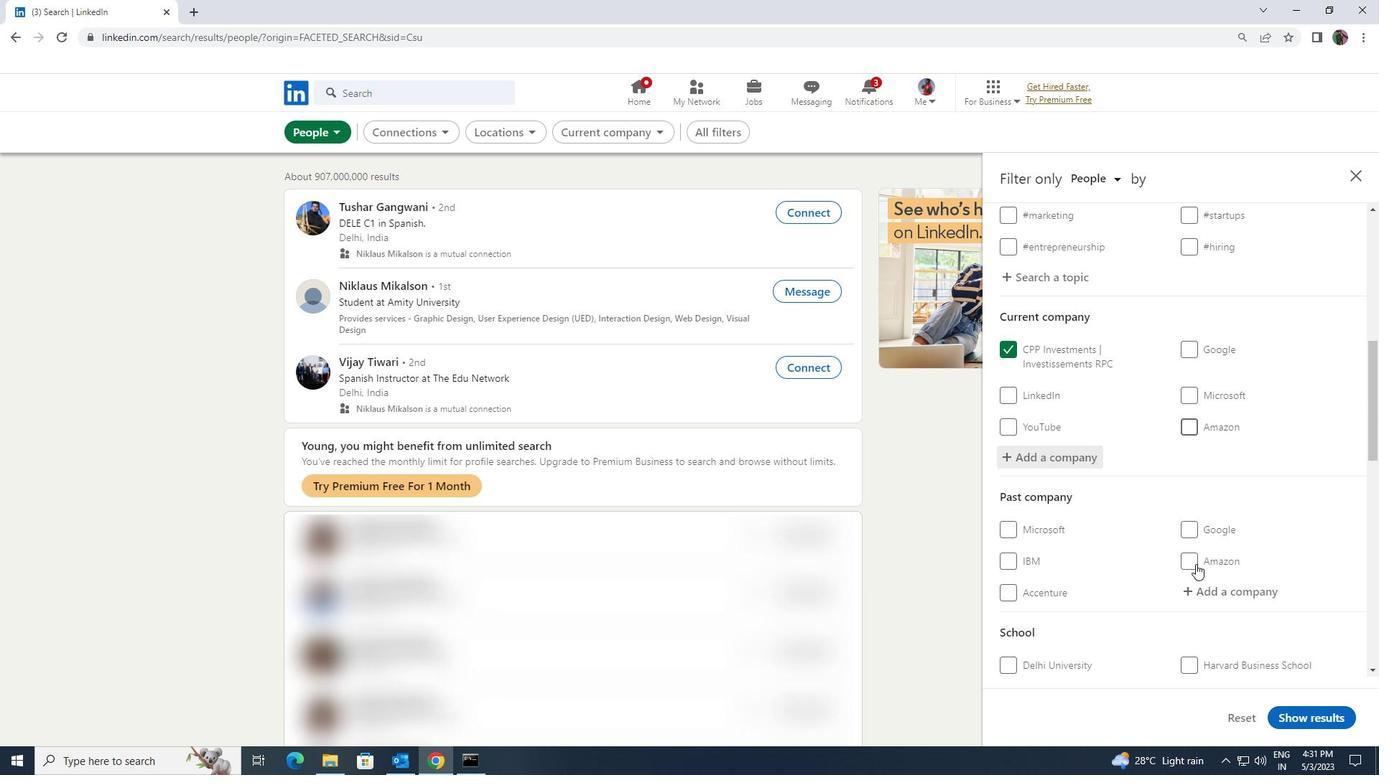 
Action: Mouse scrolled (1196, 563) with delta (0, 0)
Screenshot: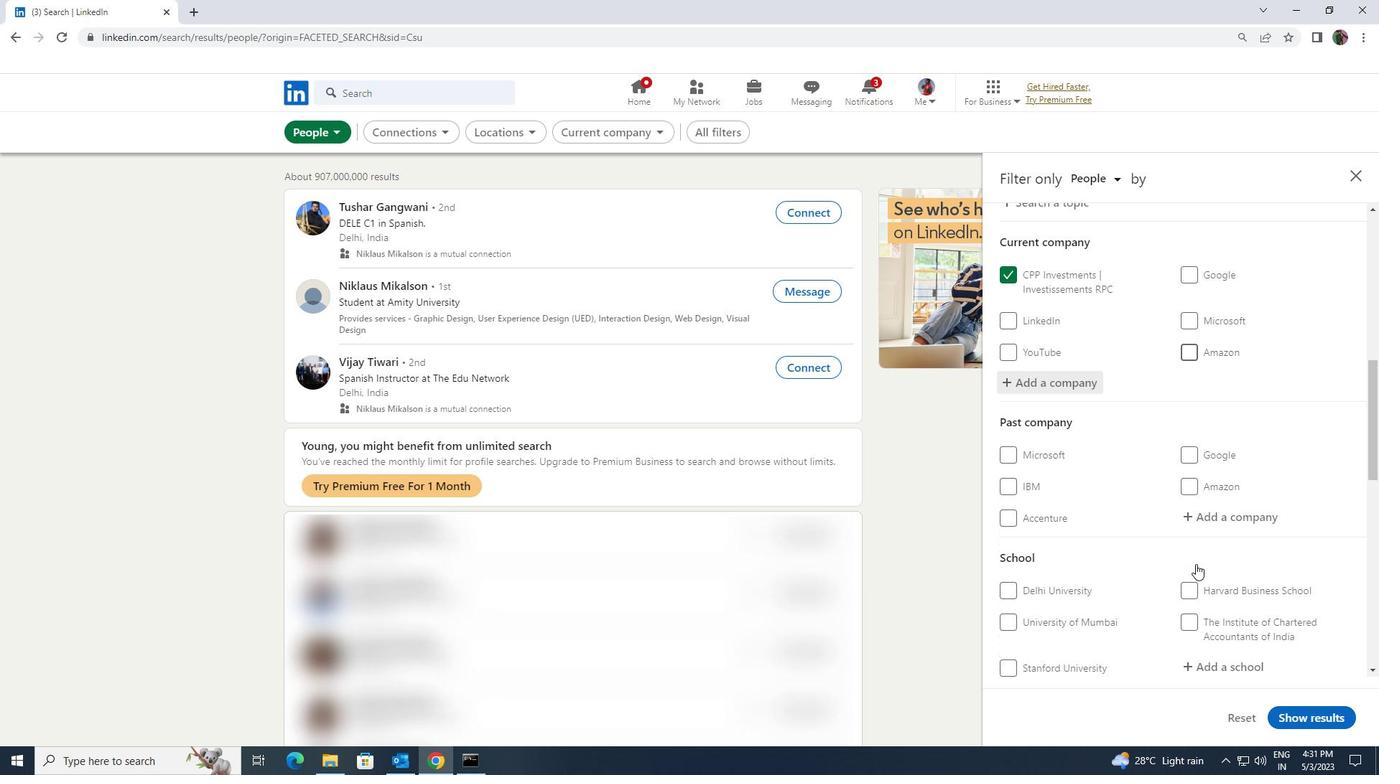 
Action: Mouse moved to (1200, 590)
Screenshot: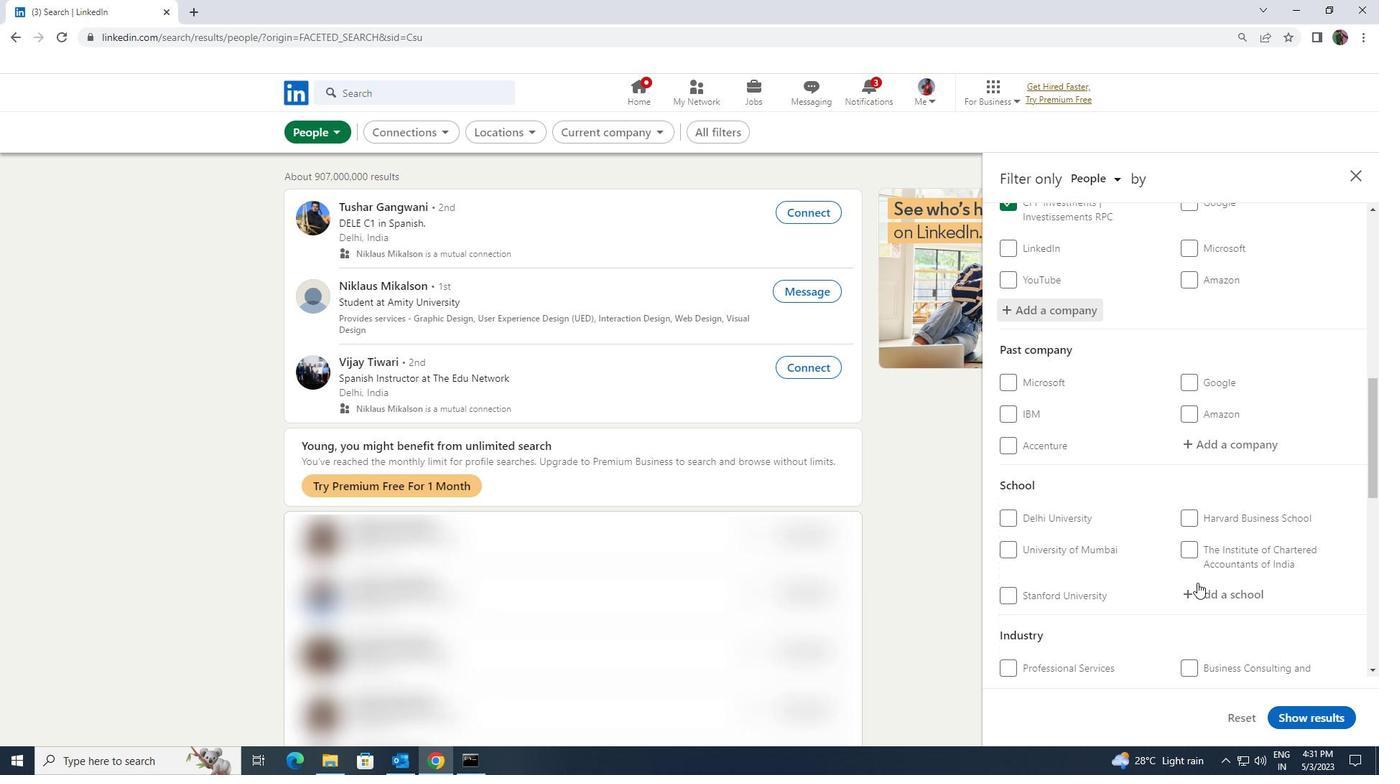 
Action: Mouse pressed left at (1200, 590)
Screenshot: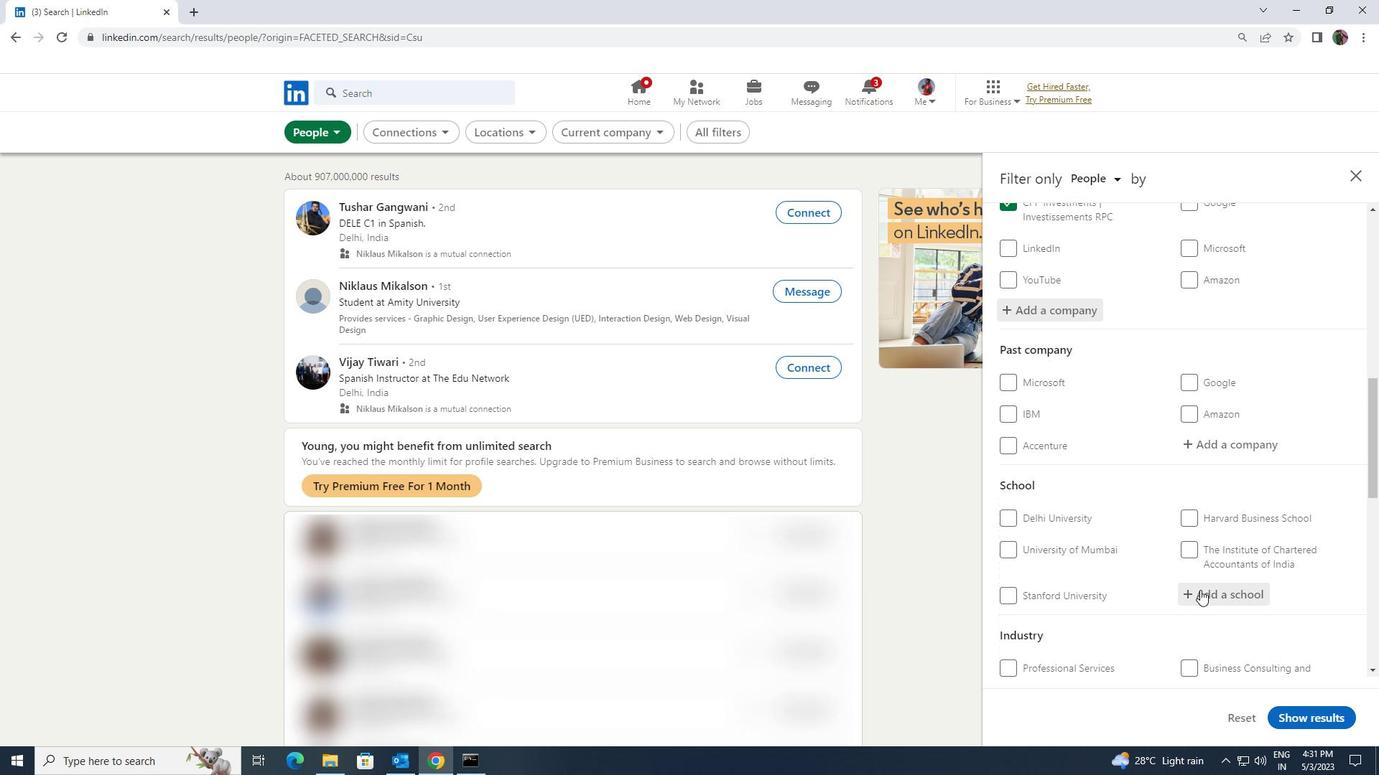 
Action: Key pressed <Key.shift><Key.shift><Key.shift><Key.shift><Key.shift><Key.shift><Key.shift><Key.shift><Key.shift><Key.shift><Key.shift><Key.shift><Key.shift>TELANGANA
Screenshot: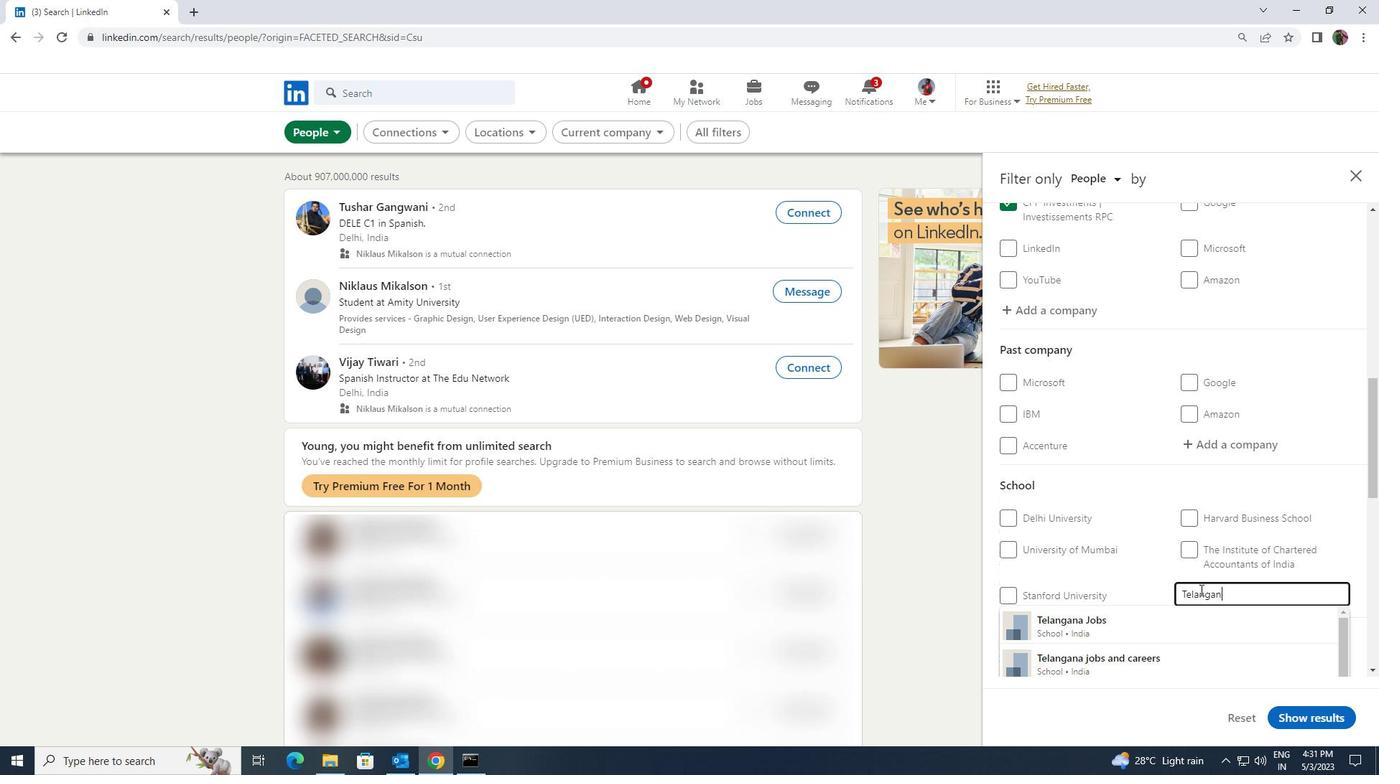 
Action: Mouse moved to (1198, 621)
Screenshot: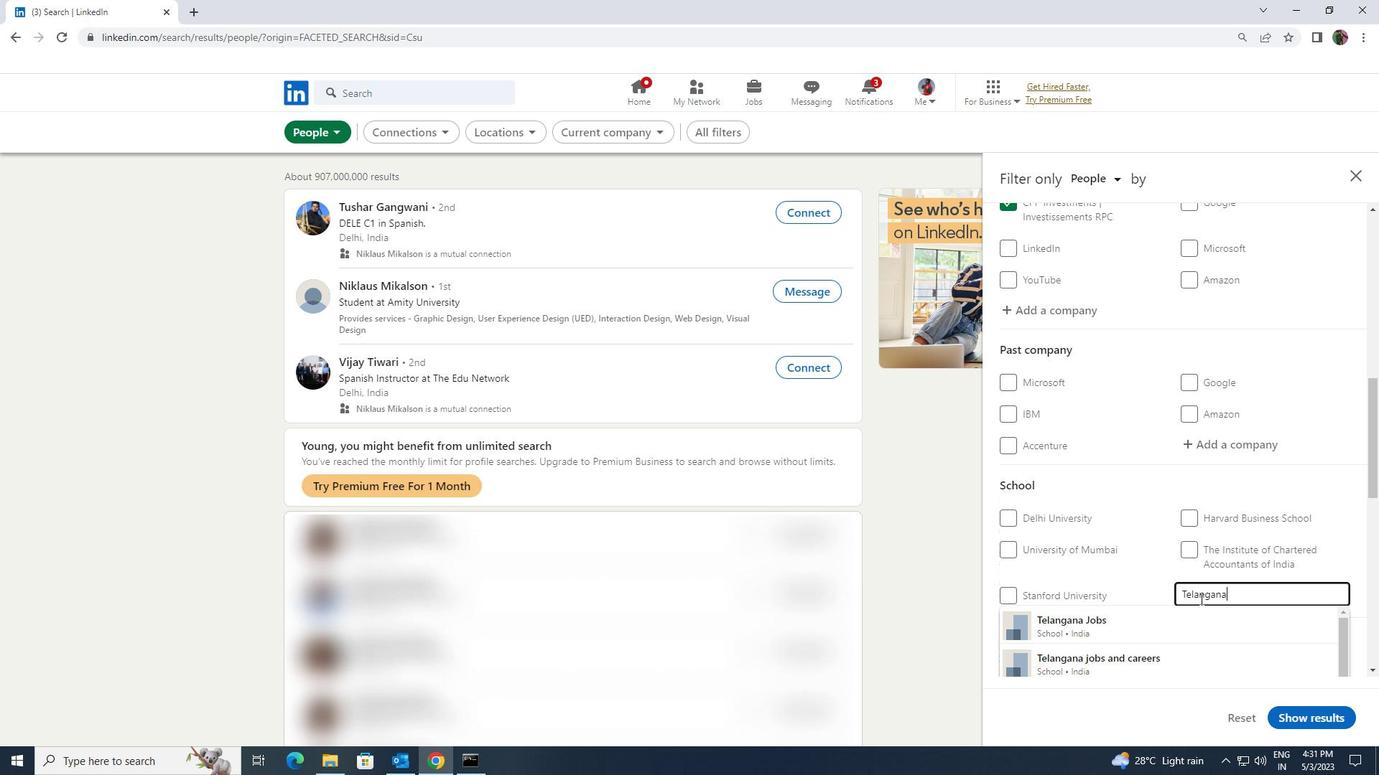 
Action: Mouse pressed left at (1198, 621)
Screenshot: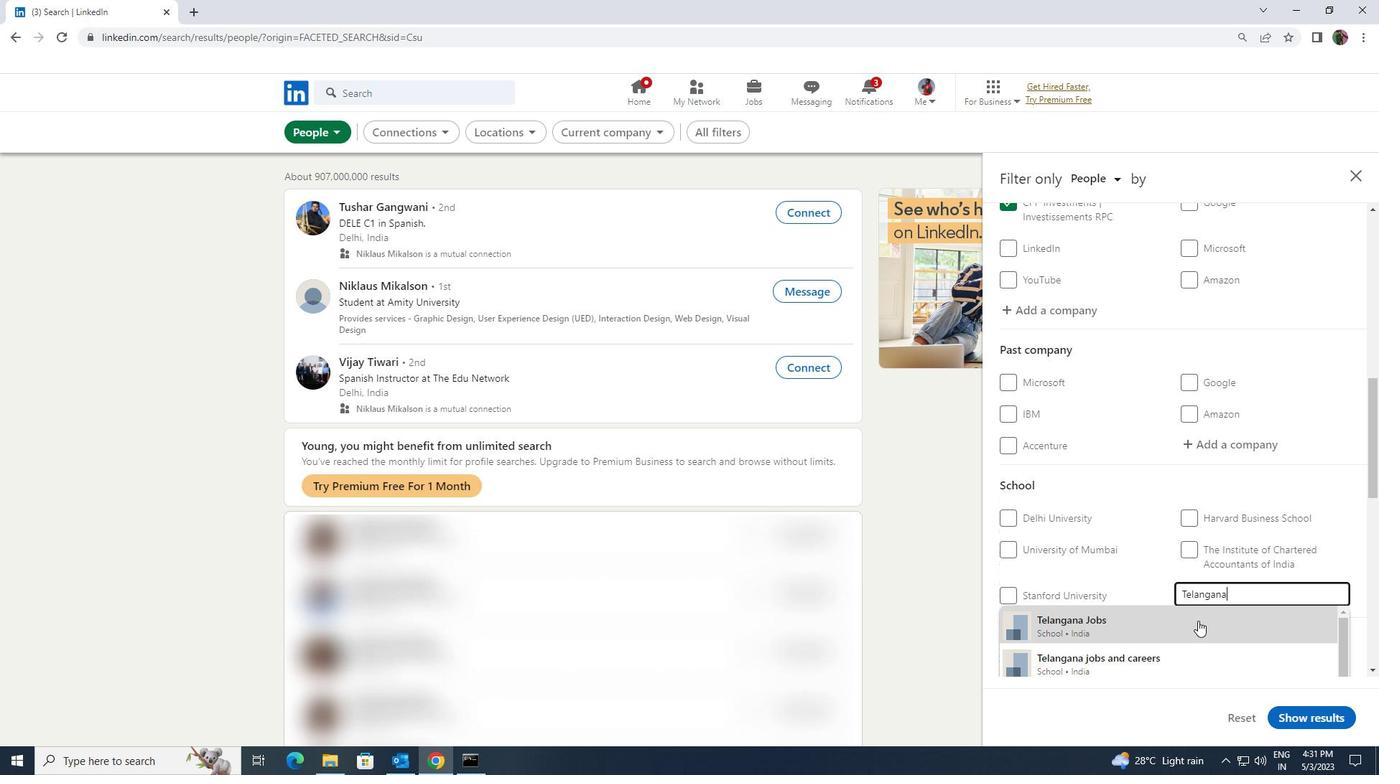 
Action: Mouse moved to (1187, 611)
Screenshot: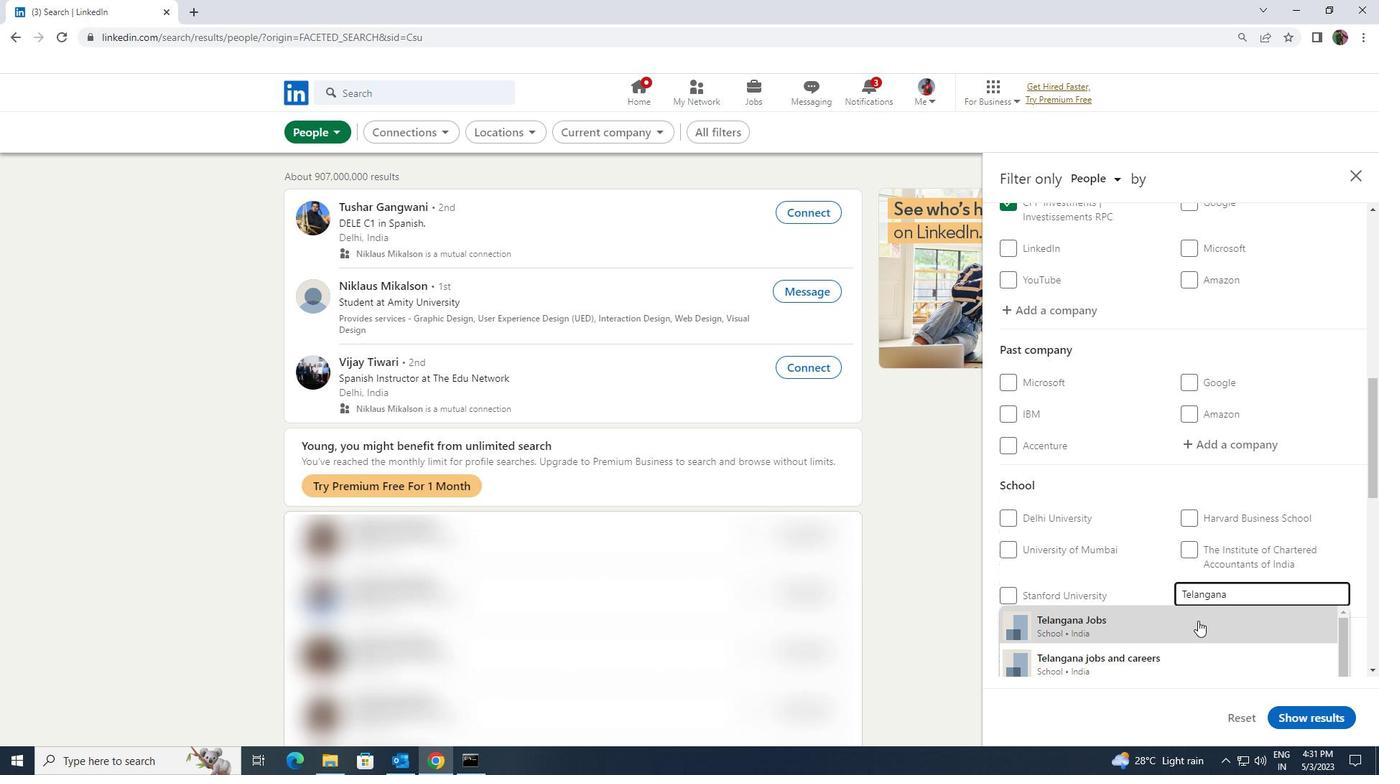 
Action: Mouse scrolled (1187, 610) with delta (0, 0)
Screenshot: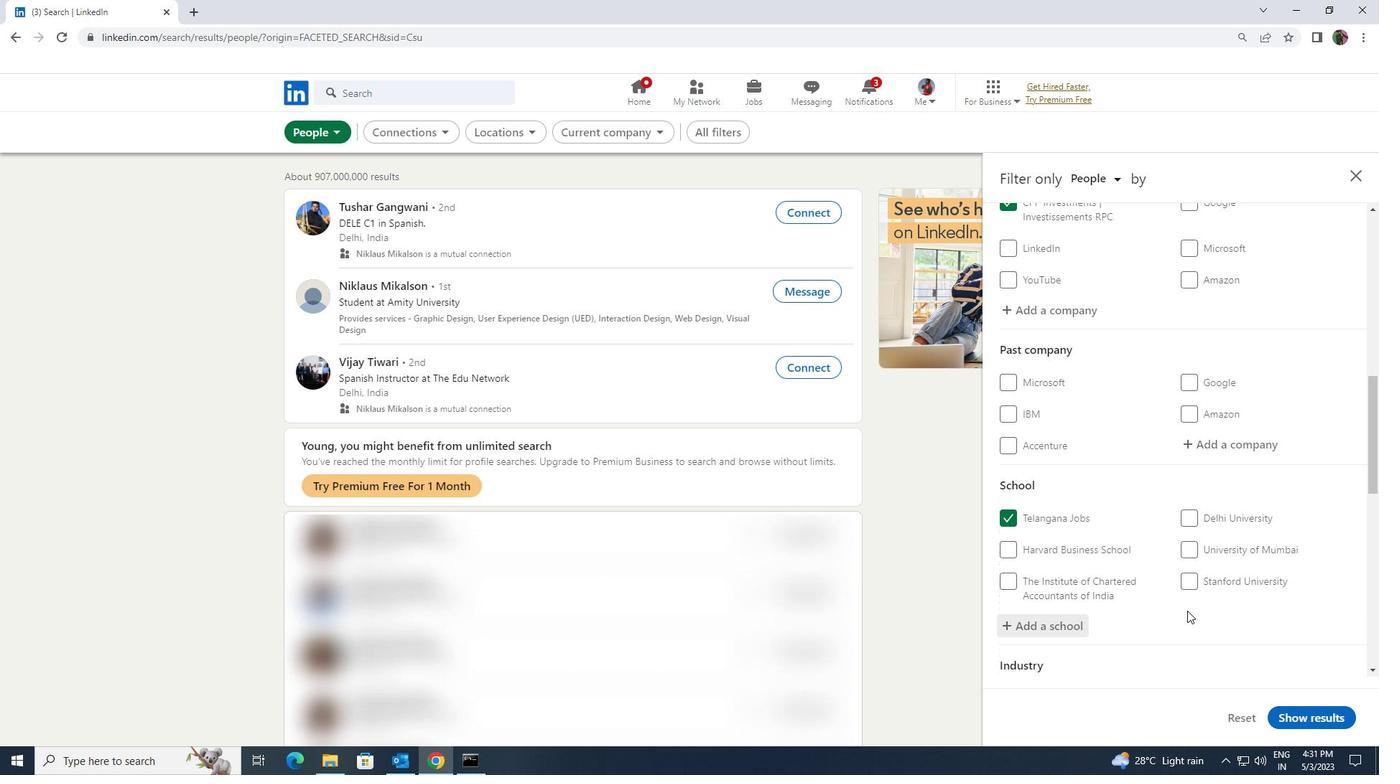 
Action: Mouse scrolled (1187, 610) with delta (0, 0)
Screenshot: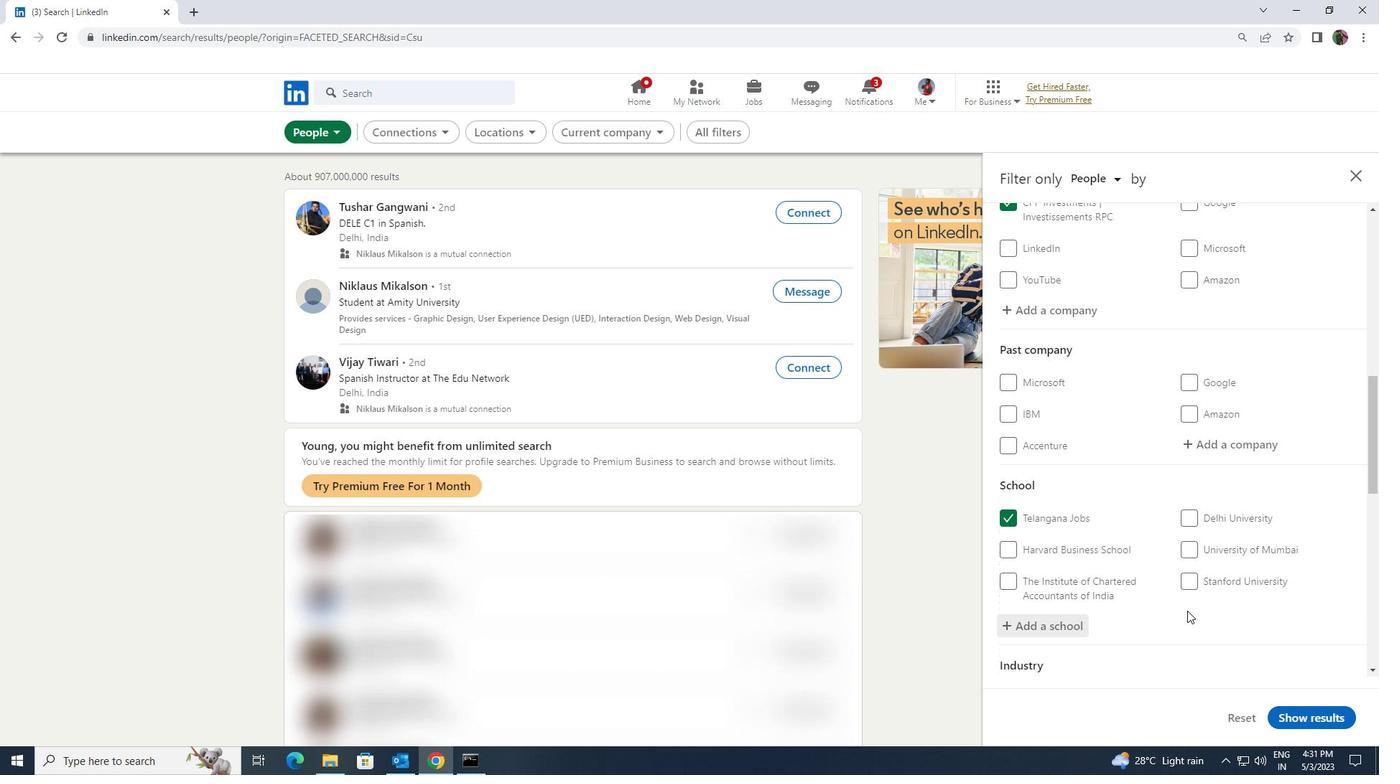 
Action: Mouse scrolled (1187, 610) with delta (0, 0)
Screenshot: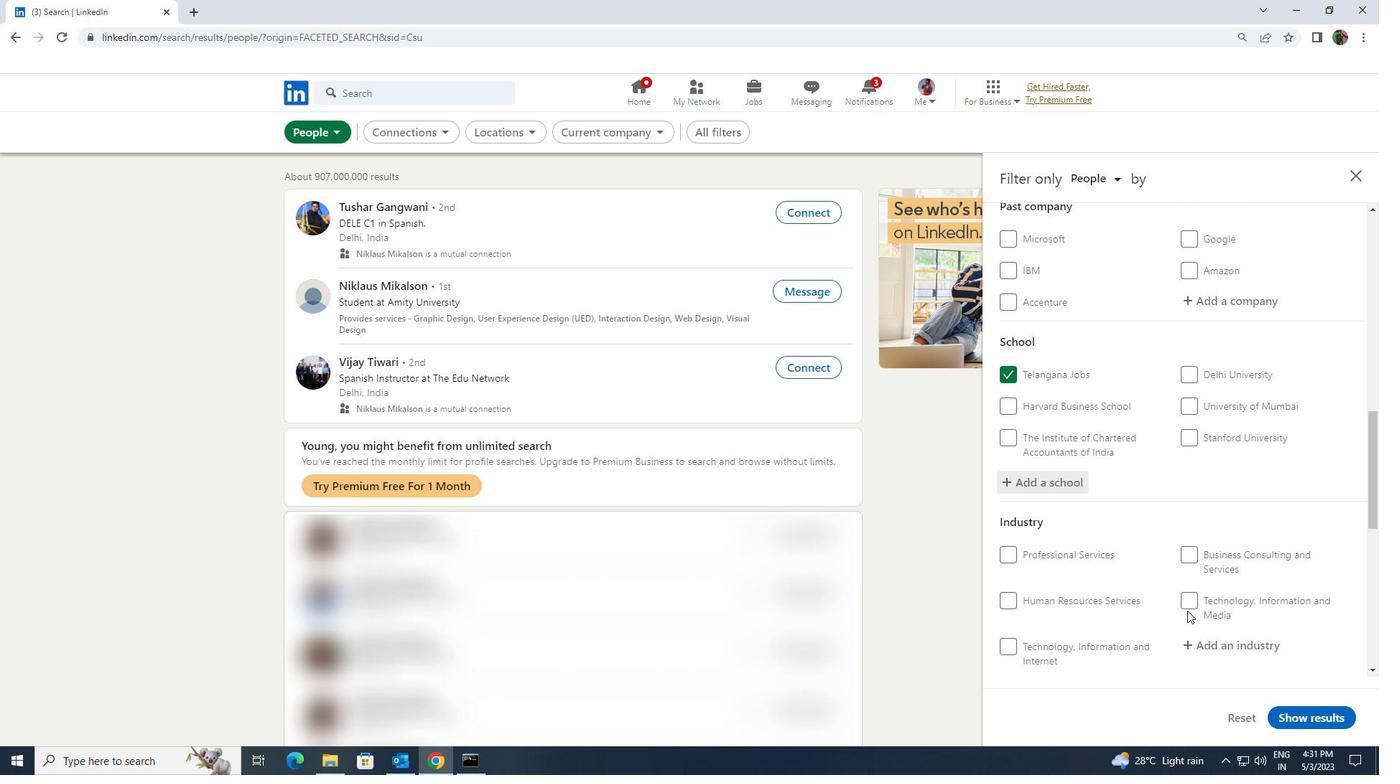 
Action: Mouse moved to (1198, 584)
Screenshot: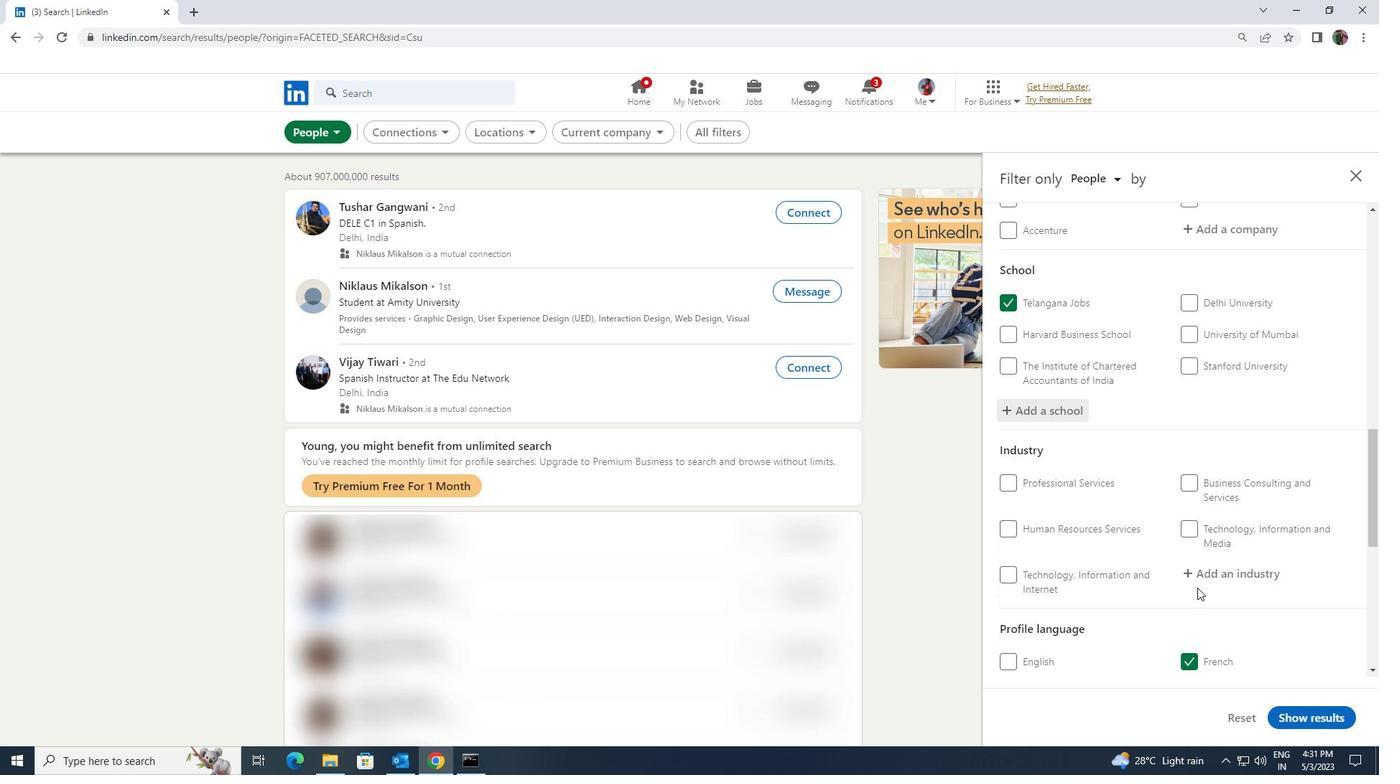 
Action: Mouse pressed left at (1198, 584)
Screenshot: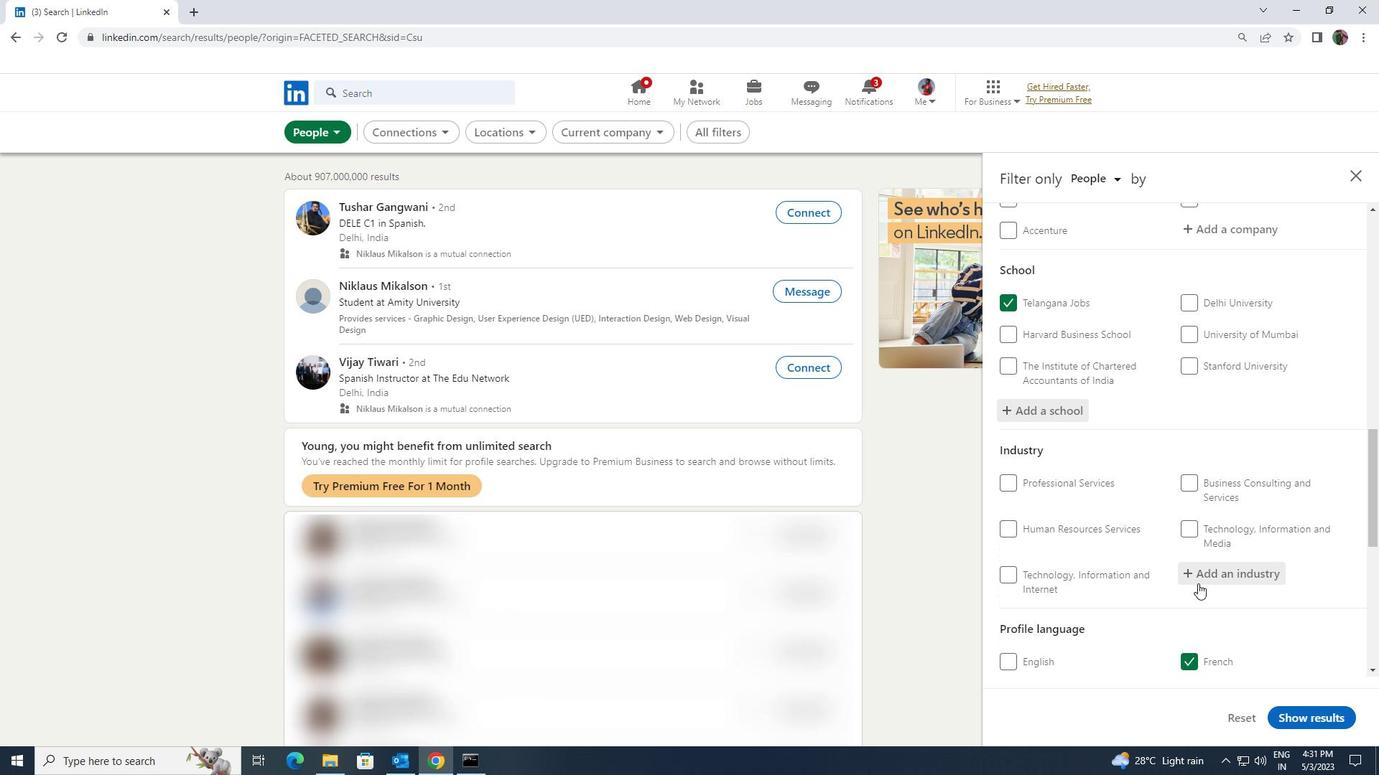 
Action: Key pressed <Key.shift><Key.shift><Key.shift><Key.shift><Key.shift><Key.shift><Key.shift>CONSULTINF<Key.backspace>G<Key.enter>
Screenshot: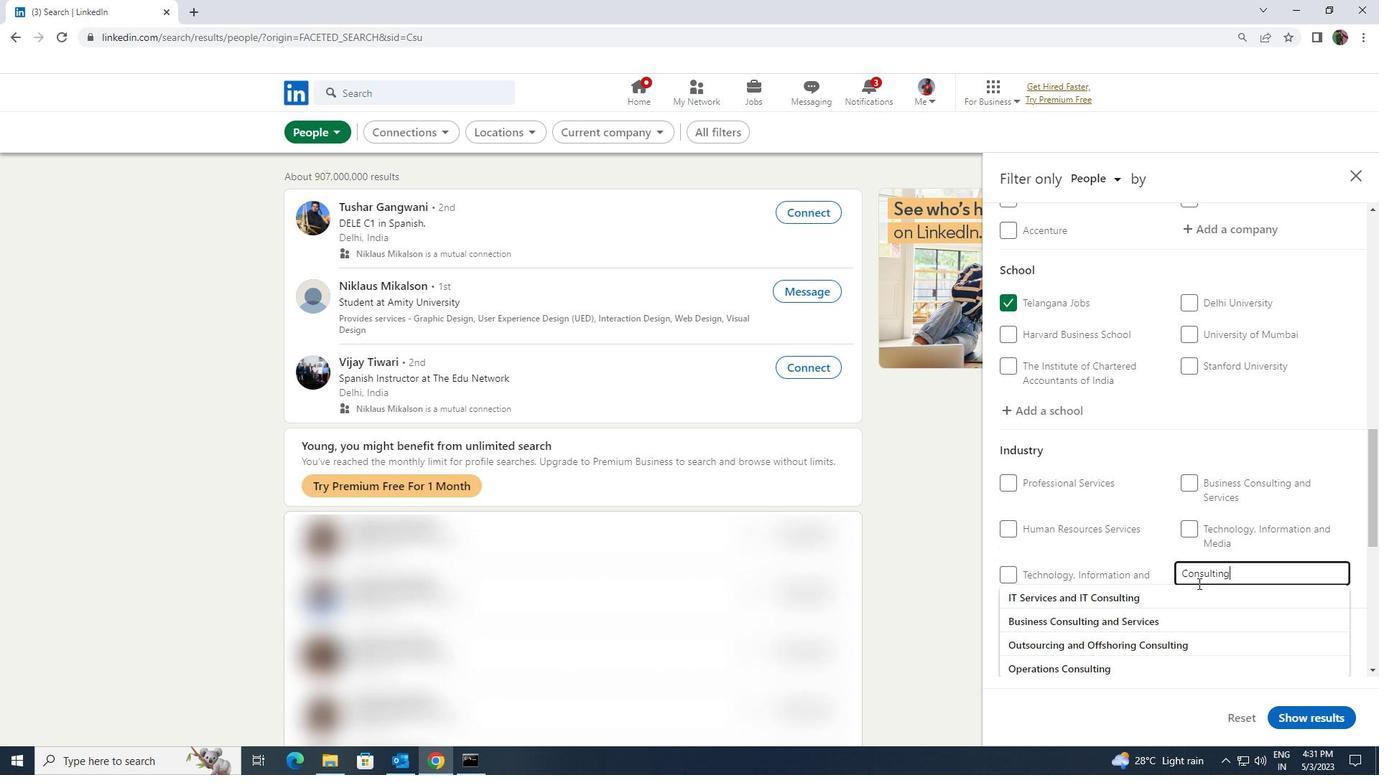 
Action: Mouse scrolled (1198, 583) with delta (0, 0)
Screenshot: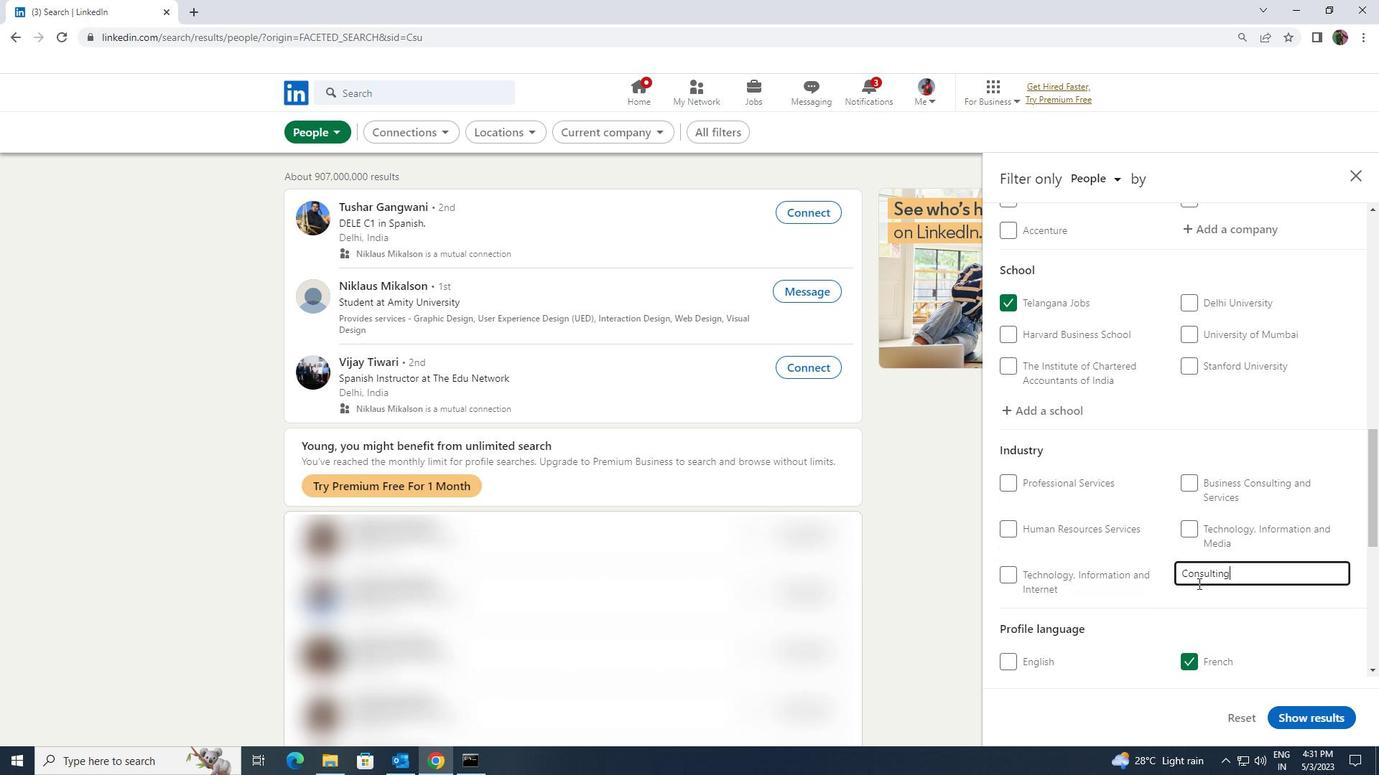 
Action: Mouse scrolled (1198, 583) with delta (0, 0)
Screenshot: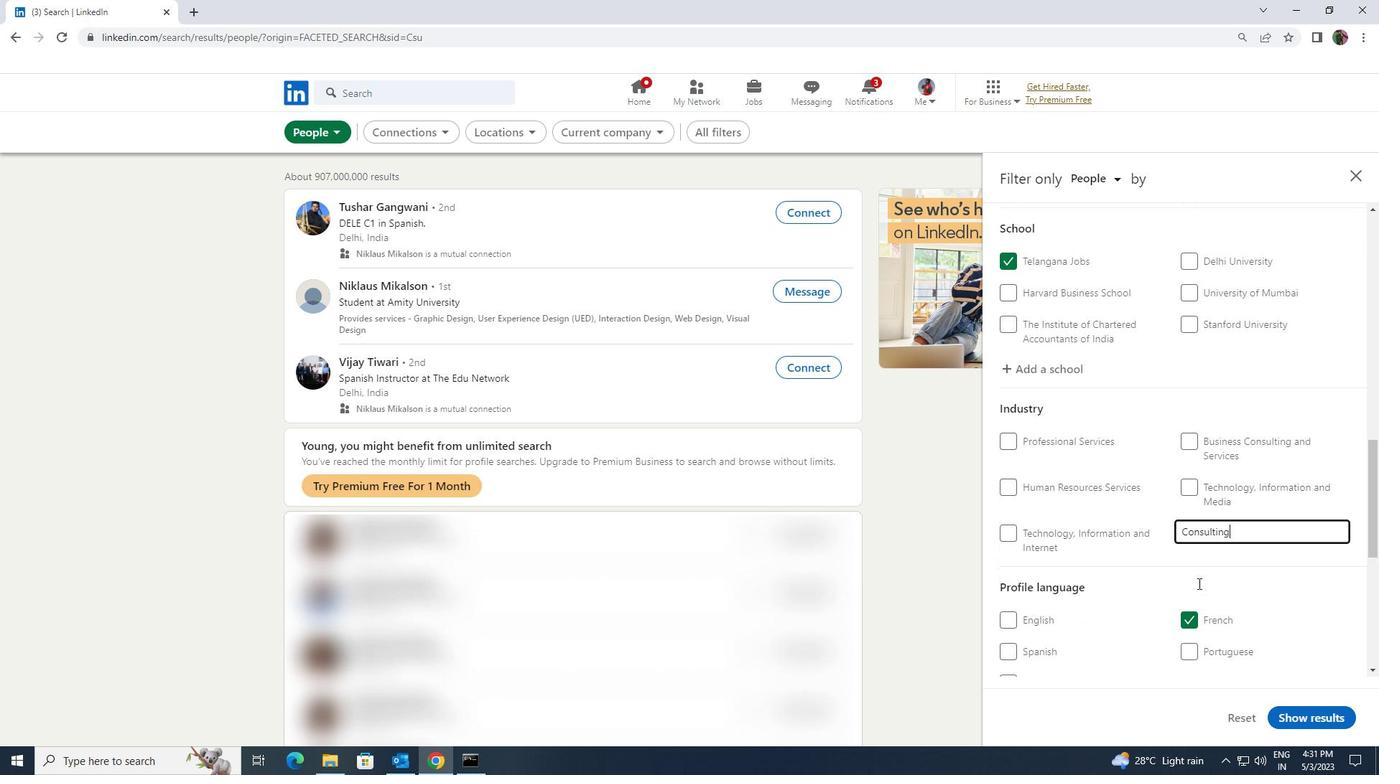 
Action: Mouse scrolled (1198, 583) with delta (0, 0)
Screenshot: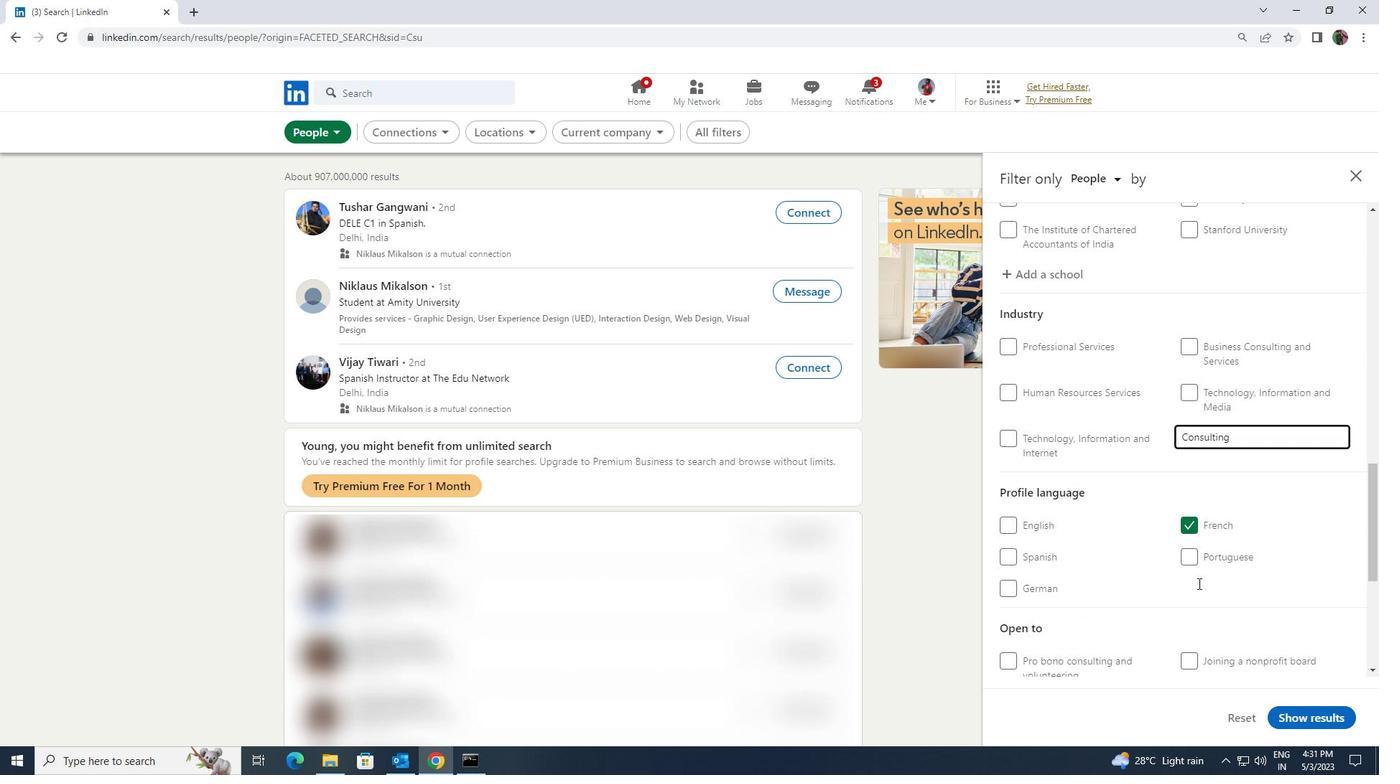 
Action: Mouse scrolled (1198, 583) with delta (0, 0)
Screenshot: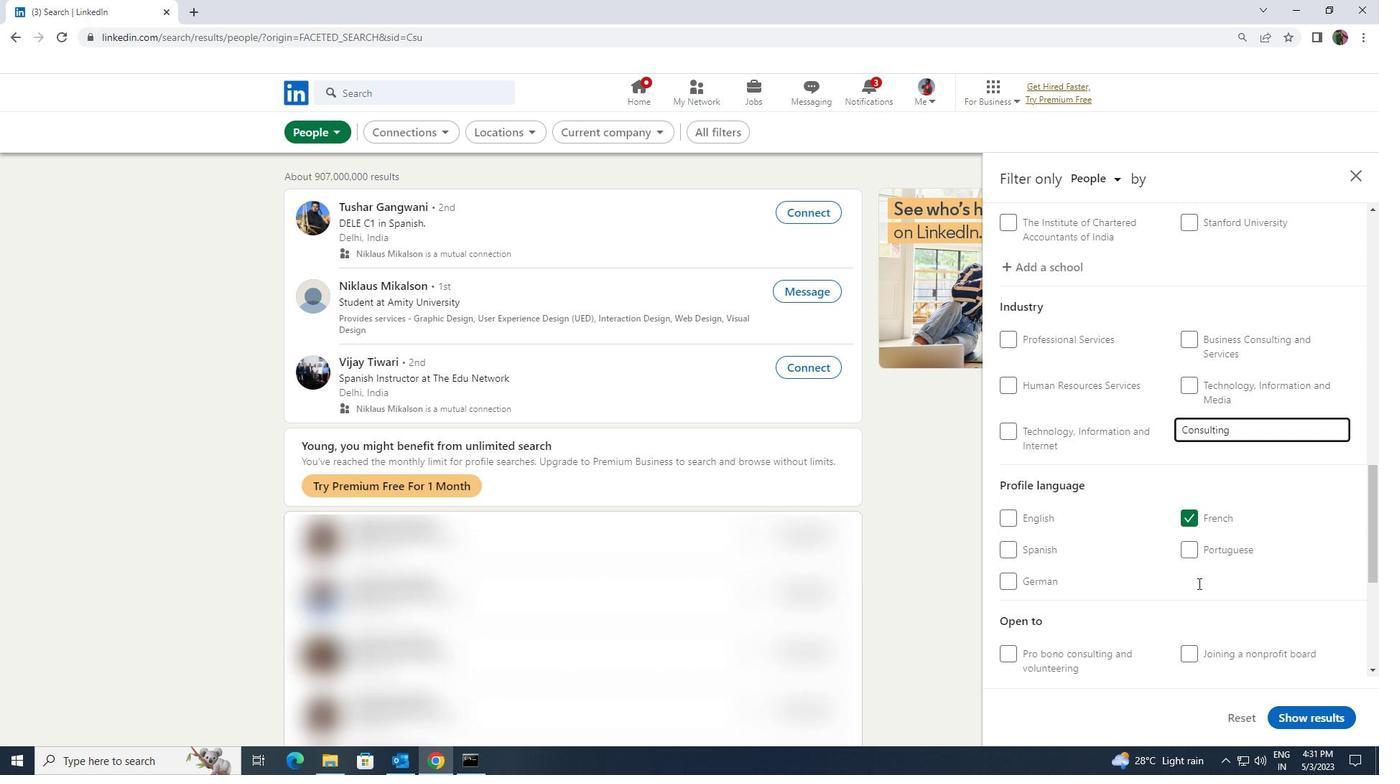 
Action: Mouse scrolled (1198, 583) with delta (0, 0)
Screenshot: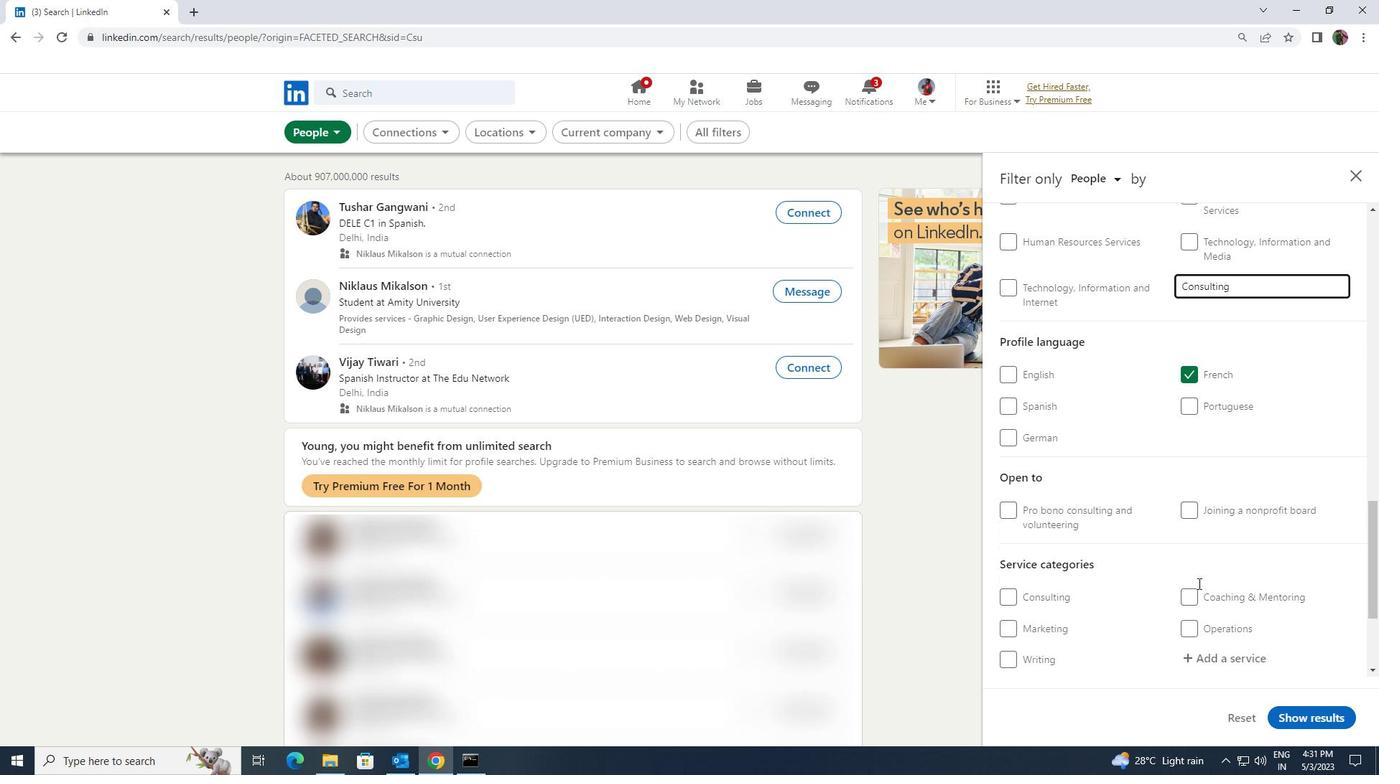 
Action: Mouse scrolled (1198, 583) with delta (0, 0)
Screenshot: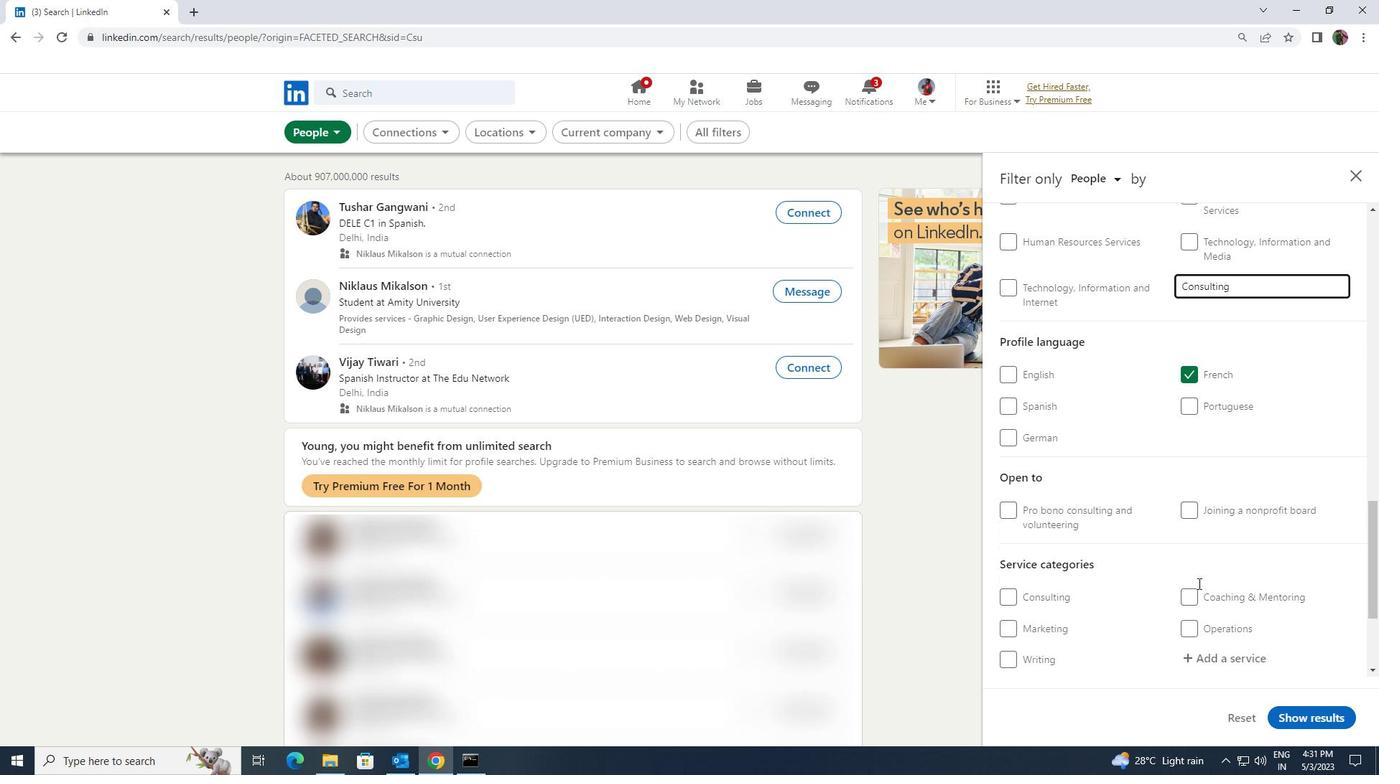 
Action: Mouse moved to (1209, 507)
Screenshot: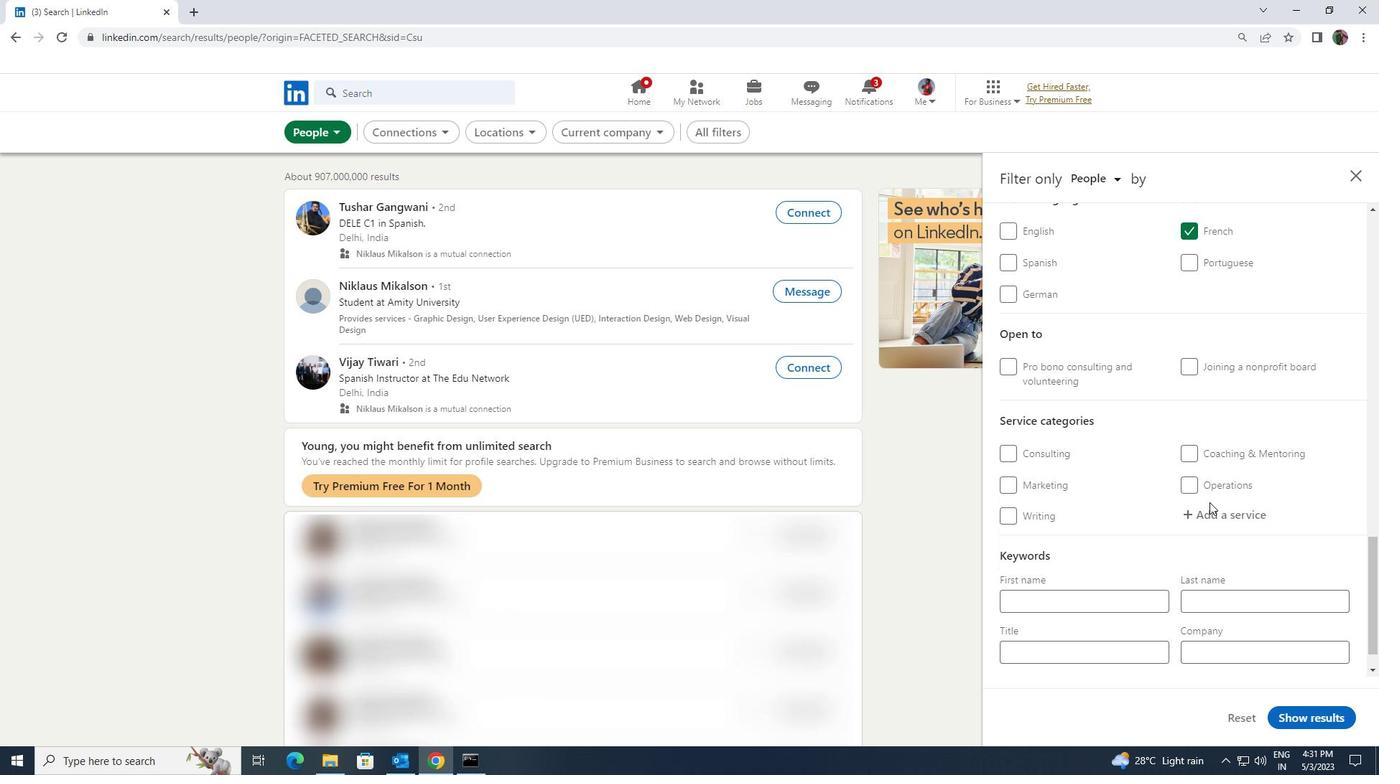 
Action: Mouse pressed left at (1209, 507)
Screenshot: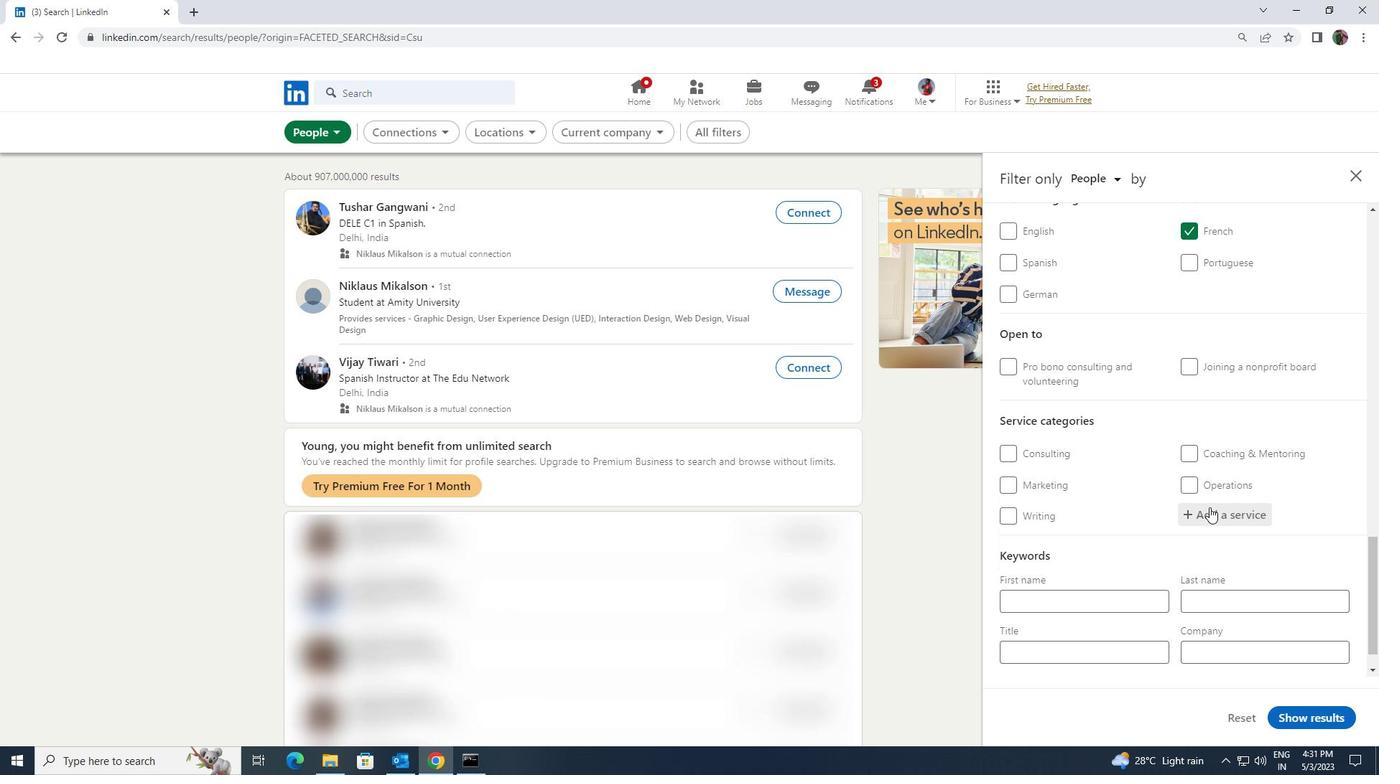 
Action: Key pressed <Key.shift>CONSULTING<Key.enter>
Screenshot: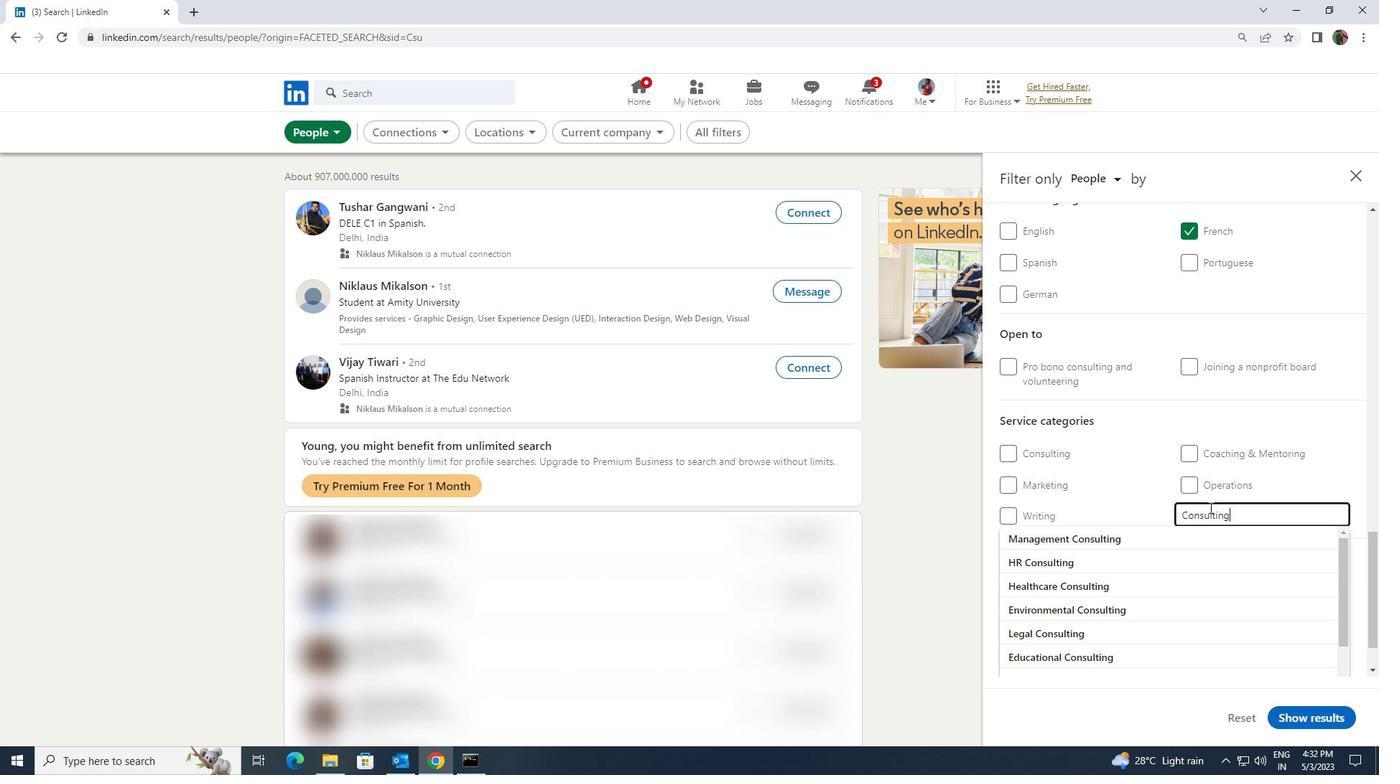 
Action: Mouse scrolled (1209, 507) with delta (0, 0)
Screenshot: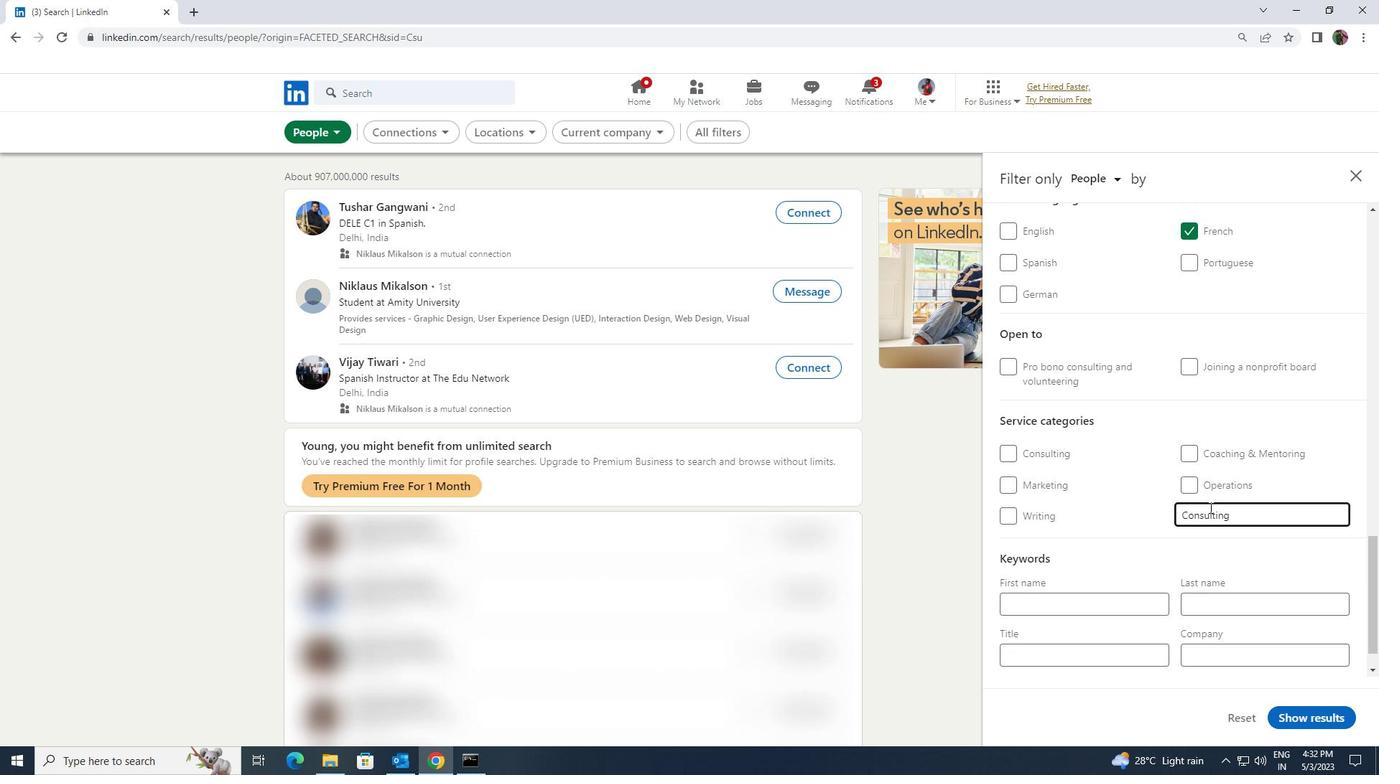 
Action: Mouse scrolled (1209, 507) with delta (0, 0)
Screenshot: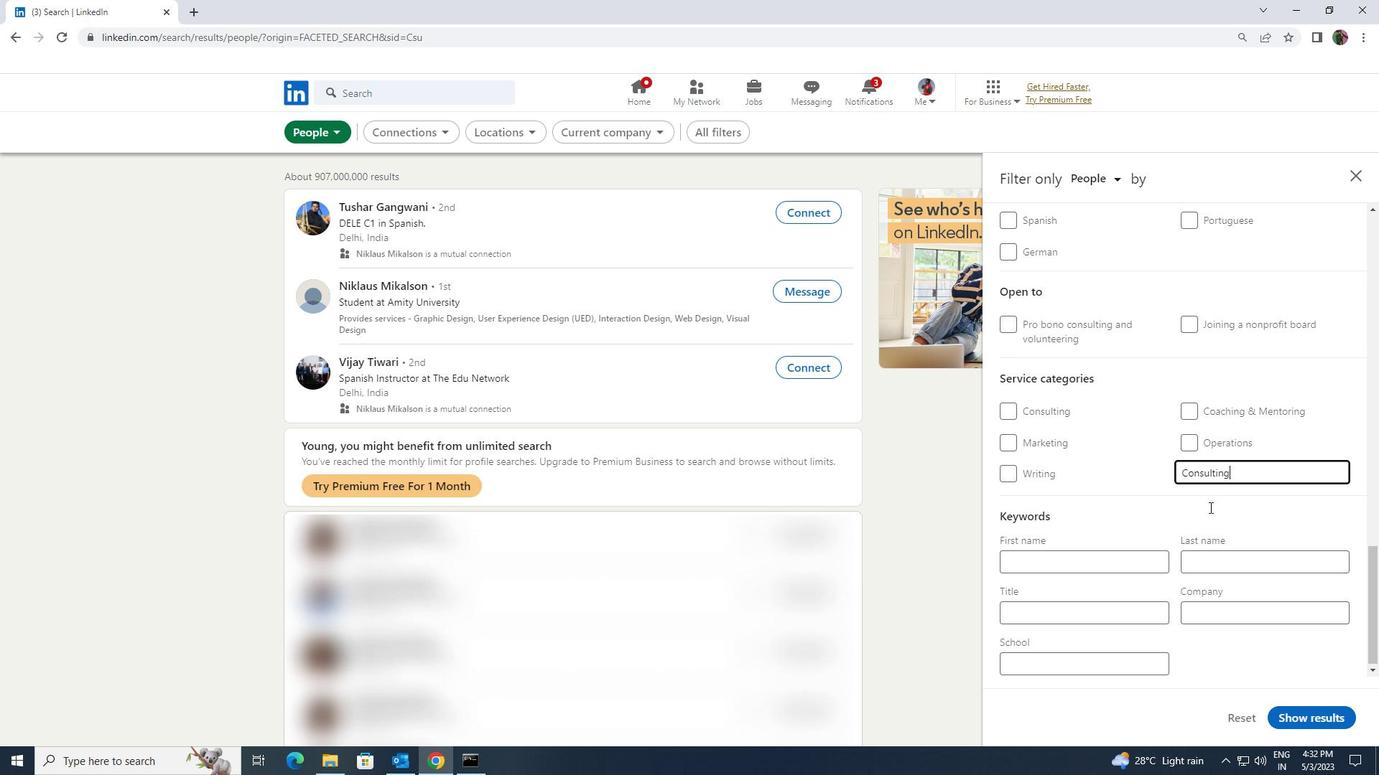
Action: Mouse scrolled (1209, 507) with delta (0, 0)
Screenshot: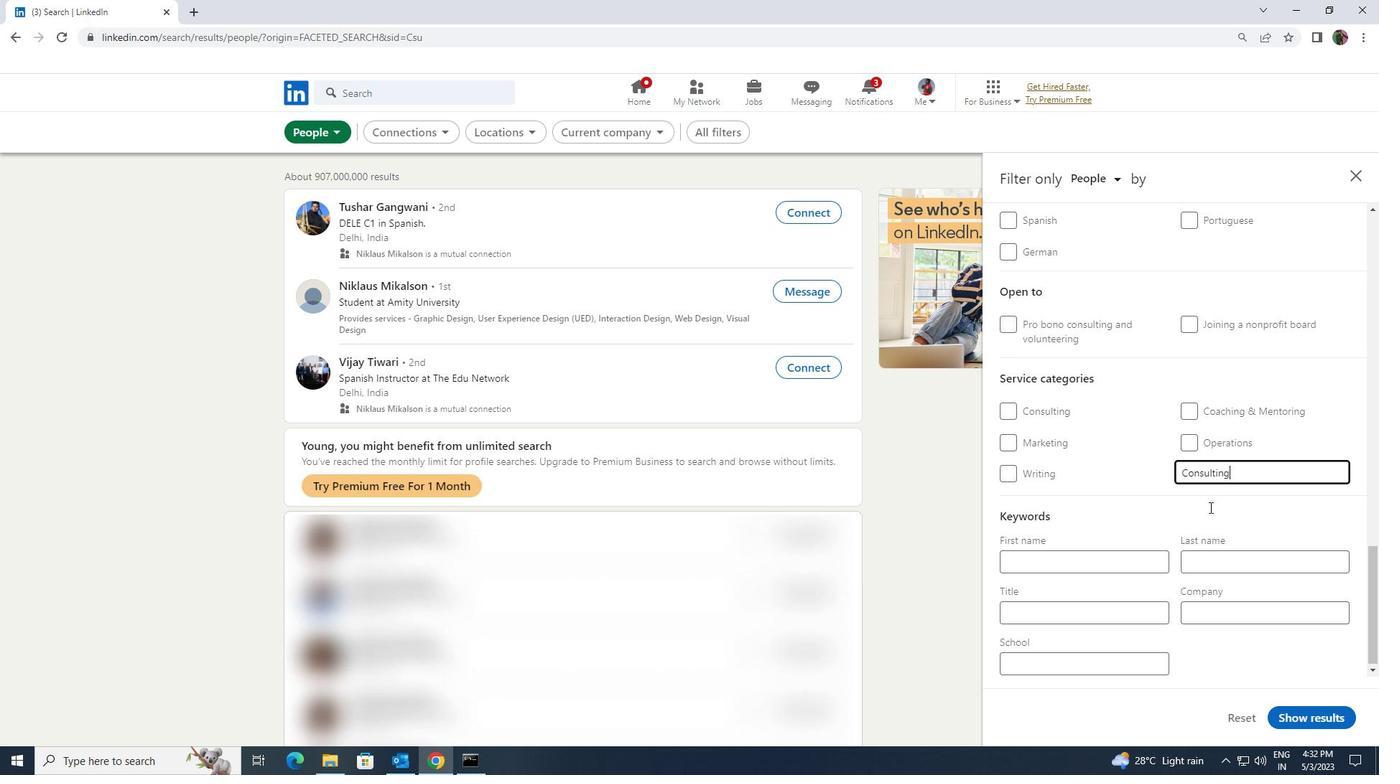 
Action: Mouse moved to (1153, 611)
Screenshot: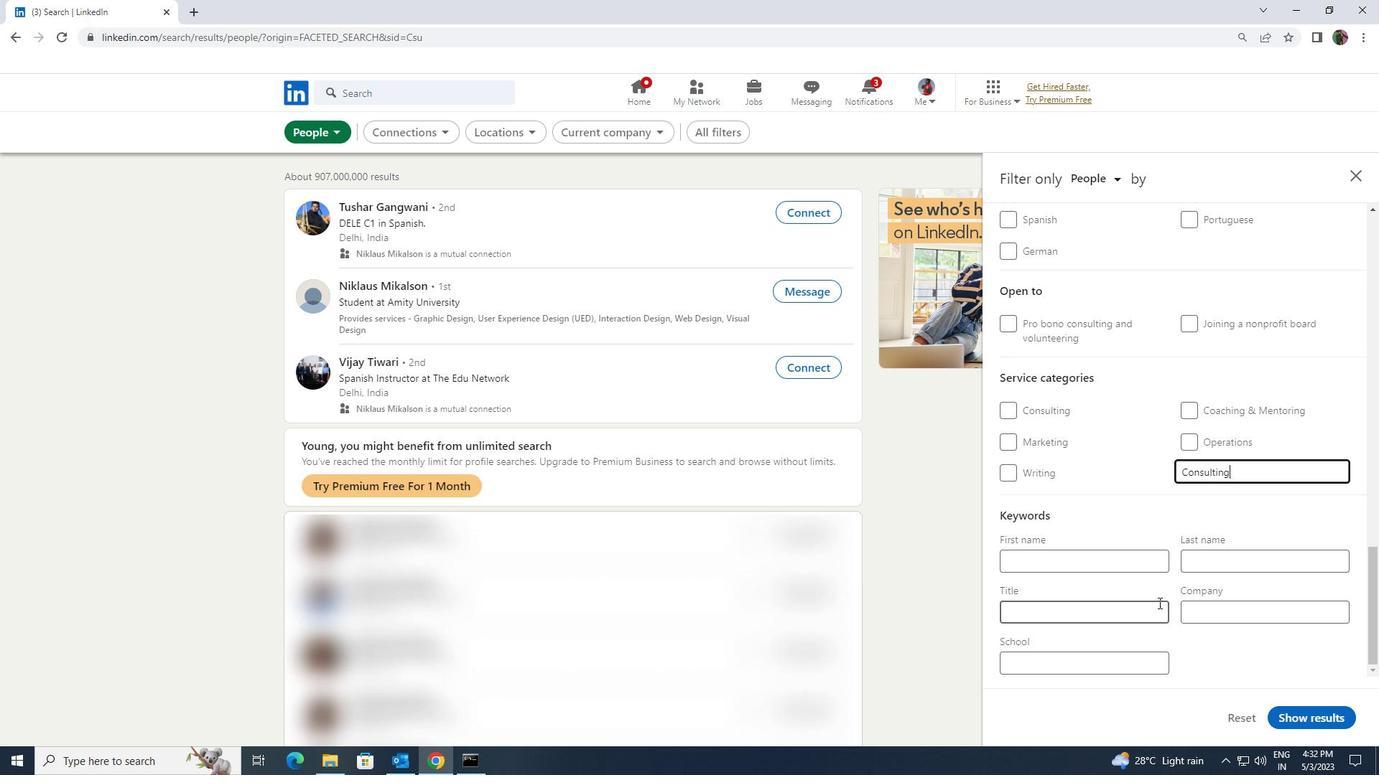 
Action: Mouse pressed left at (1153, 611)
Screenshot: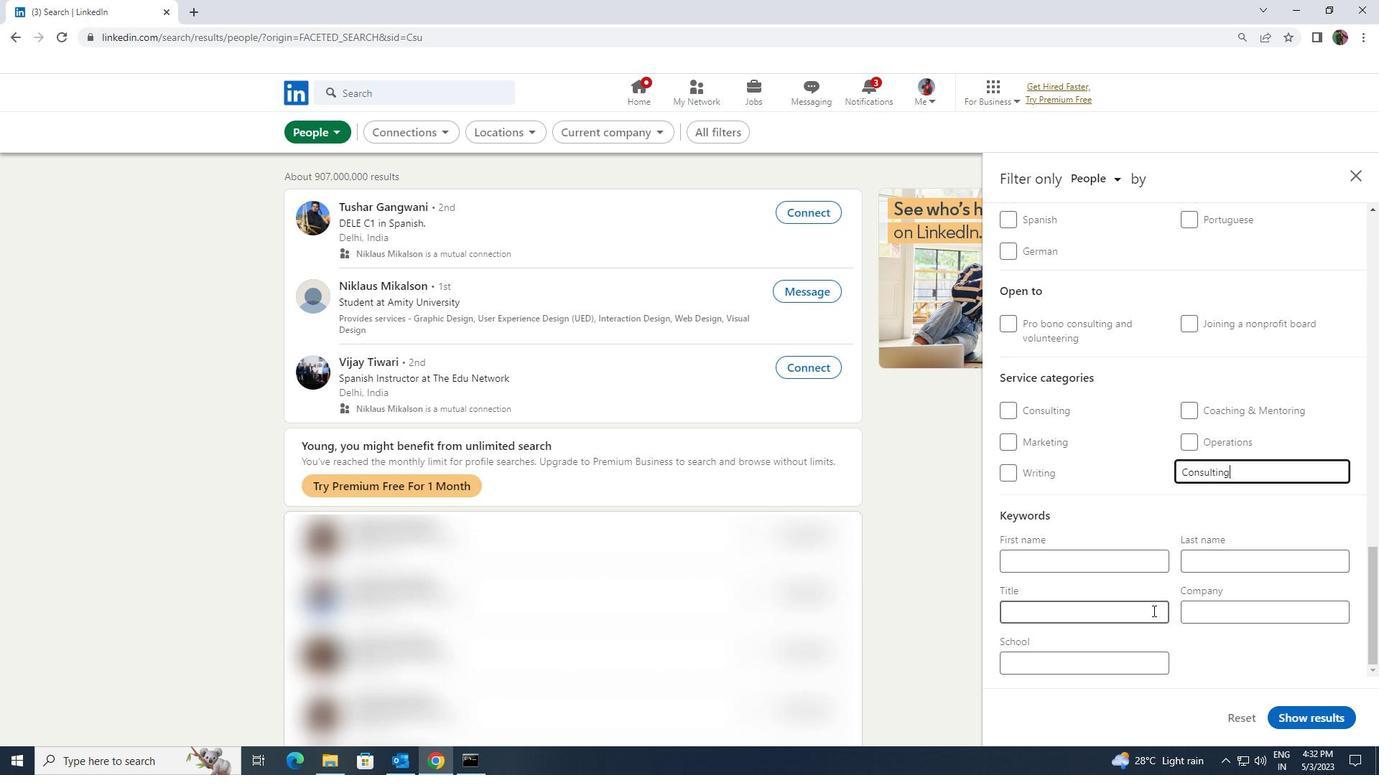 
Action: Key pressed <Key.shift>EDITOR/<Key.shift><Key.shift><Key.shift><Key.shift><Key.shift><Key.shift><Key.shift><Key.shift><Key.shift><Key.shift><Key.shift>PROOFREADER
Screenshot: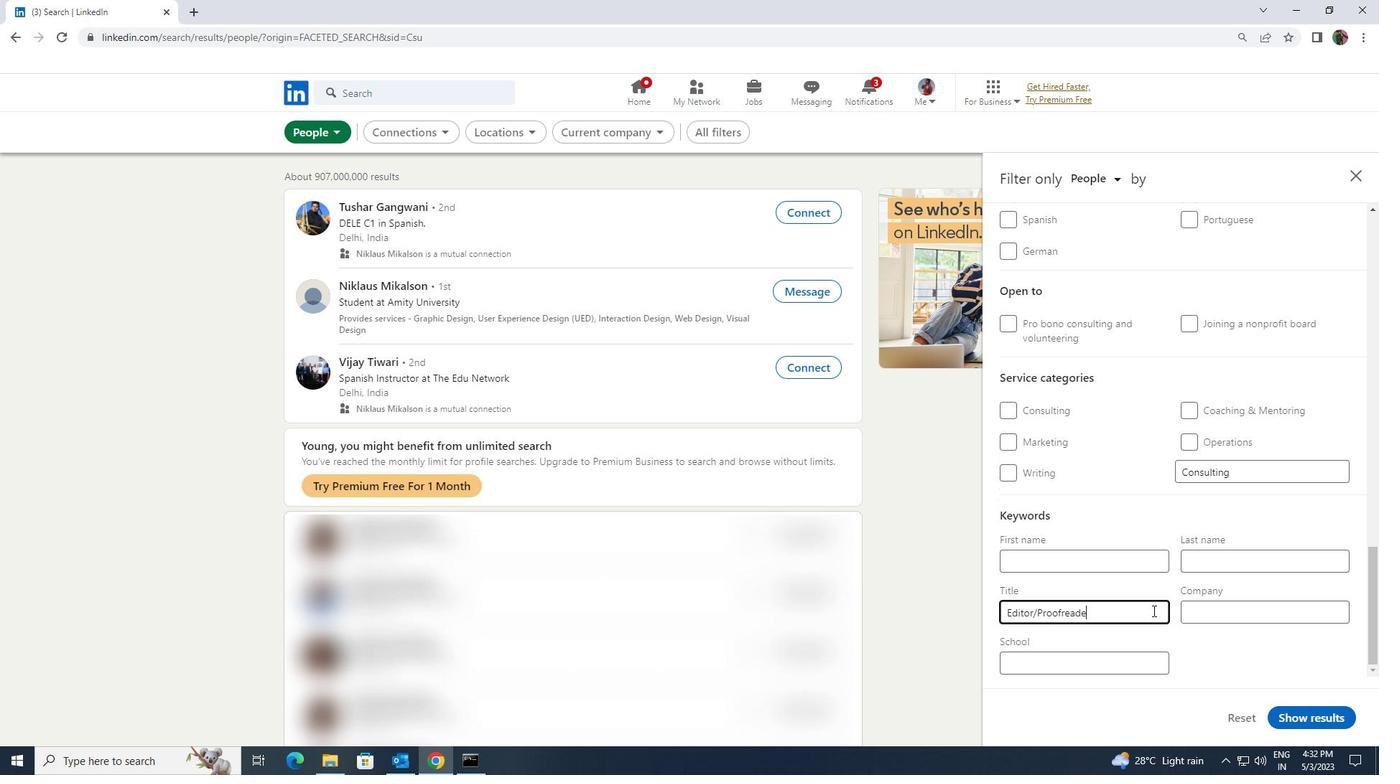 
Action: Mouse moved to (1290, 717)
Screenshot: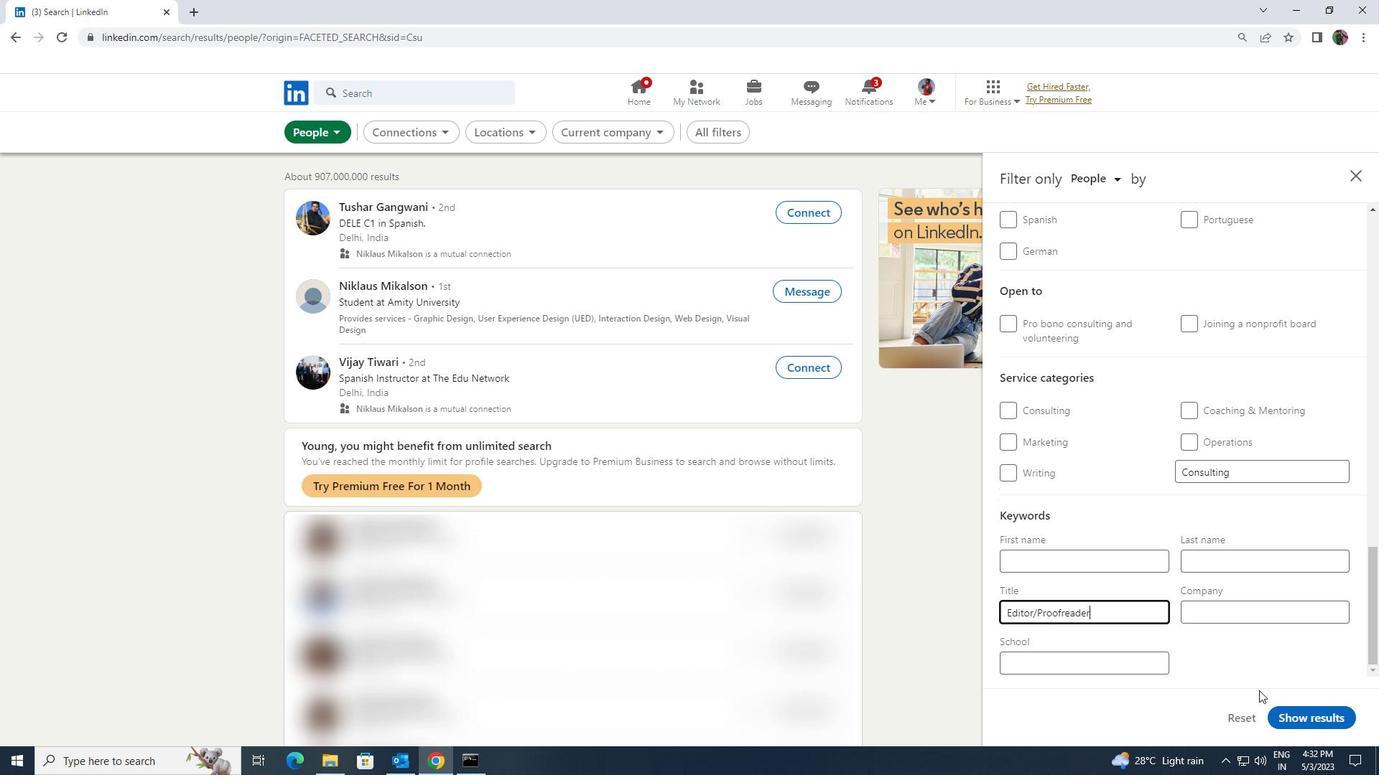 
Action: Mouse pressed left at (1290, 717)
Screenshot: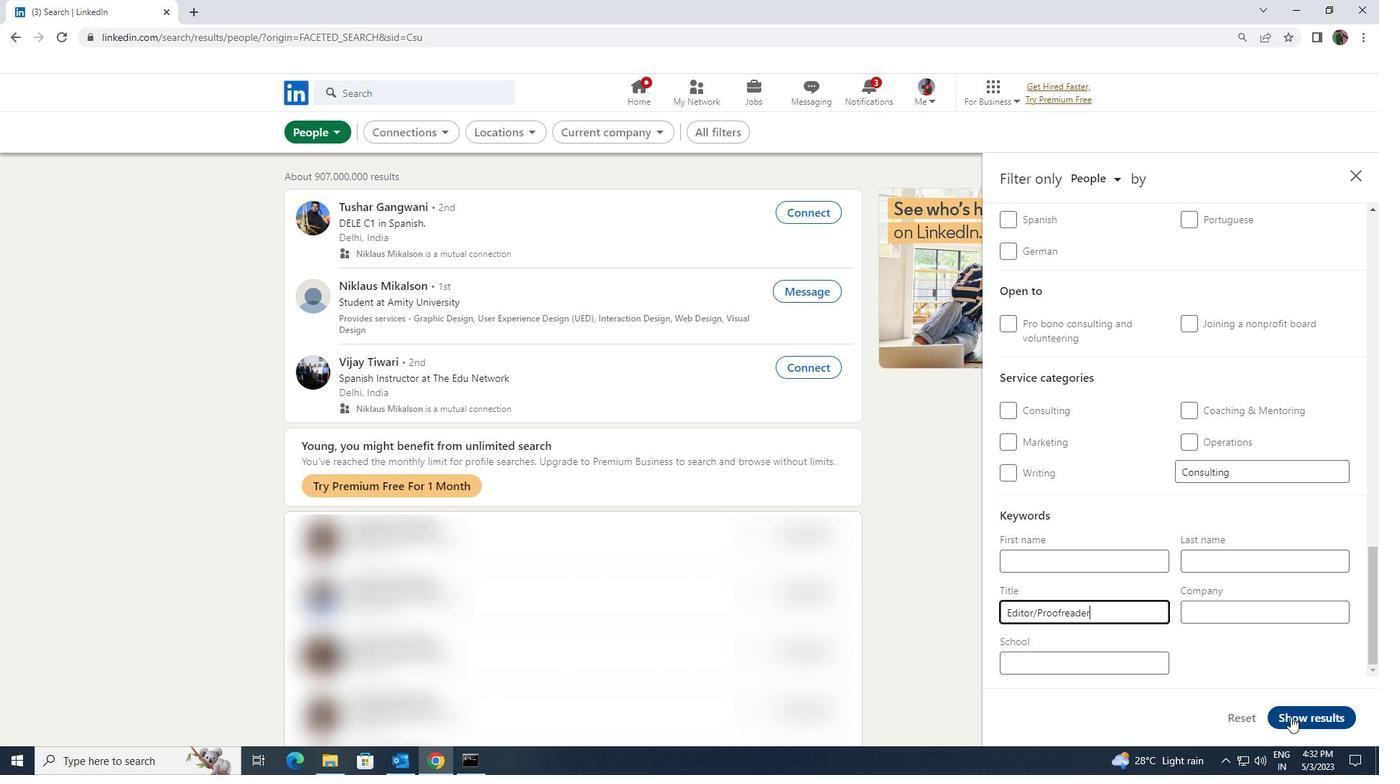 
